Task: Add an event with the title Second Lunch and Learn: Effective Project Management Techniques, date '2024/04/17', time 9:40 AM to 11:40 AMand add a description: A board meeting is a formal gathering where the board of directors, executive team, and key stakeholders come together to discuss and make important decisions regarding the organization's strategic direction, governance, and overall performance. , put the event into Orange category . Add location for the event as: 654 Via Veneto, Rome, Italy, logged in from the account softage.9@softage.netand send the event invitation to softage.6@softage.net with CC to  softage.7@softage.net. Set a reminder for the event 2 hour before
Action: Mouse moved to (86, 153)
Screenshot: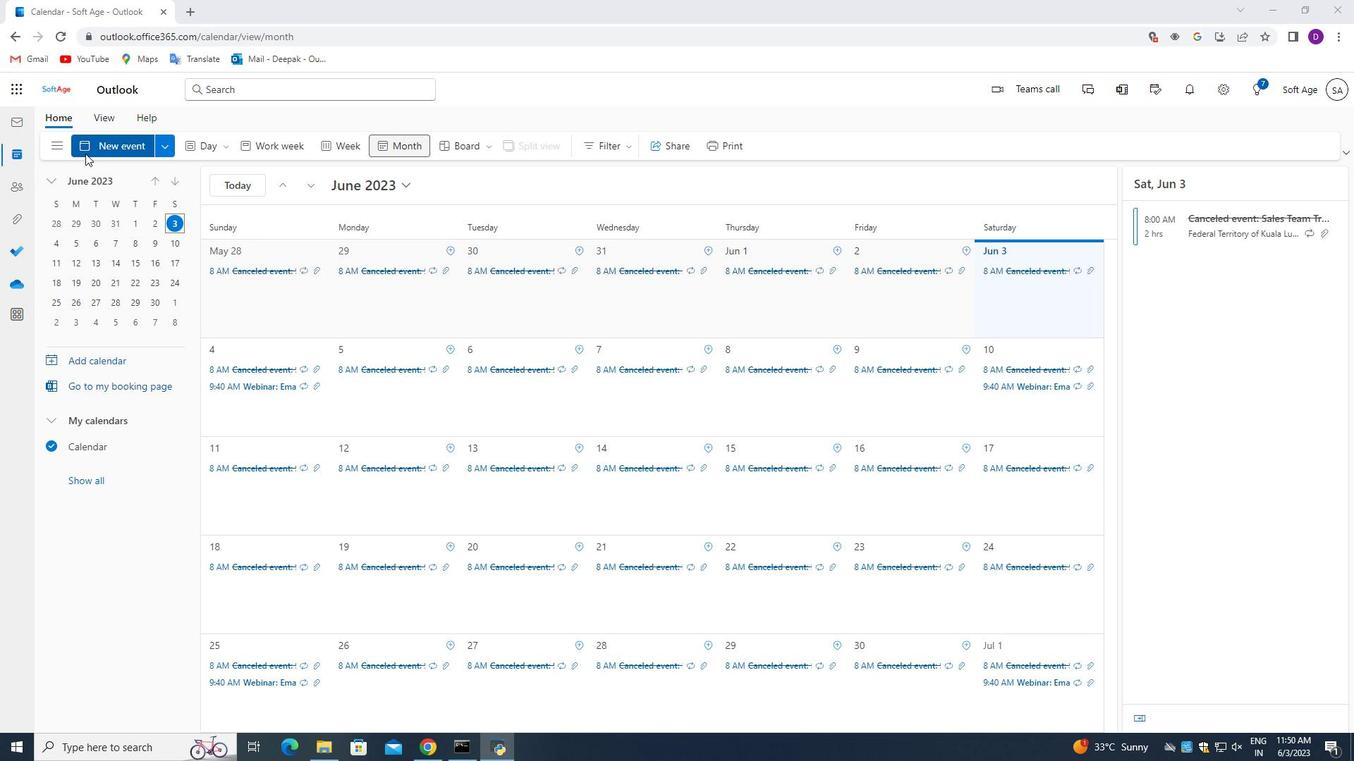 
Action: Mouse pressed left at (86, 153)
Screenshot: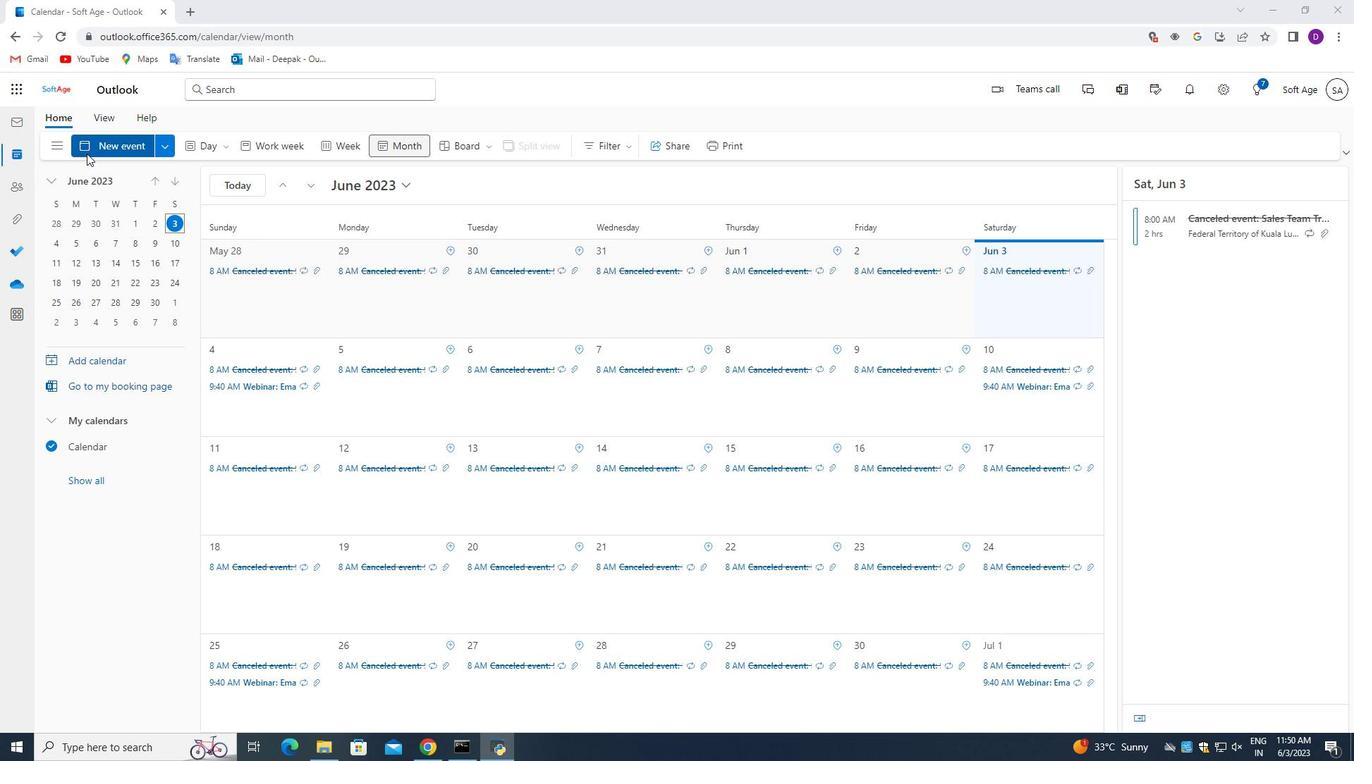
Action: Mouse moved to (401, 228)
Screenshot: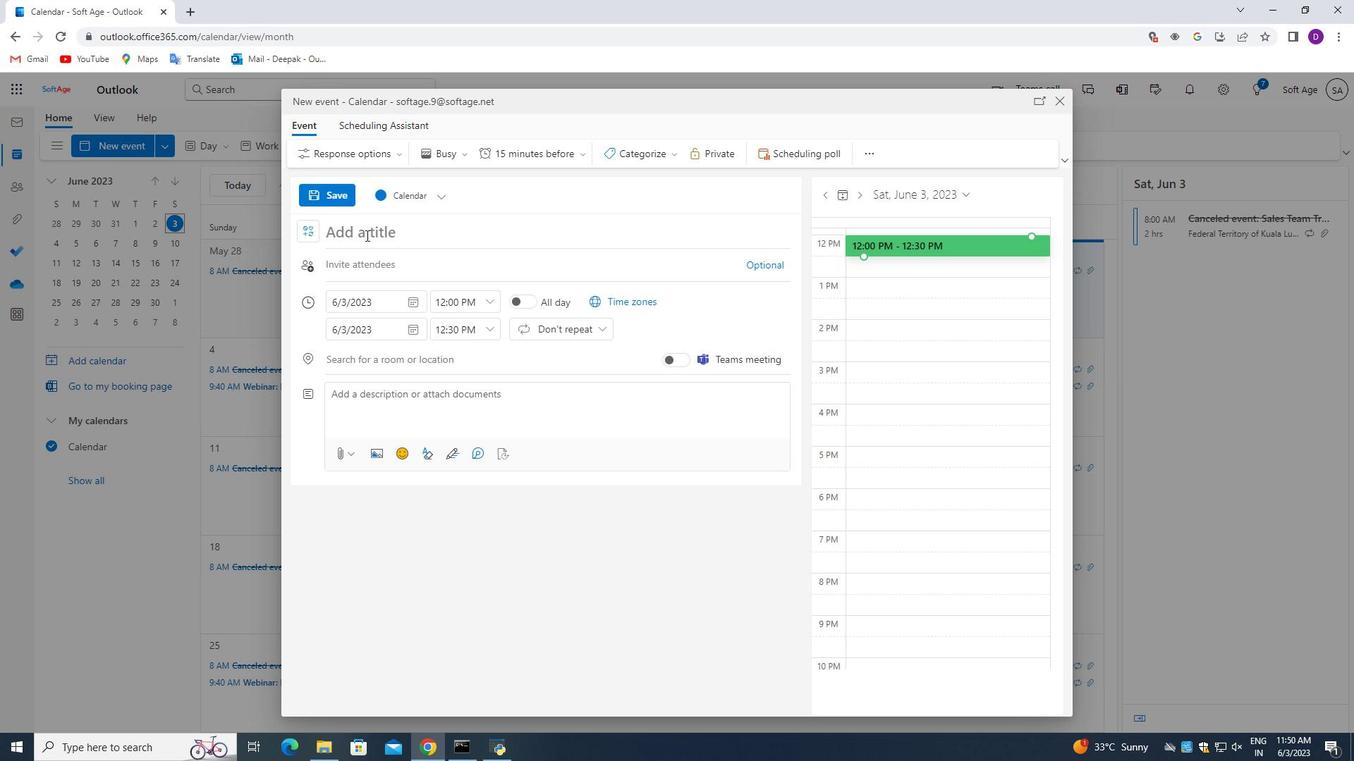 
Action: Mouse pressed left at (401, 228)
Screenshot: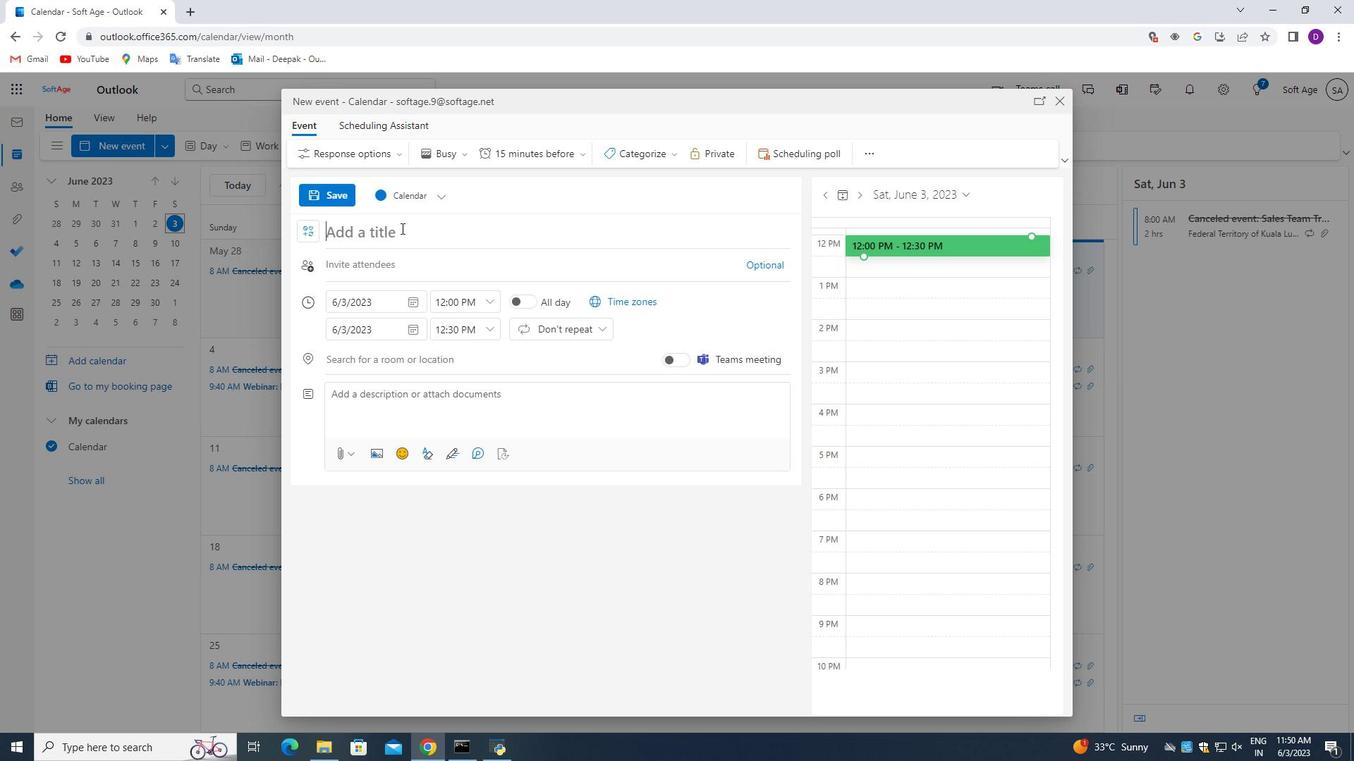 
Action: Mouse moved to (420, 565)
Screenshot: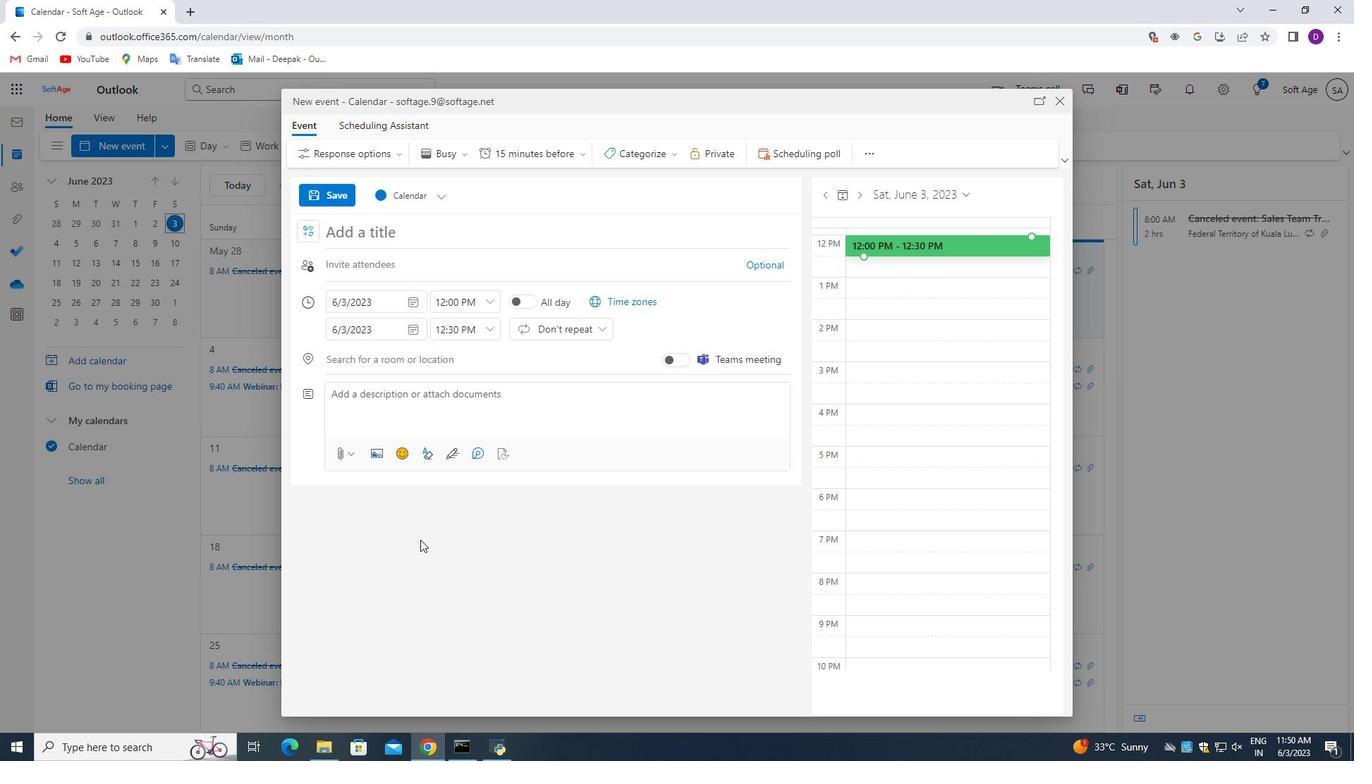 
Action: Key pressed <Key.shift_r>Second<Key.space><Key.shift>Lunch<Key.space>and<Key.space><Key.shift>Learn<Key.shift_r>:<Key.space><Key.shift_r>Effective<Key.space><Key.shift>Project<Key.space><Key.shift>Management<Key.space><Key.shift_r>Techniques
Screenshot: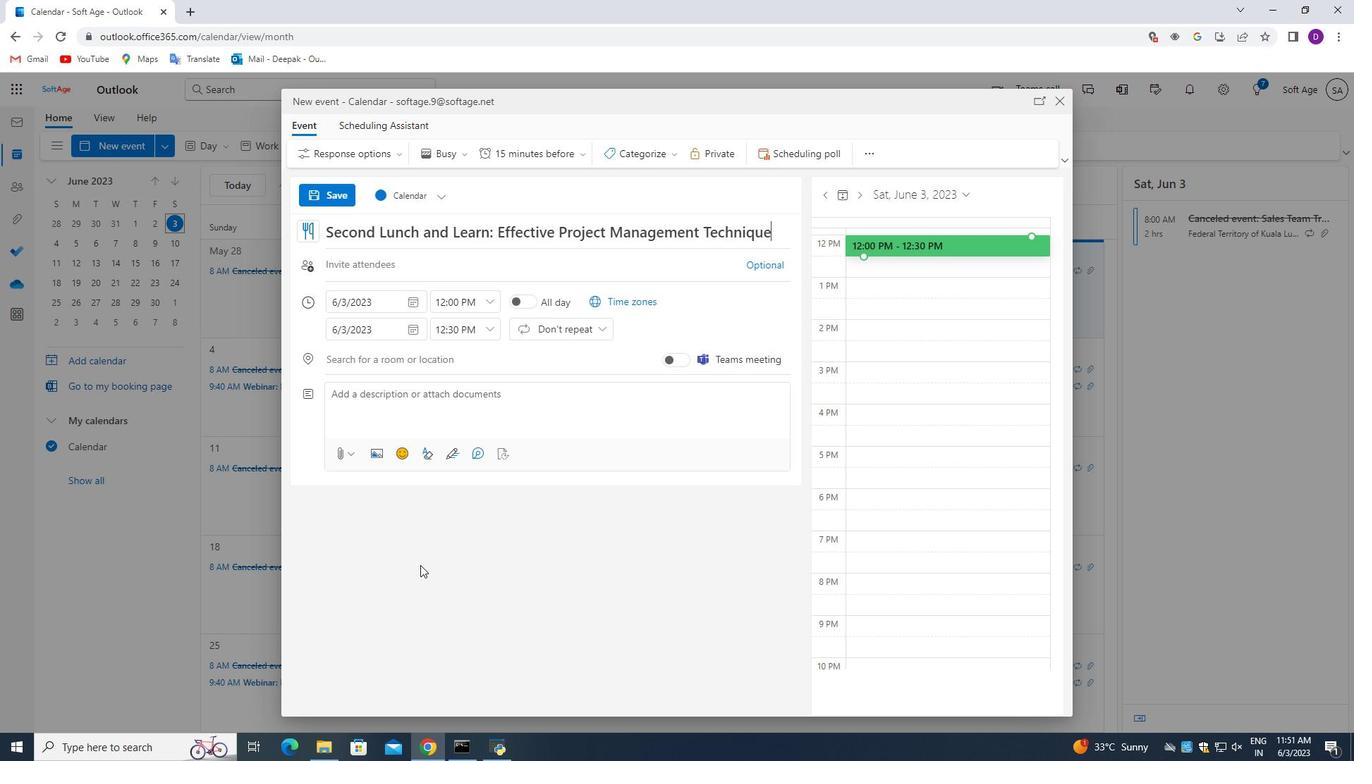 
Action: Mouse moved to (412, 306)
Screenshot: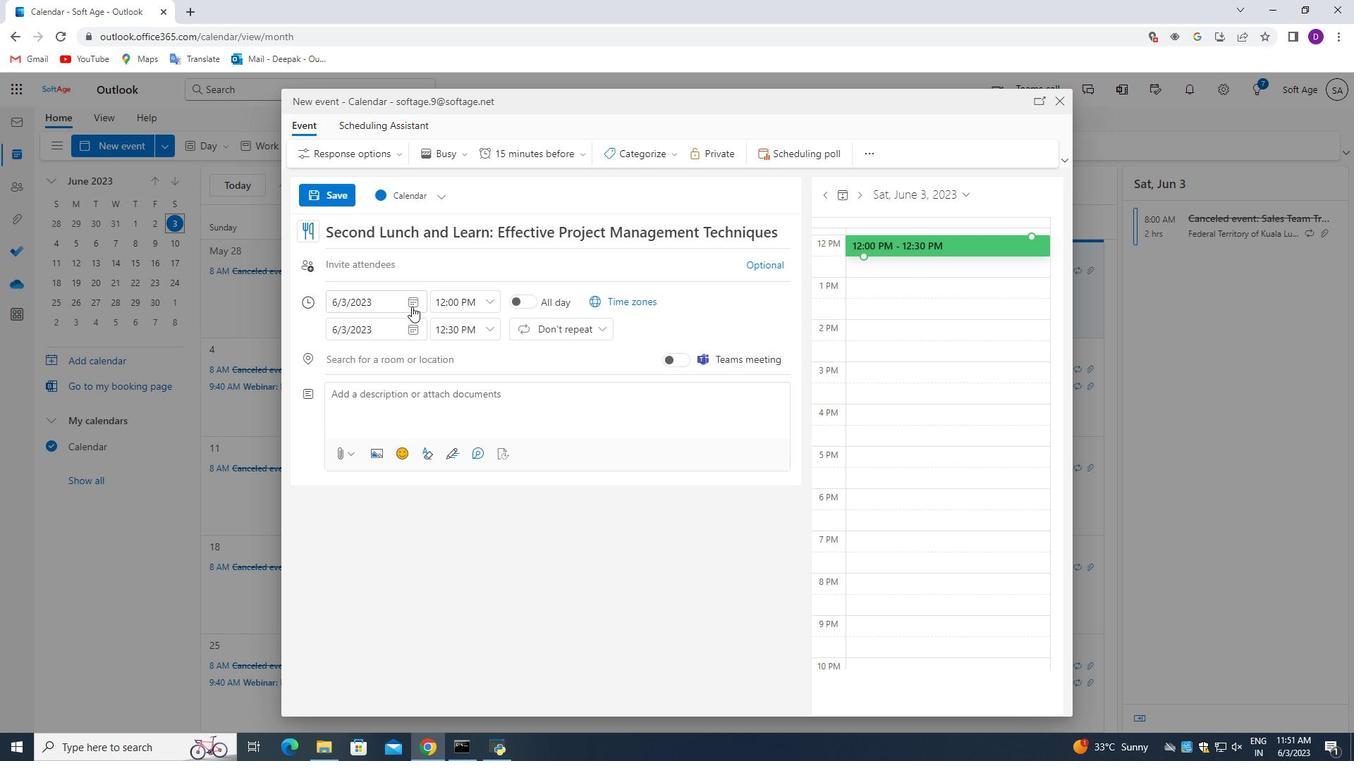 
Action: Mouse pressed left at (412, 306)
Screenshot: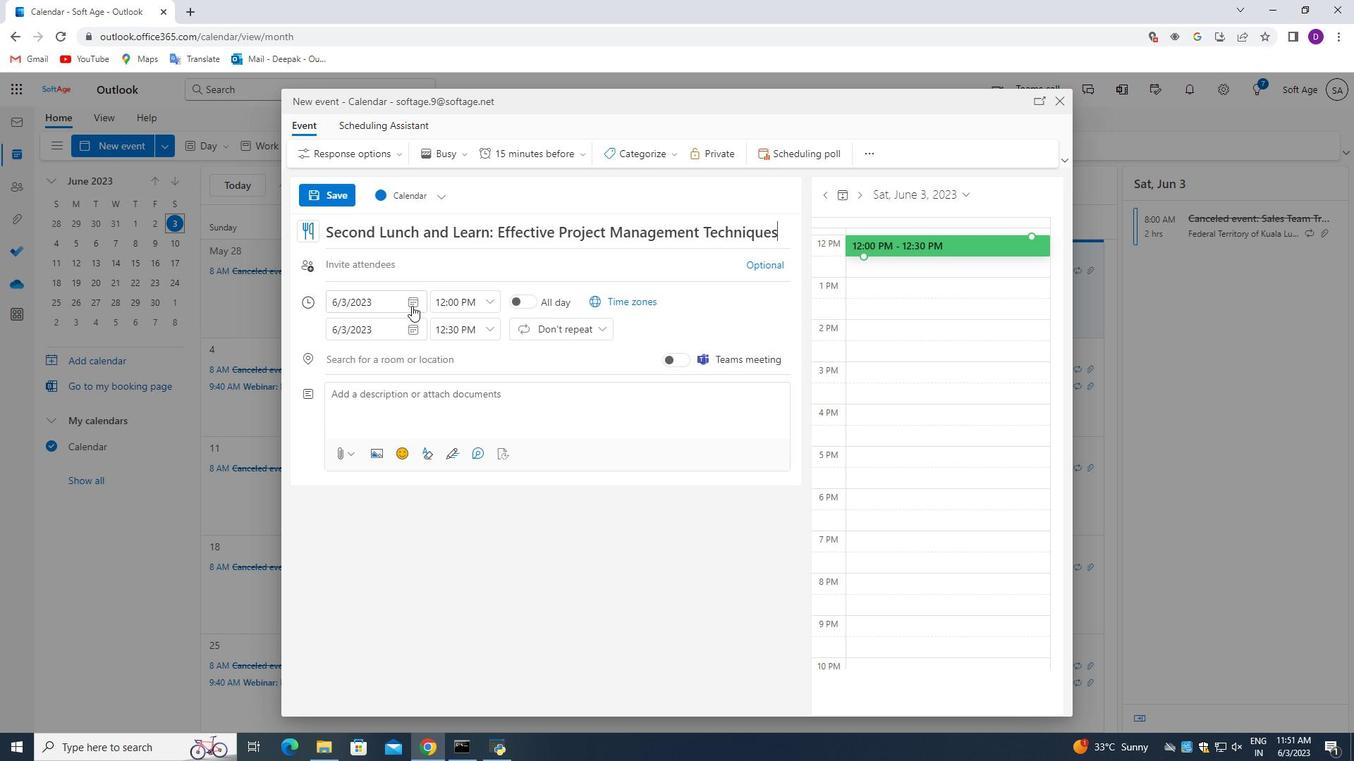 
Action: Mouse moved to (364, 335)
Screenshot: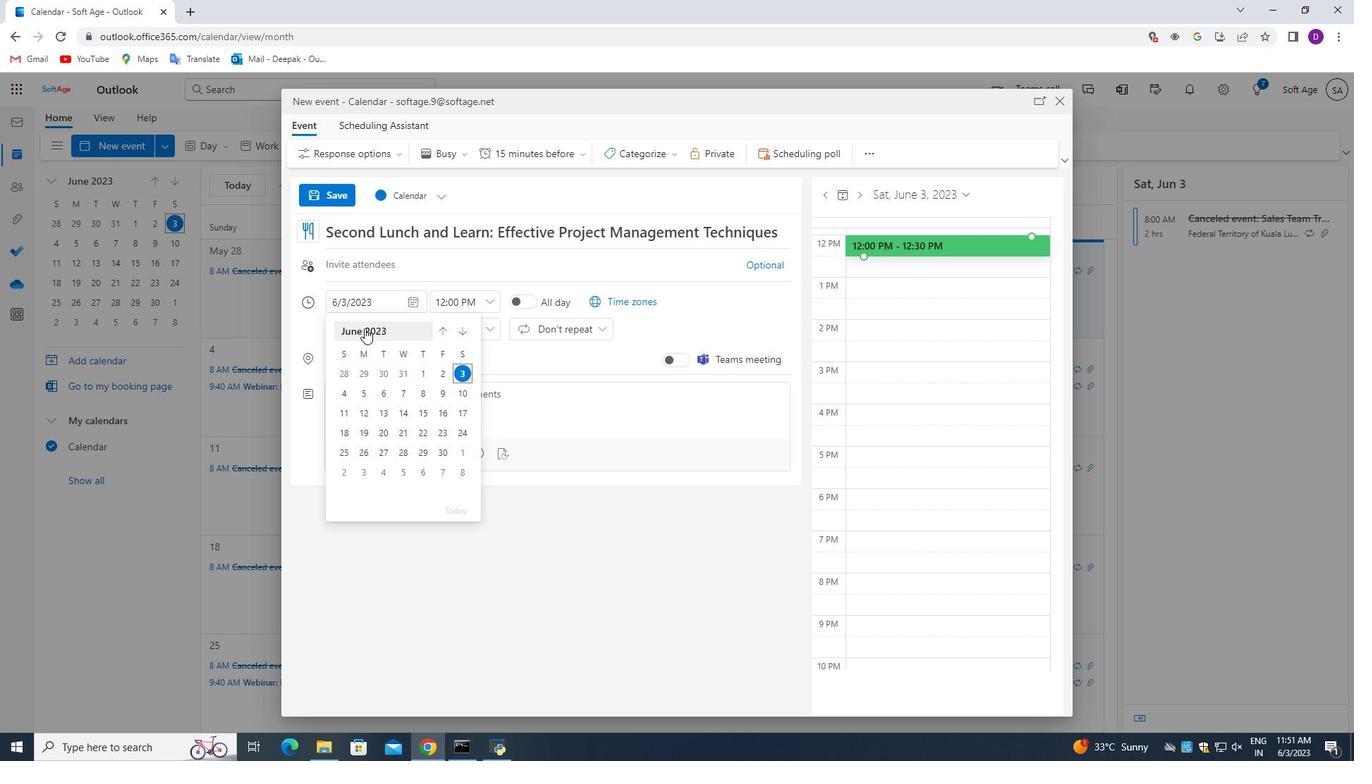 
Action: Mouse pressed left at (364, 335)
Screenshot: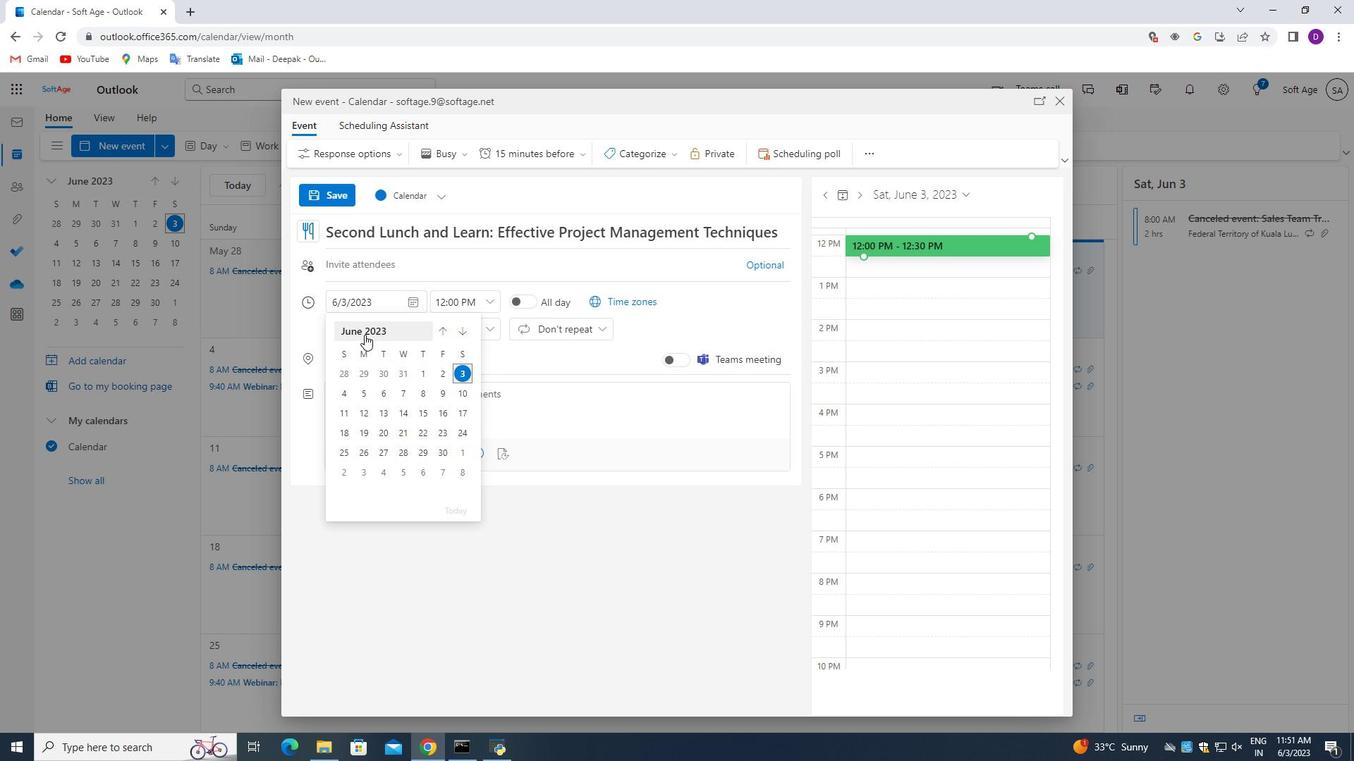 
Action: Mouse moved to (459, 336)
Screenshot: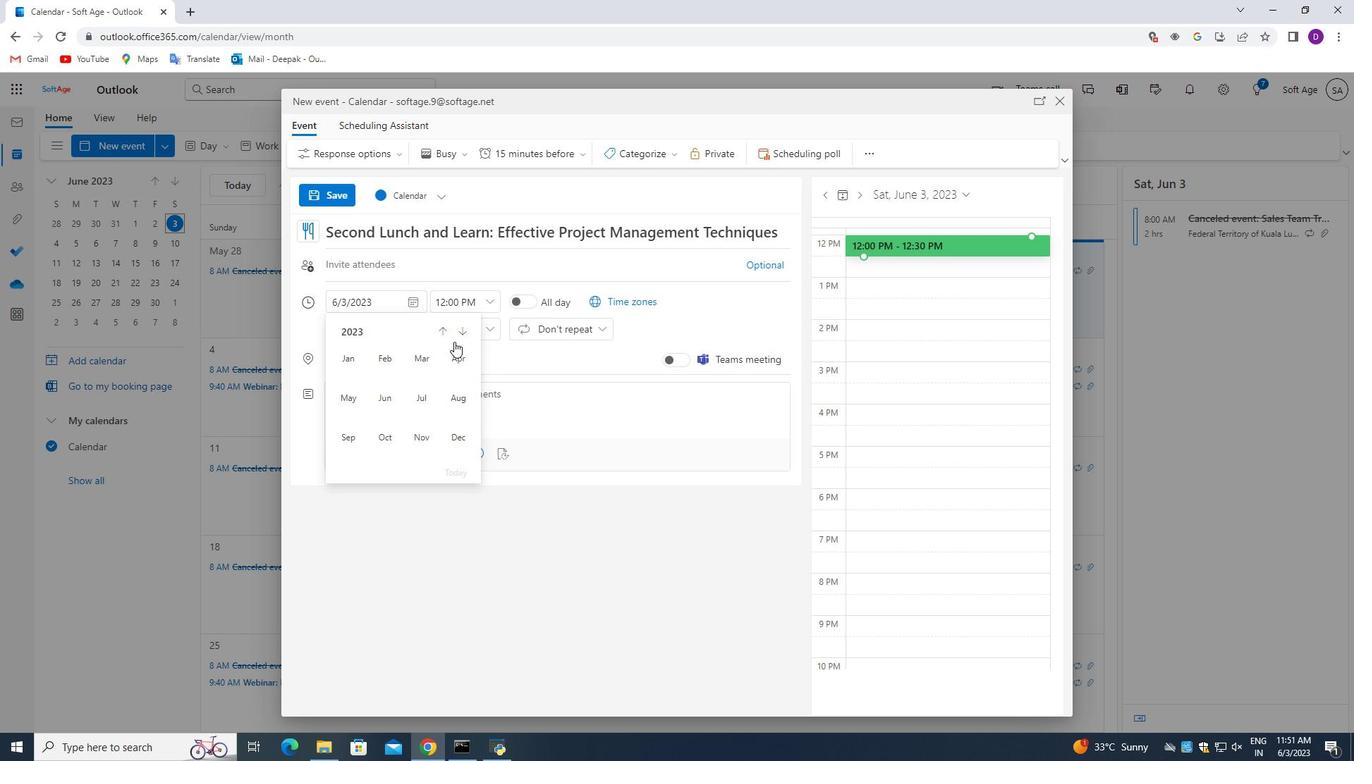 
Action: Mouse pressed left at (459, 336)
Screenshot: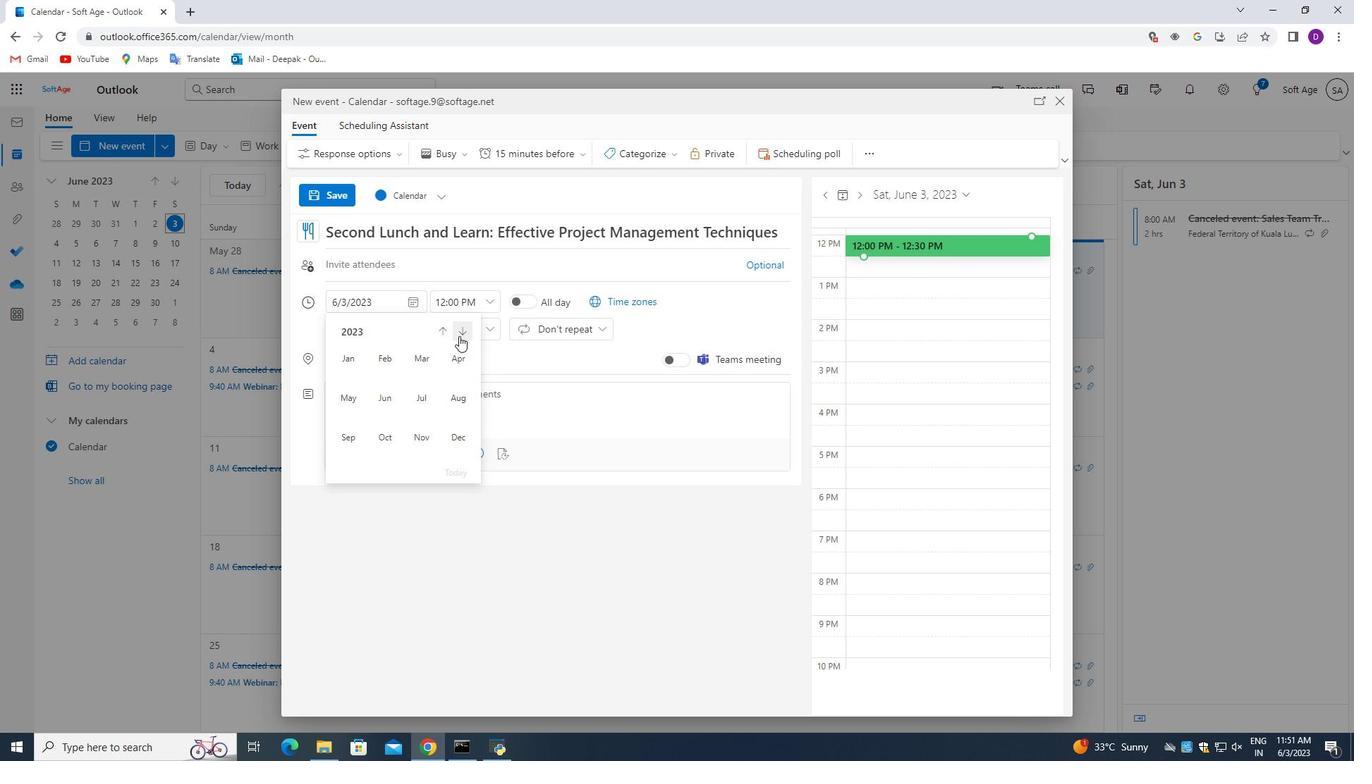 
Action: Mouse moved to (459, 363)
Screenshot: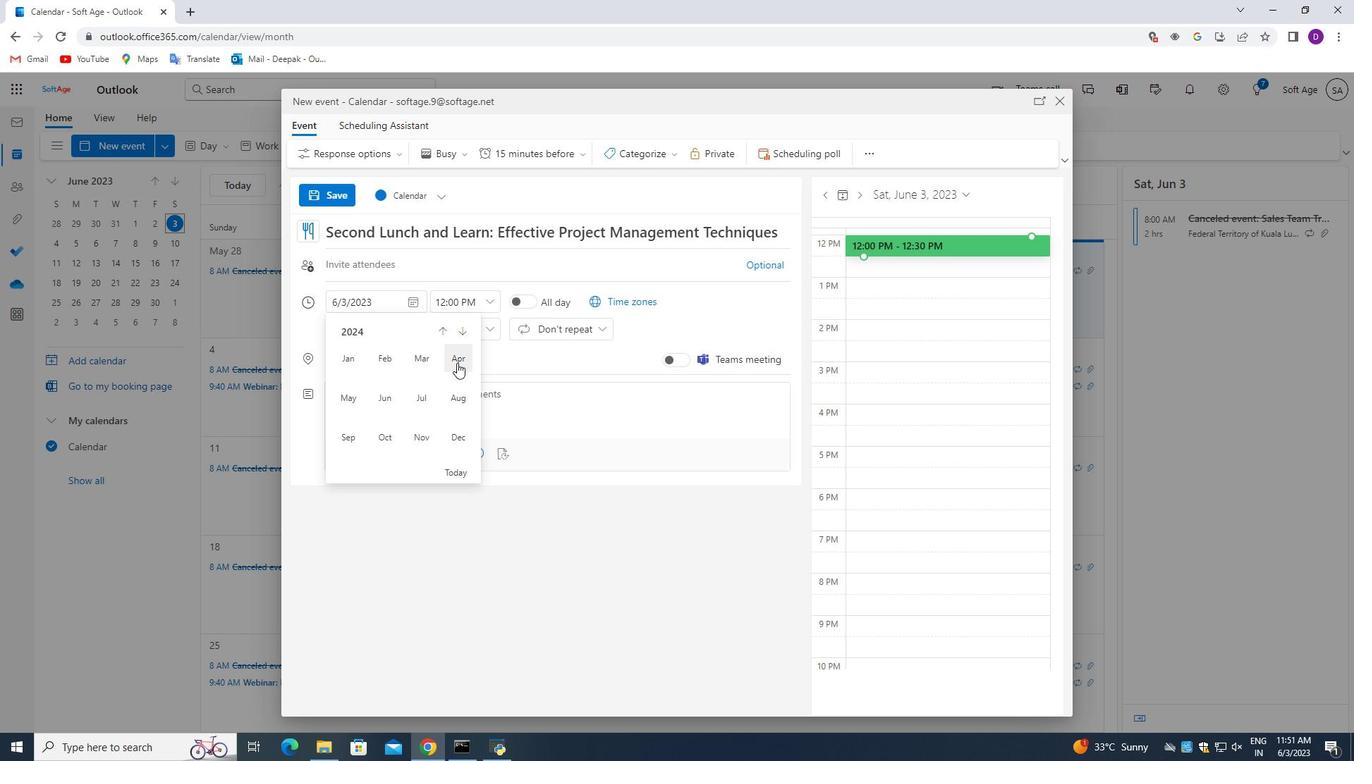 
Action: Mouse pressed left at (459, 363)
Screenshot: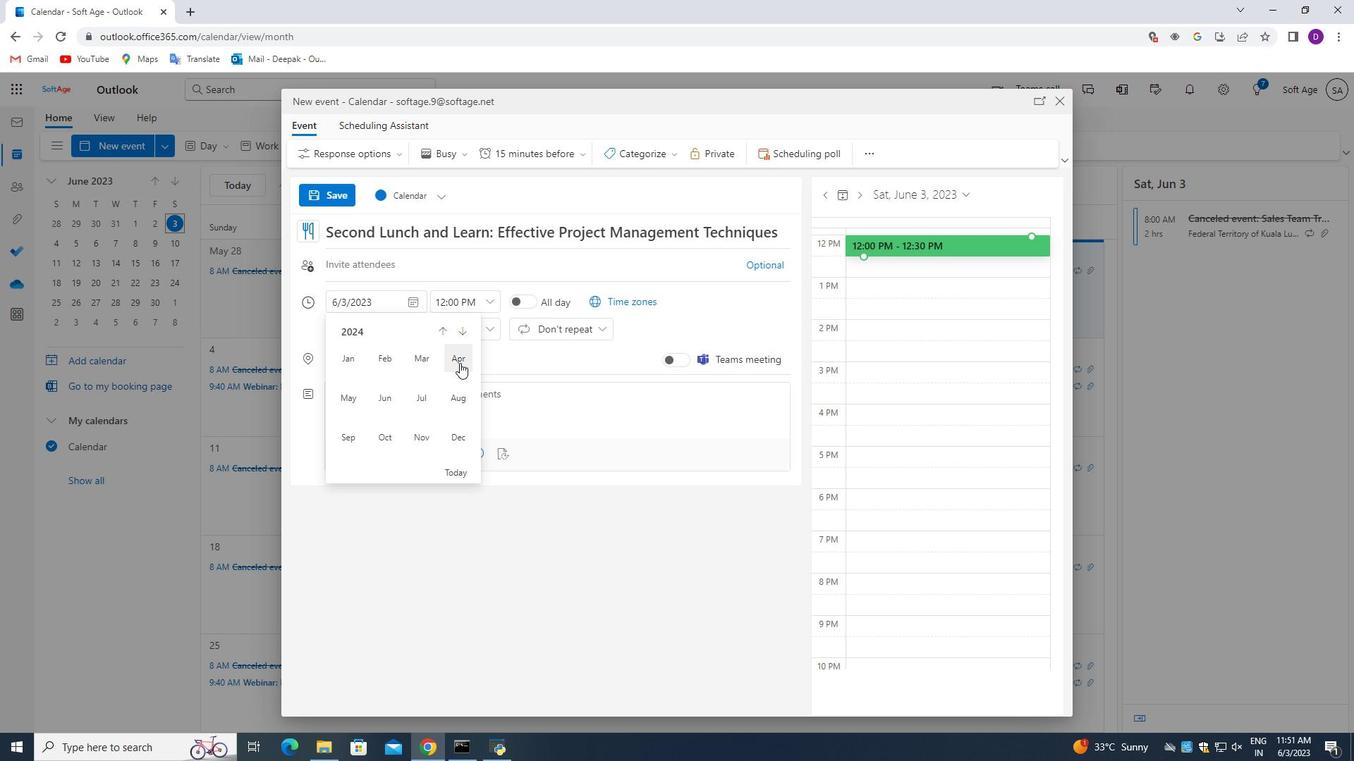 
Action: Mouse moved to (404, 417)
Screenshot: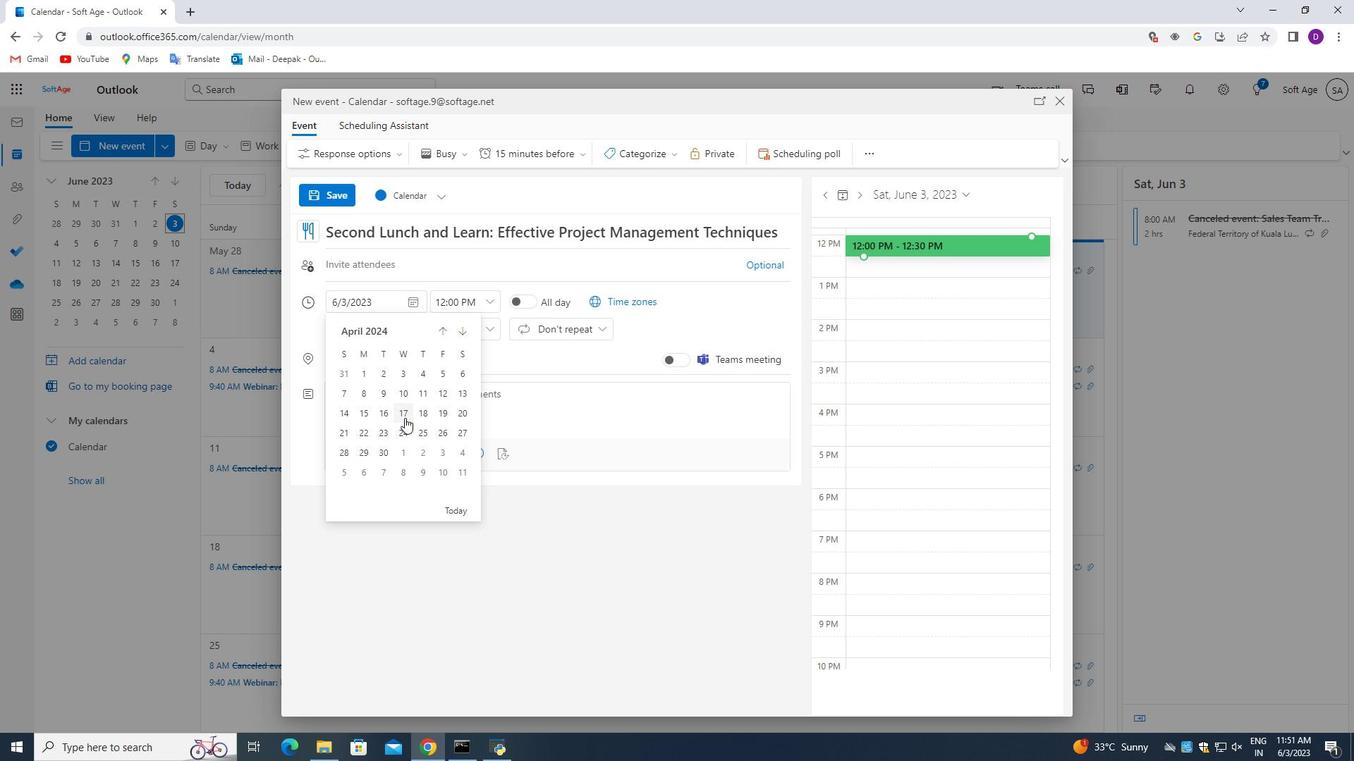 
Action: Mouse pressed left at (404, 417)
Screenshot: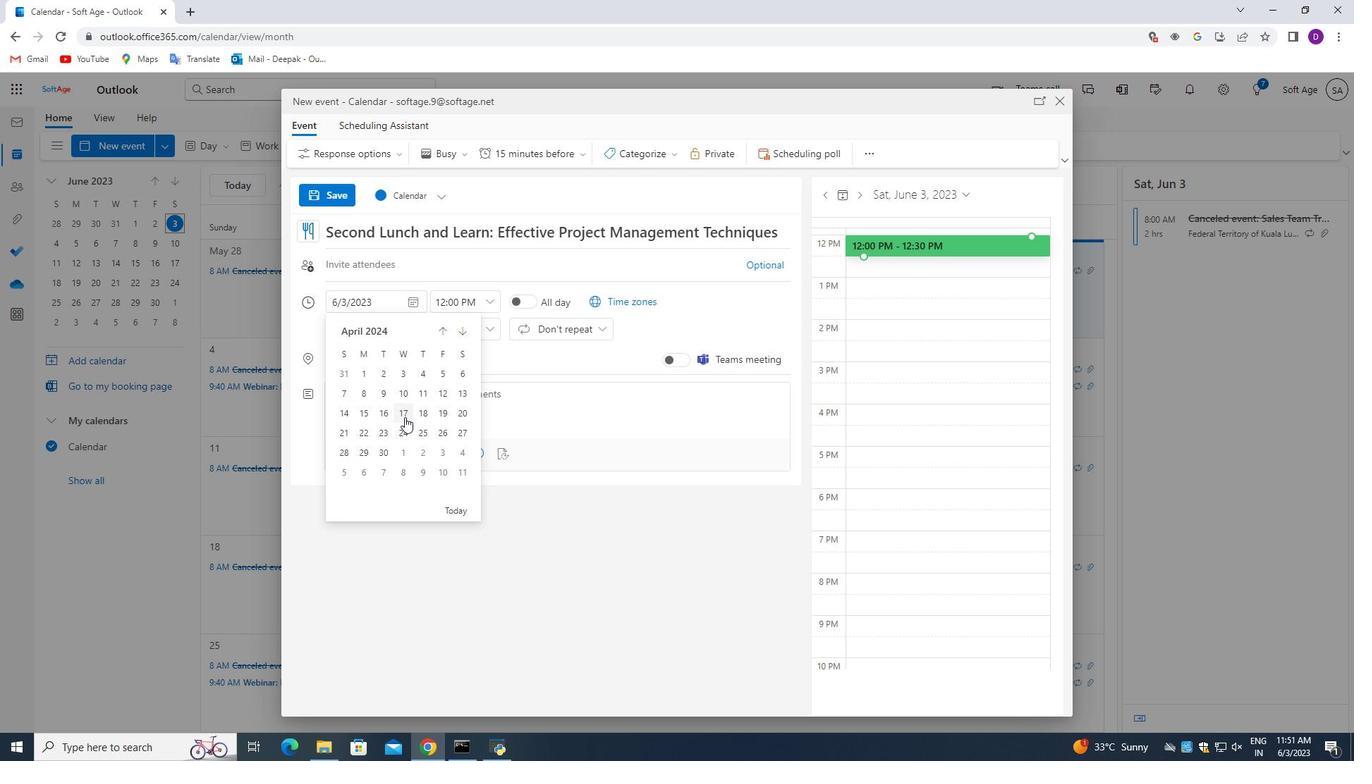
Action: Mouse moved to (471, 301)
Screenshot: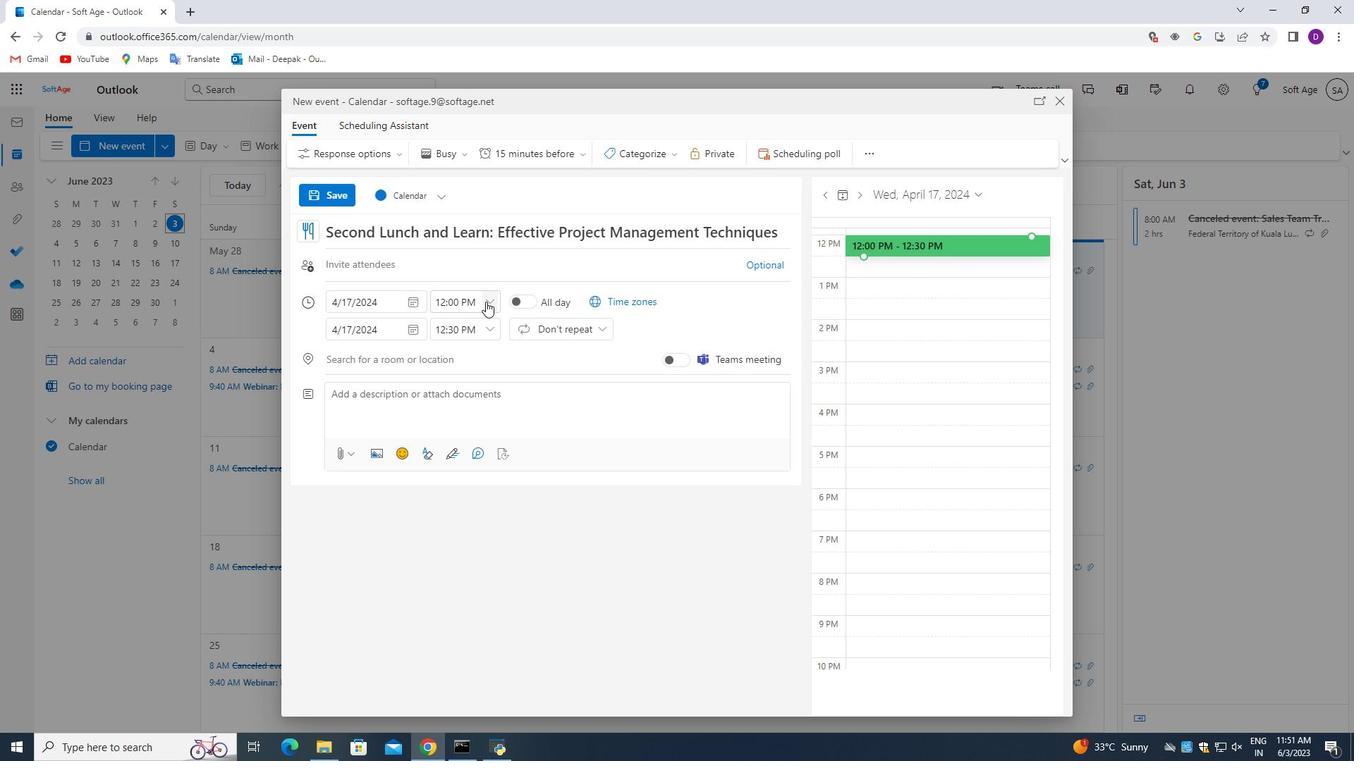 
Action: Mouse pressed left at (471, 301)
Screenshot: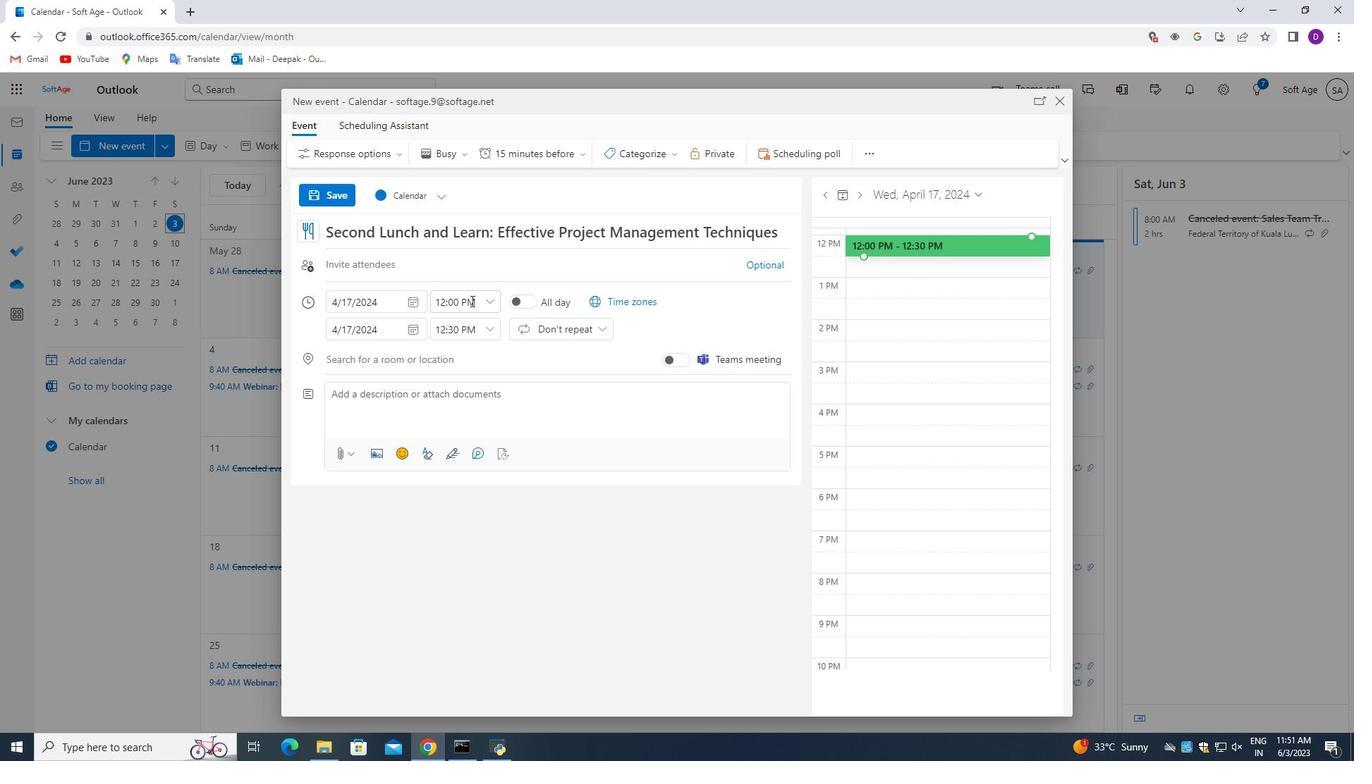 
Action: Mouse moved to (443, 303)
Screenshot: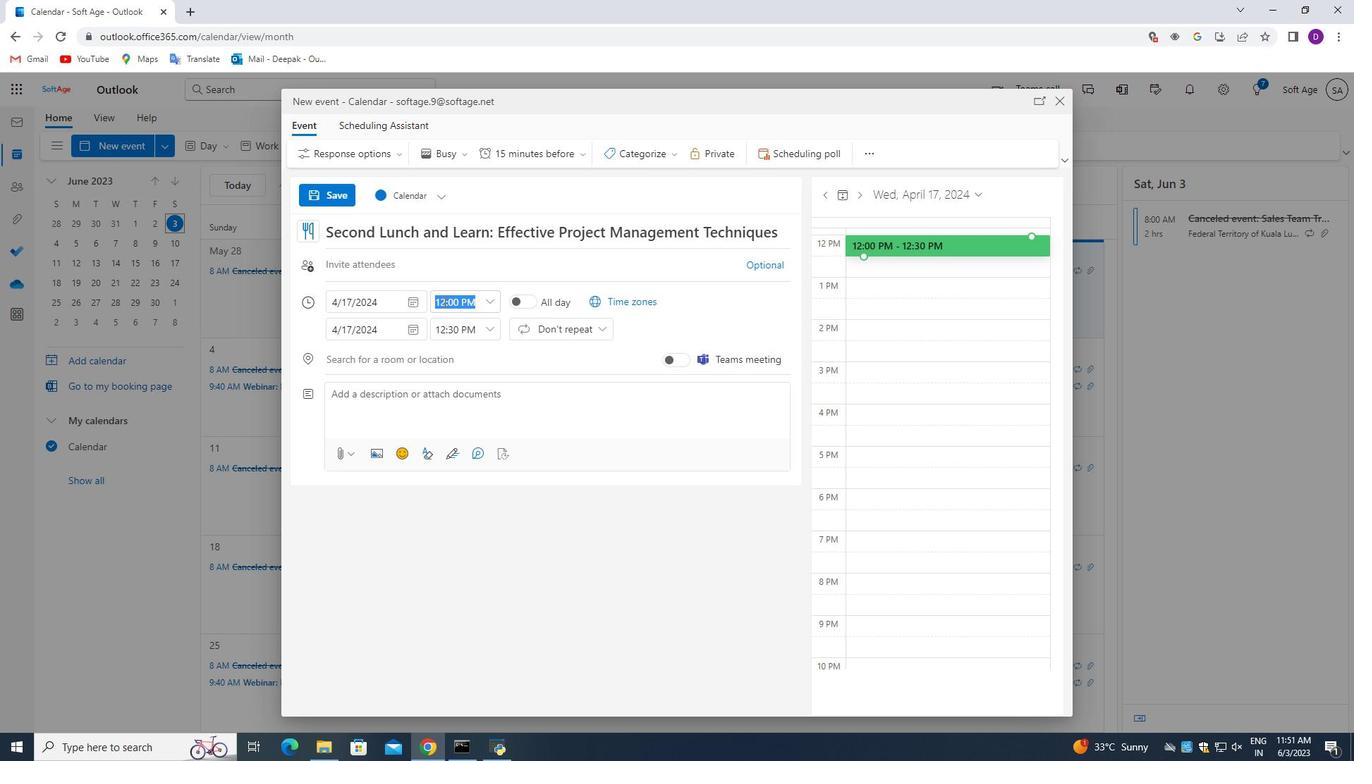 
Action: Mouse pressed left at (443, 303)
Screenshot: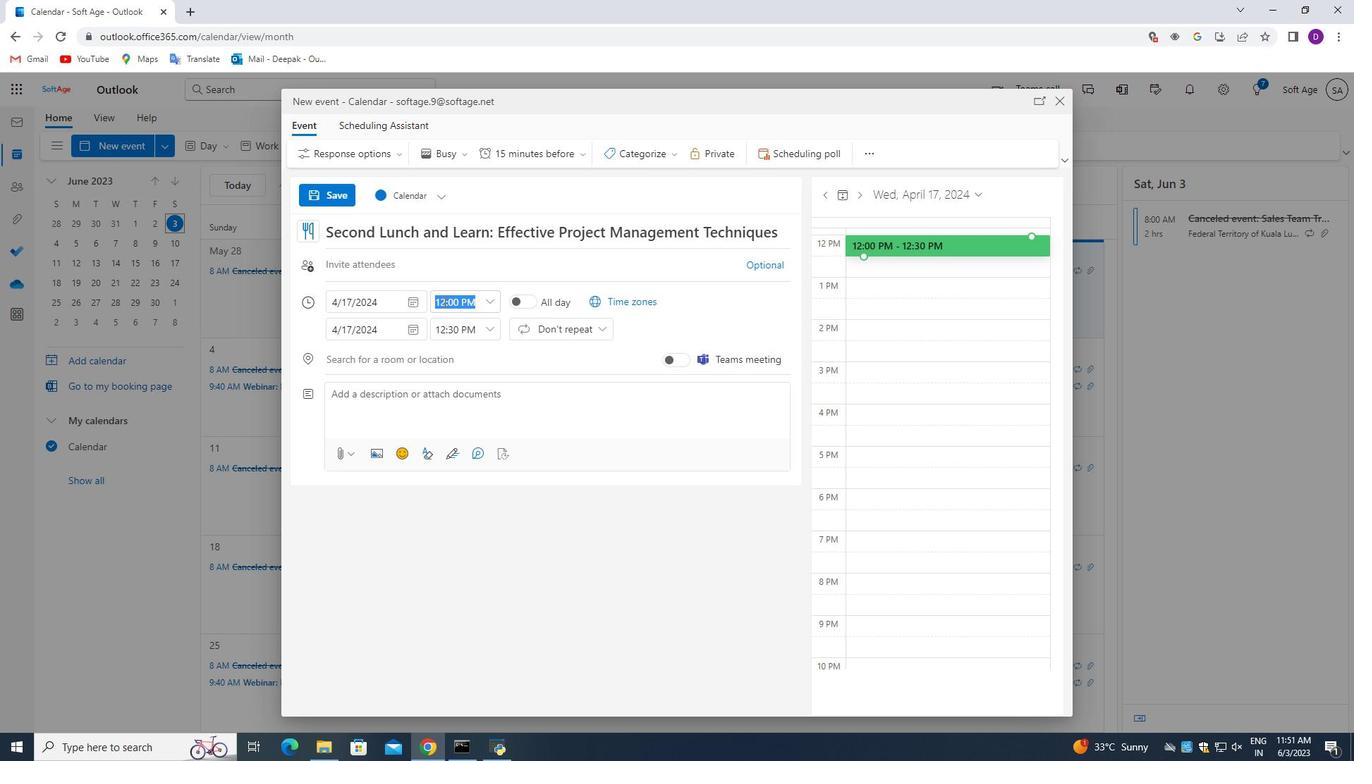 
Action: Mouse moved to (444, 304)
Screenshot: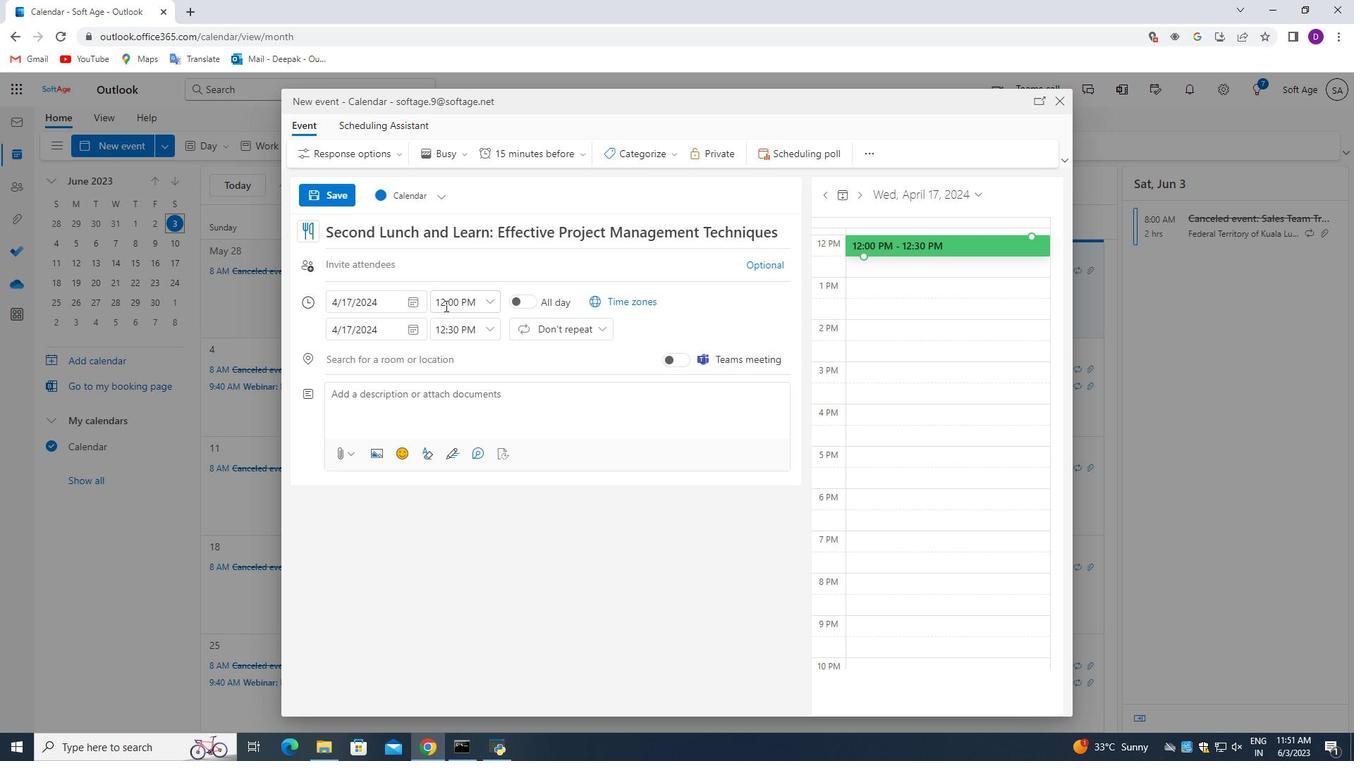 
Action: Mouse pressed left at (444, 304)
Screenshot: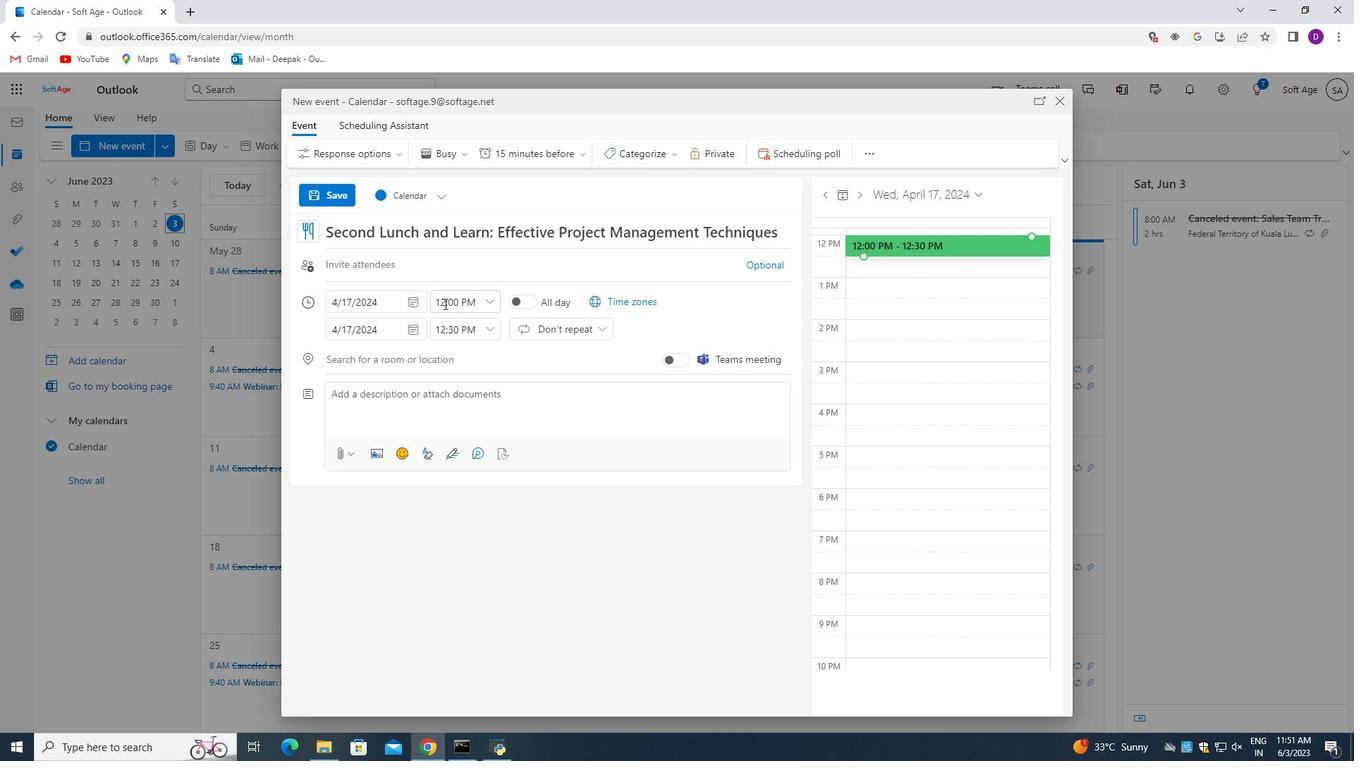 
Action: Mouse moved to (447, 337)
Screenshot: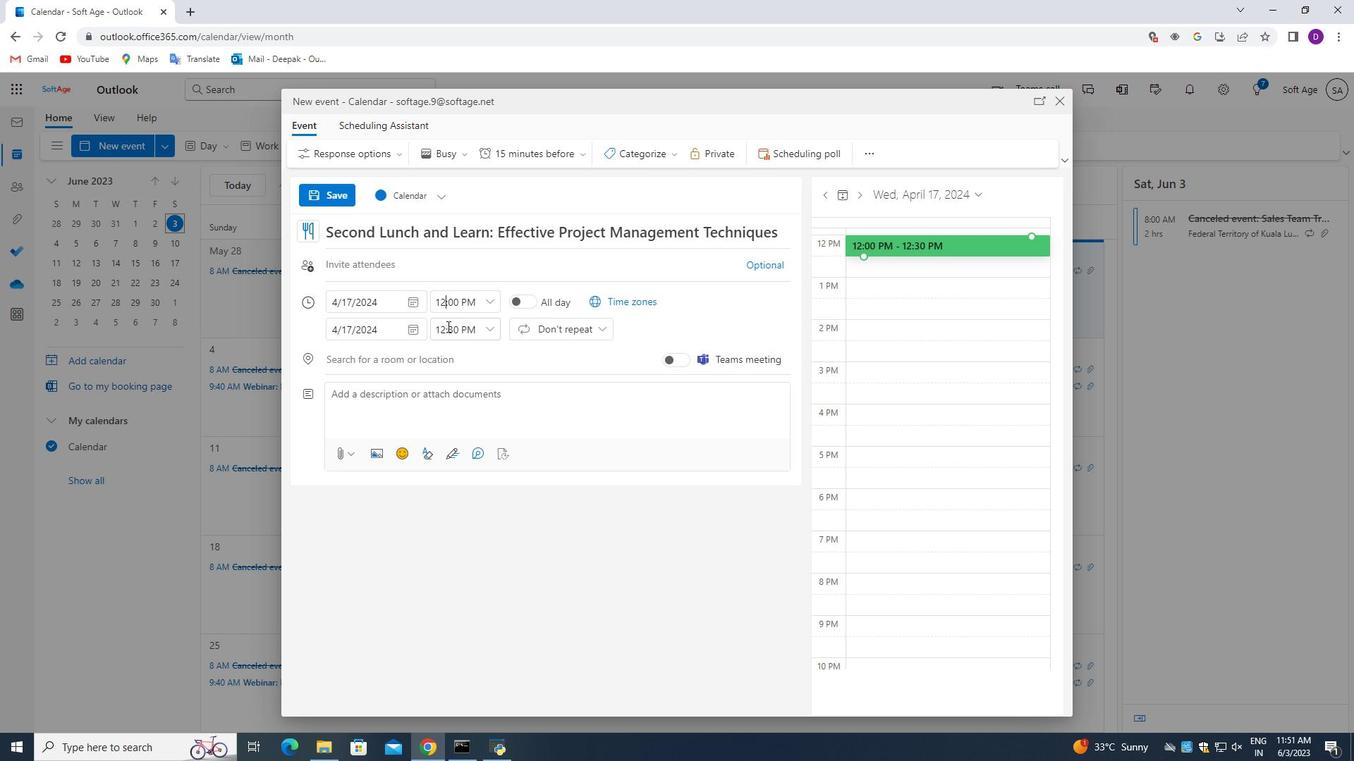 
Action: Key pressed <Key.backspace><Key.backspace>9
Screenshot: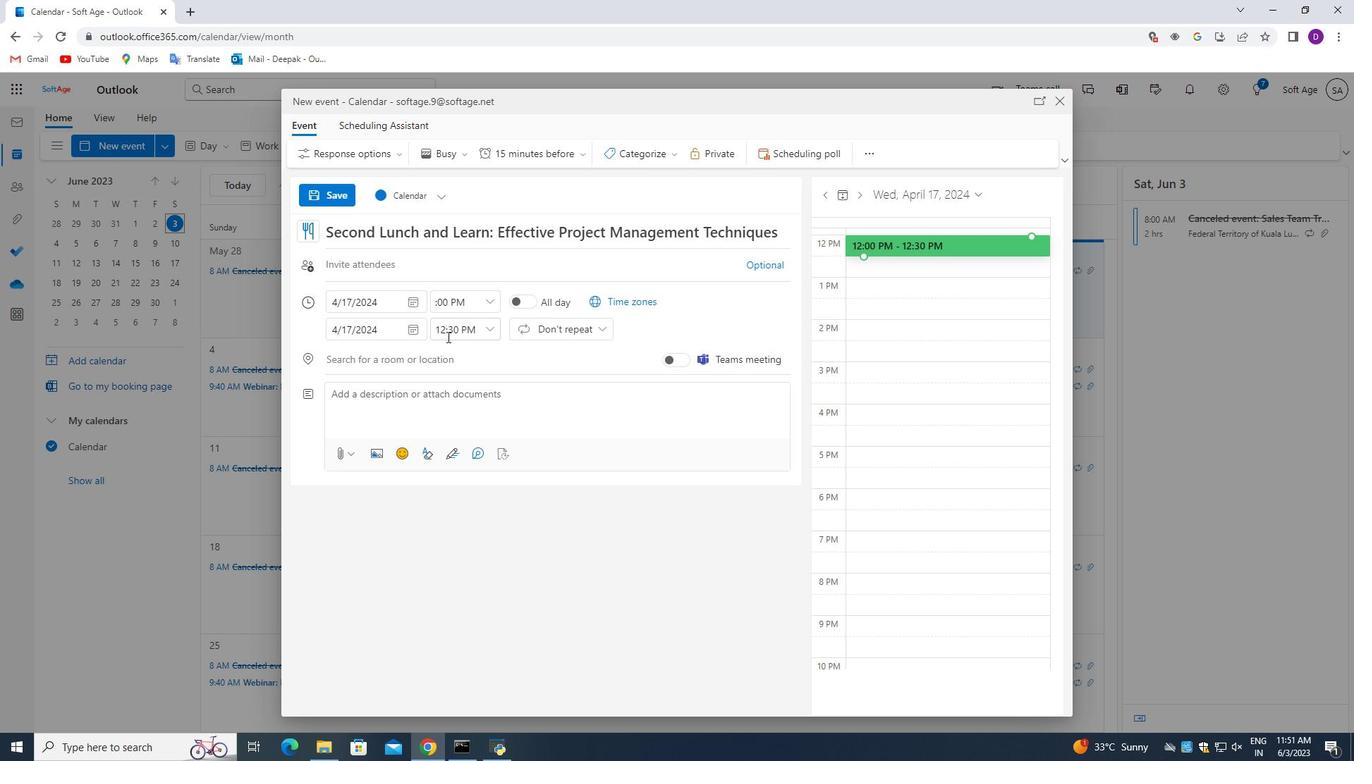 
Action: Mouse moved to (447, 307)
Screenshot: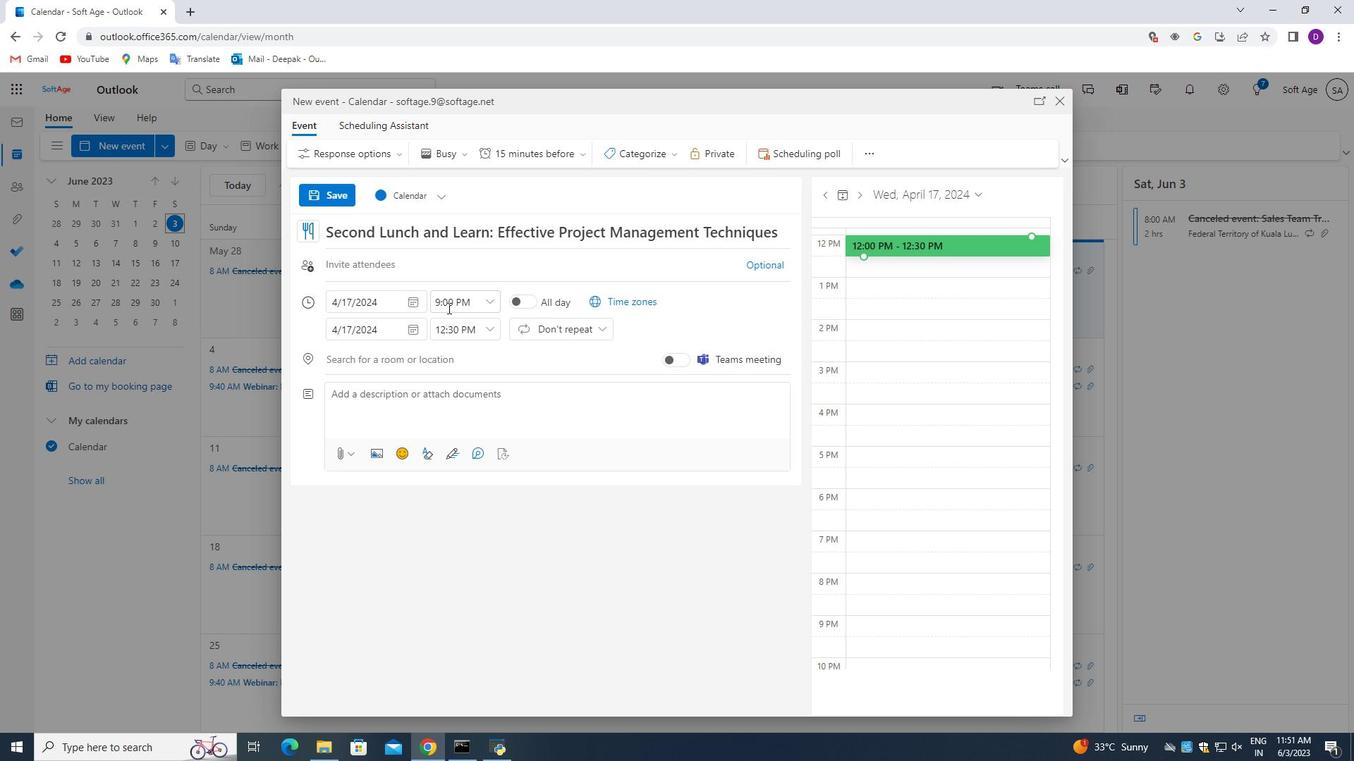 
Action: Mouse pressed left at (447, 307)
Screenshot: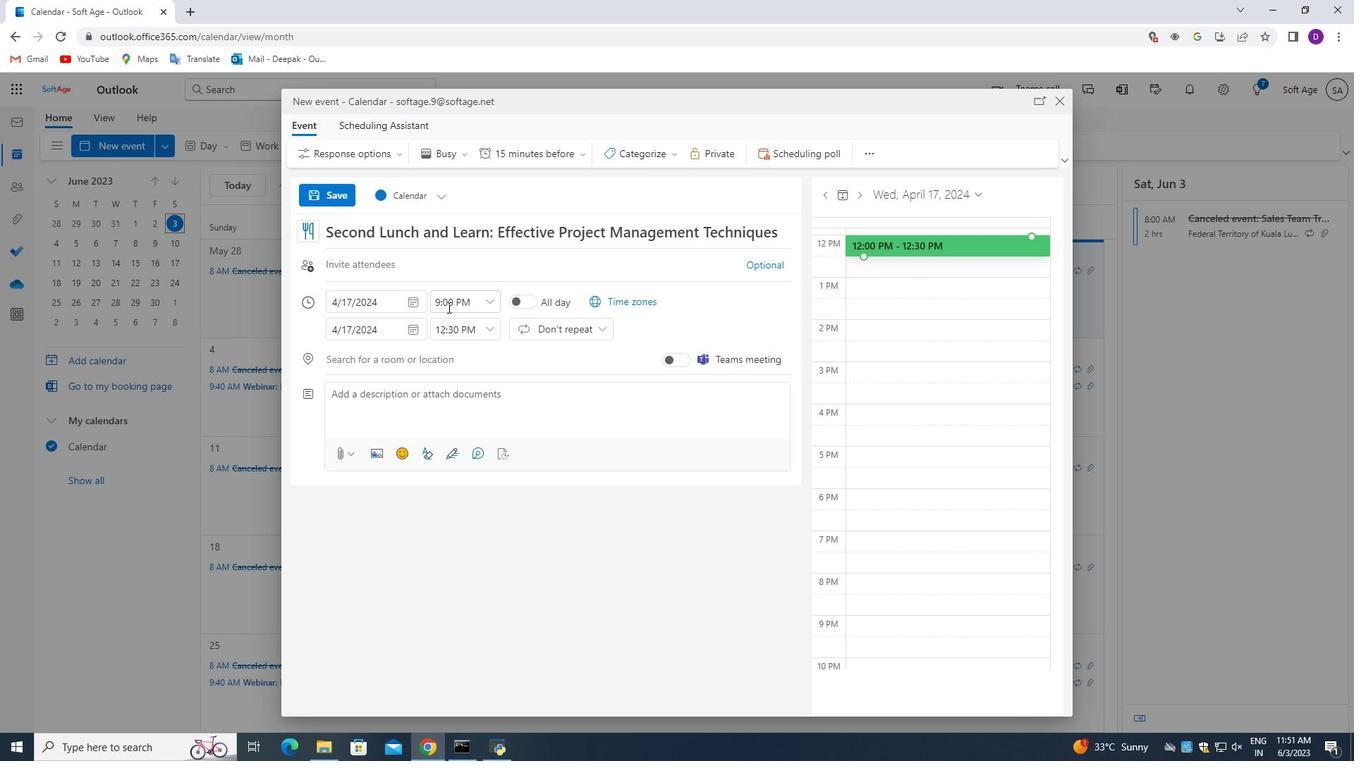 
Action: Mouse moved to (447, 322)
Screenshot: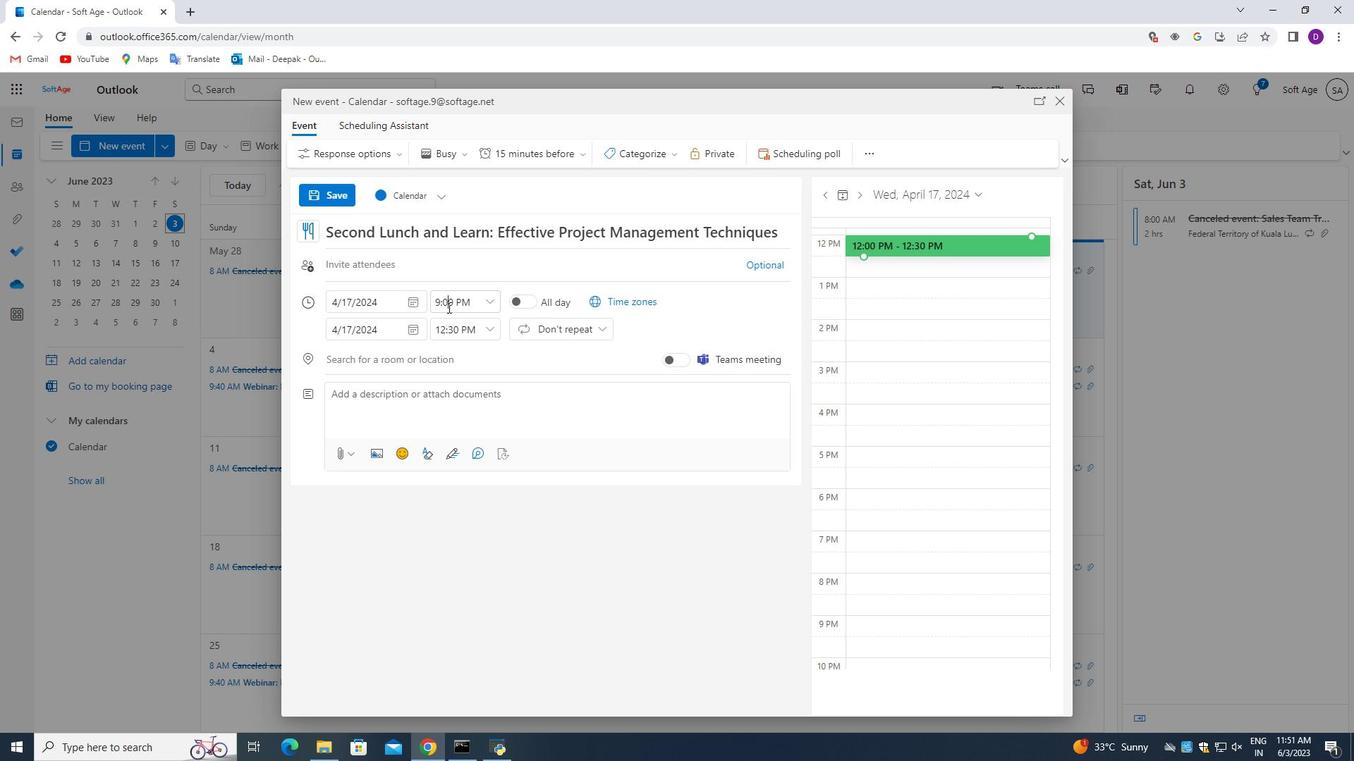 
Action: Key pressed <Key.backspace>4
Screenshot: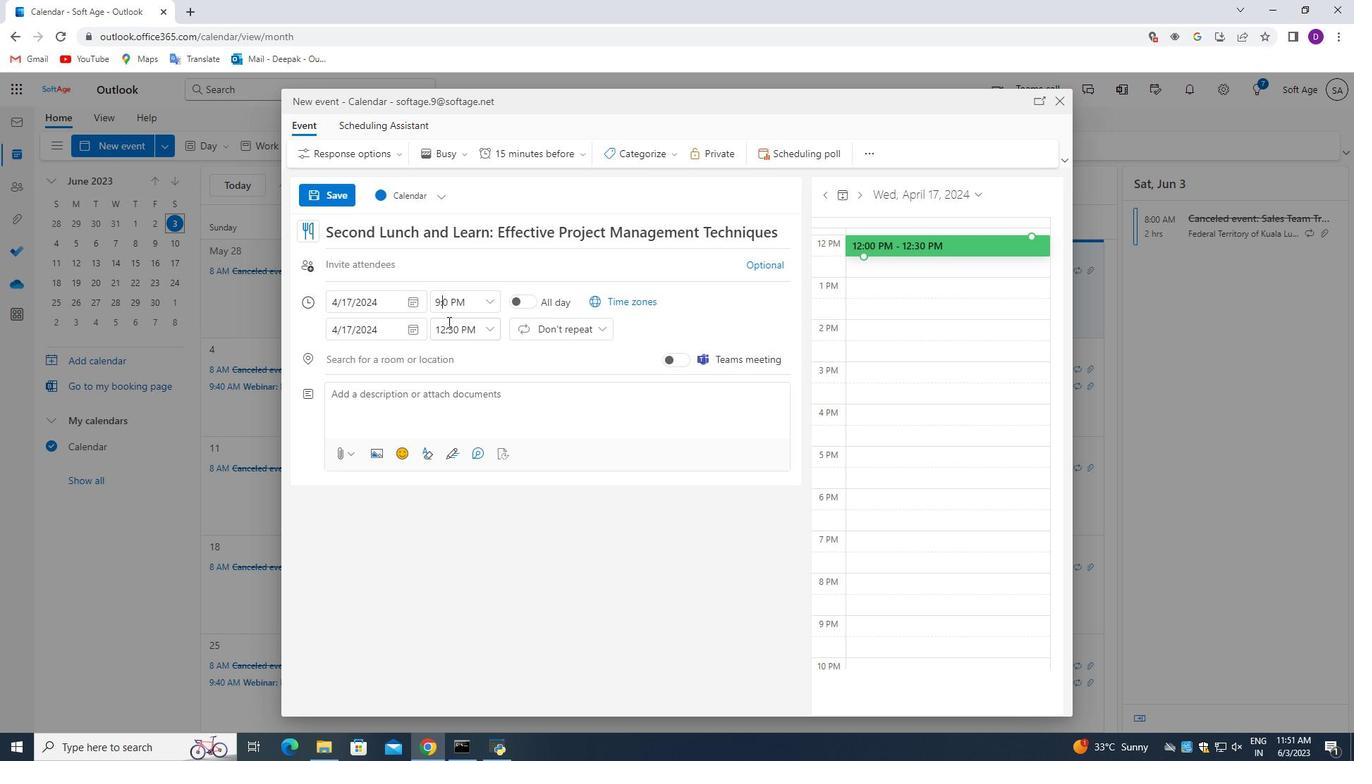 
Action: Mouse moved to (457, 304)
Screenshot: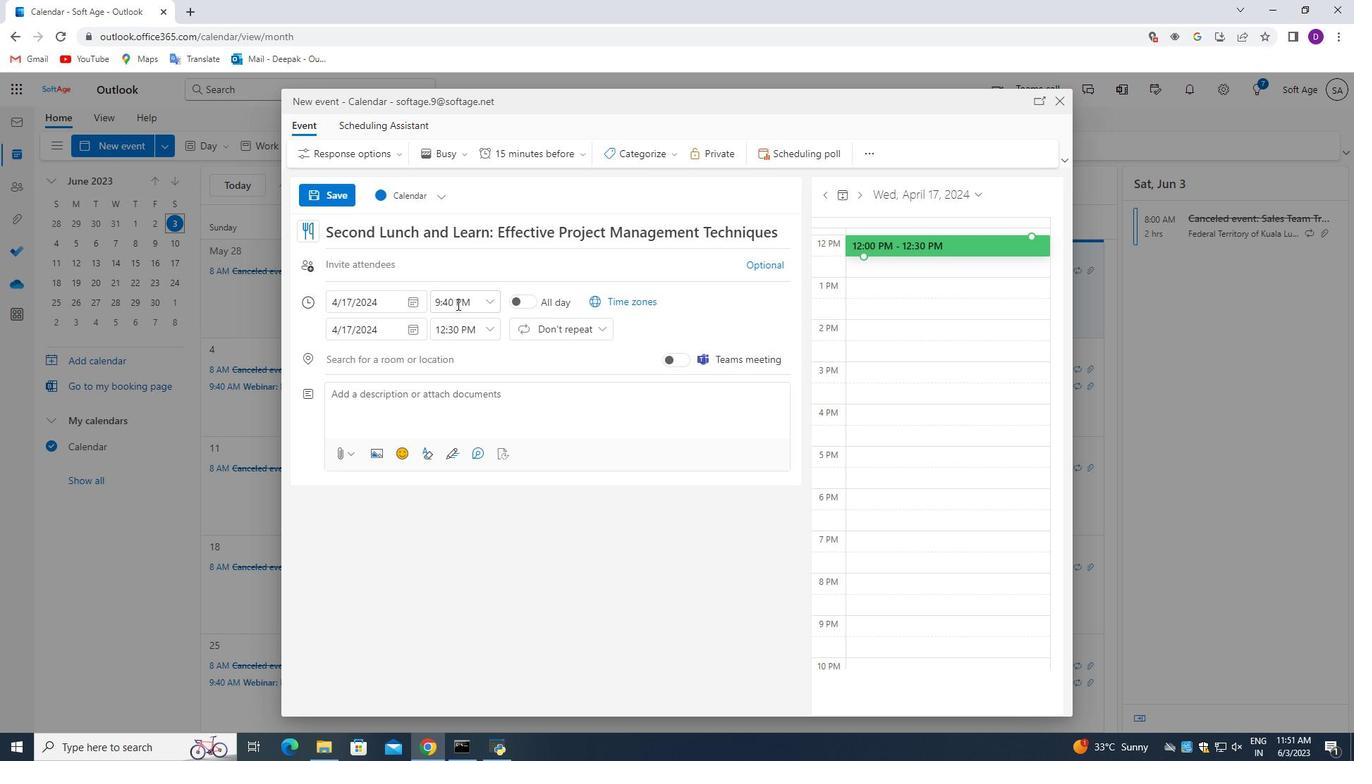 
Action: Mouse pressed left at (457, 304)
Screenshot: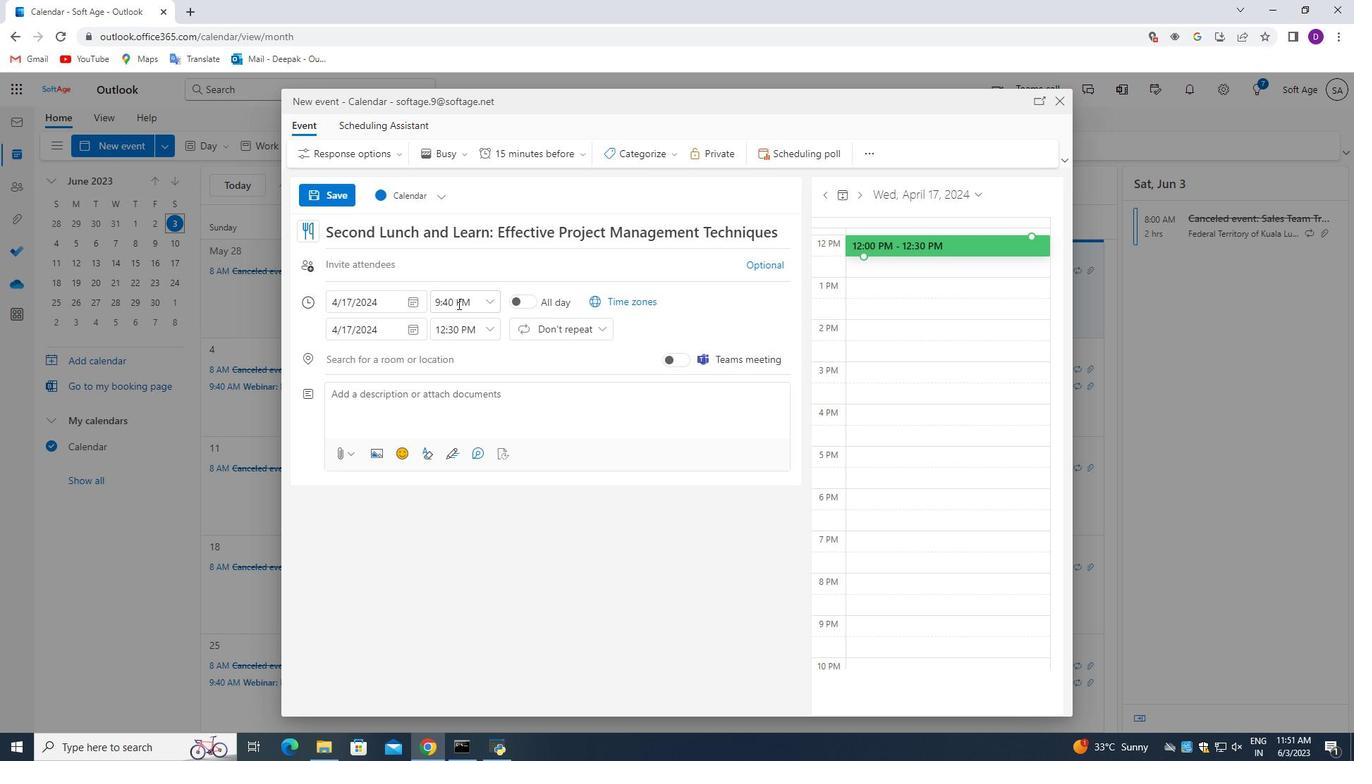 
Action: Mouse moved to (461, 302)
Screenshot: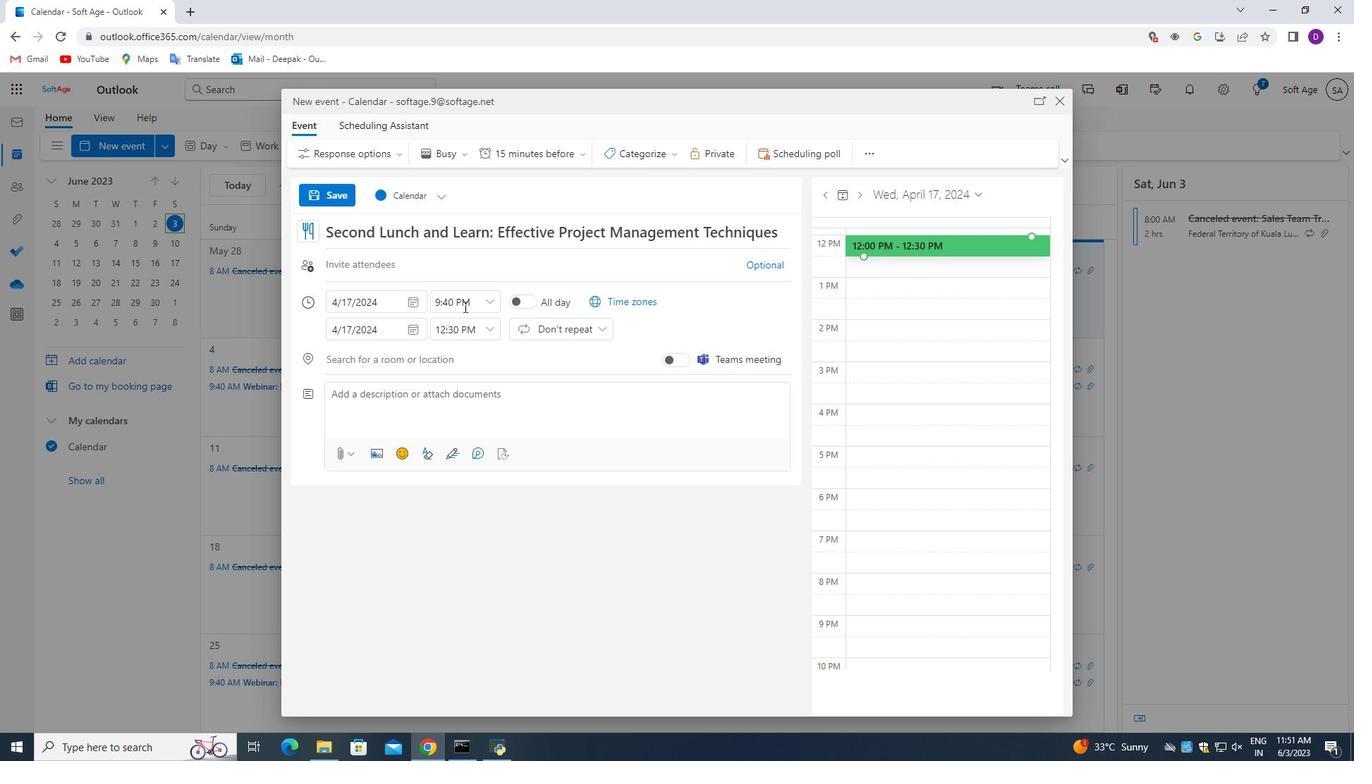 
Action: Mouse pressed left at (461, 302)
Screenshot: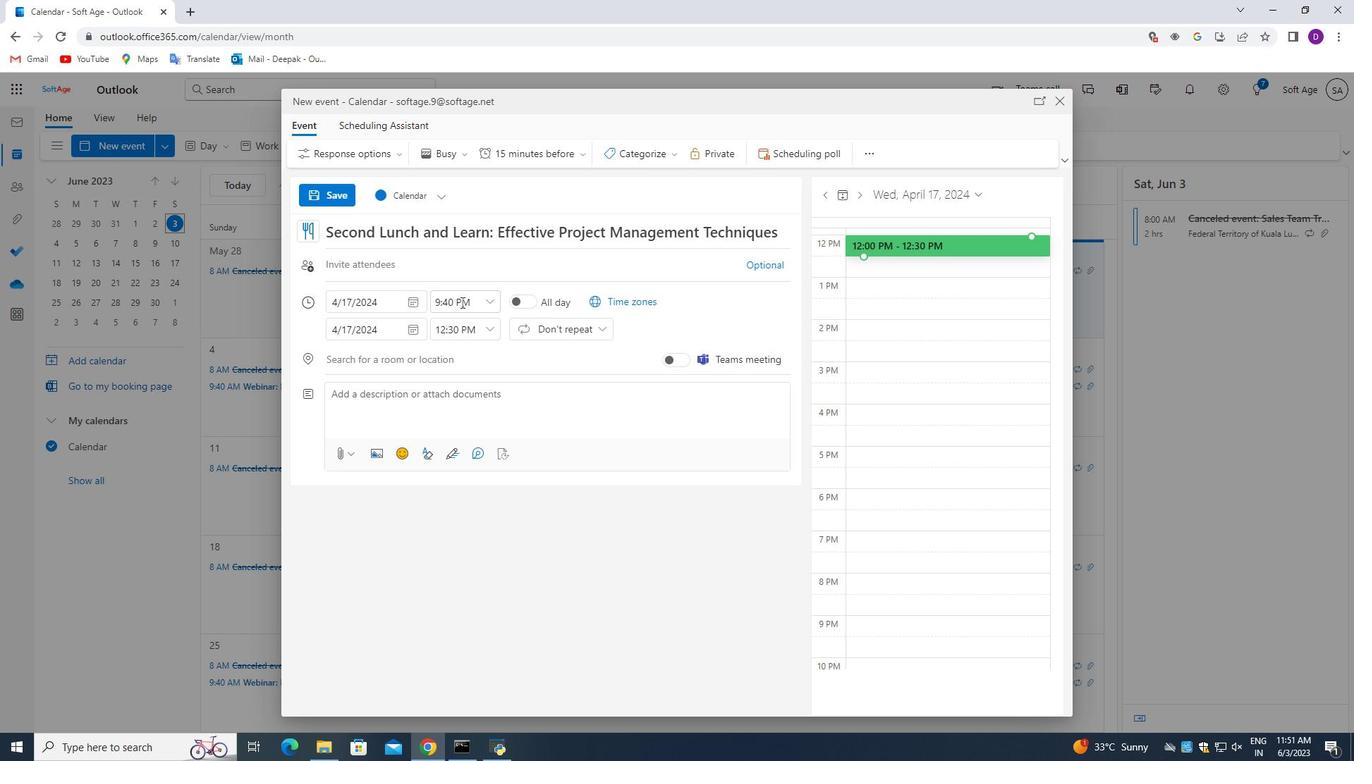 
Action: Mouse moved to (465, 337)
Screenshot: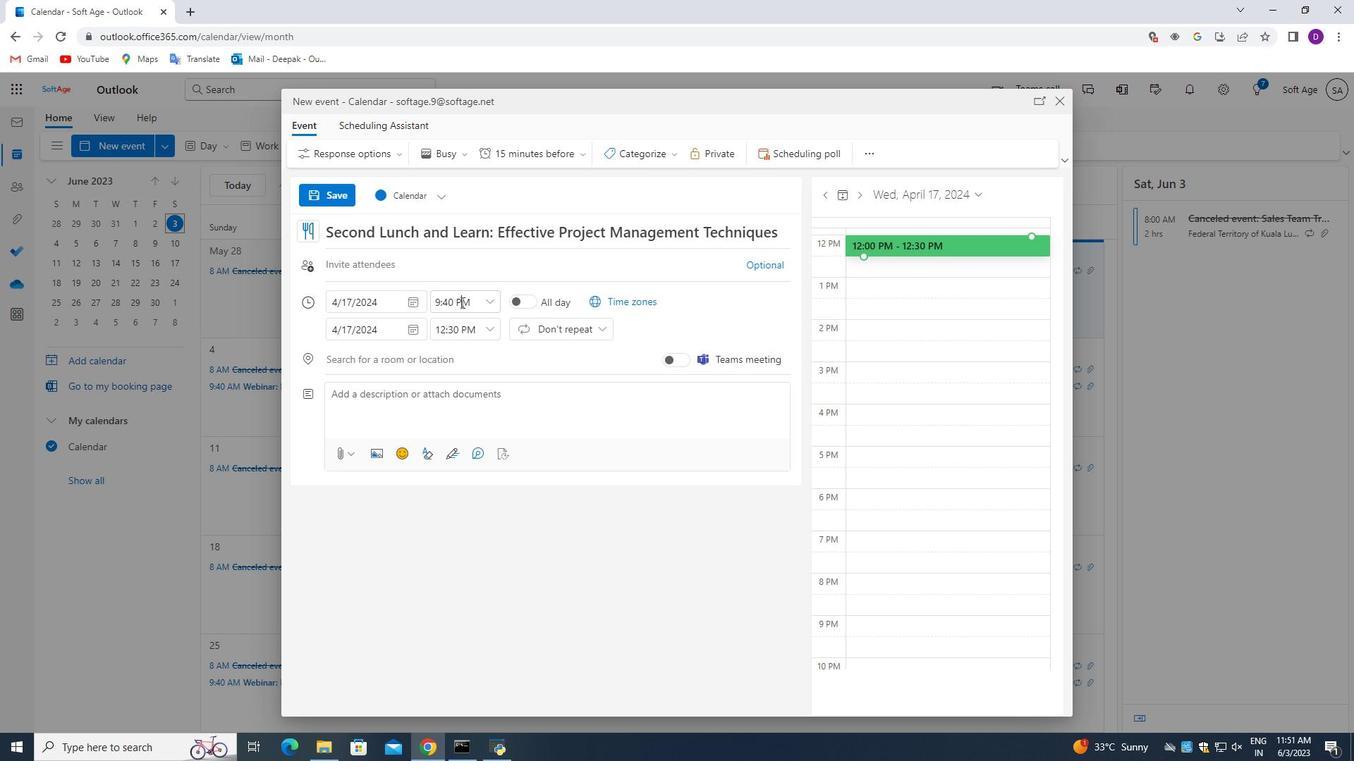 
Action: Key pressed <Key.backspace><Key.shift>A
Screenshot: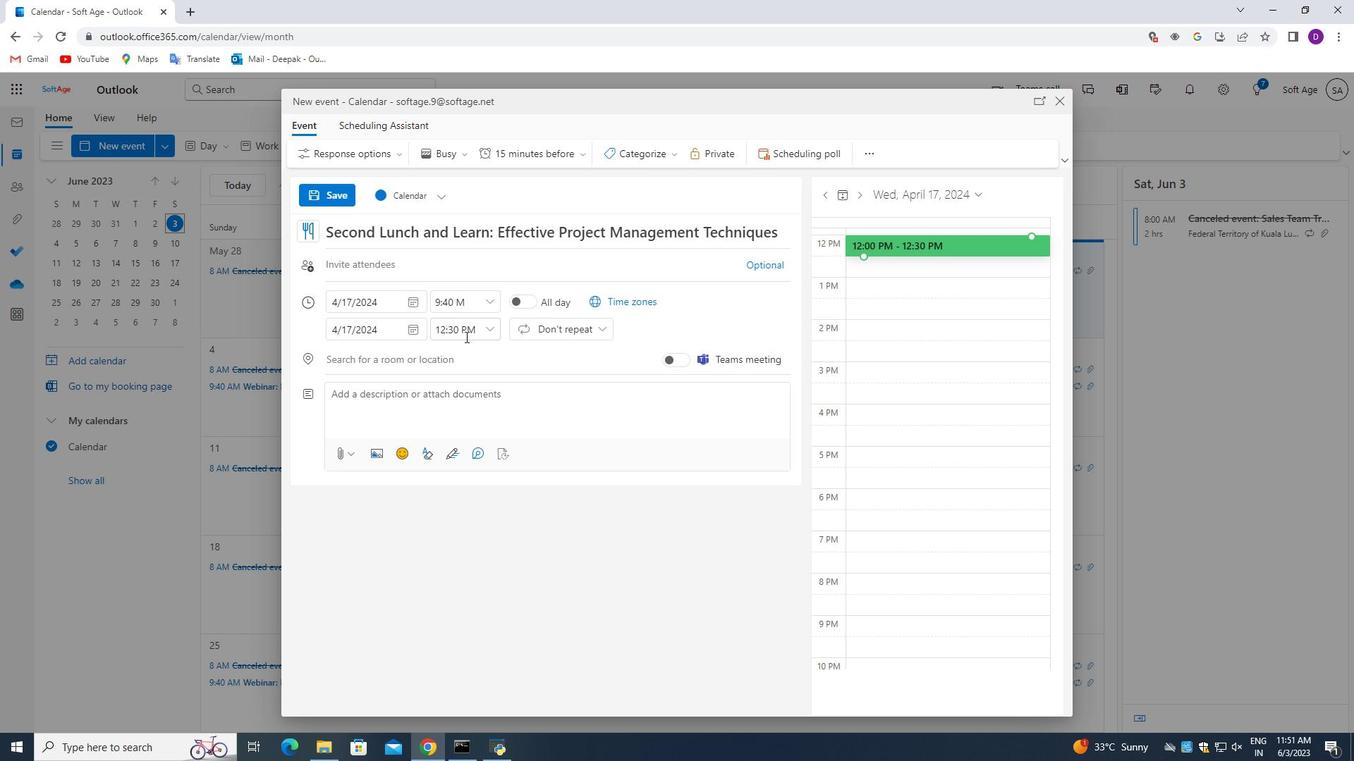 
Action: Mouse moved to (446, 330)
Screenshot: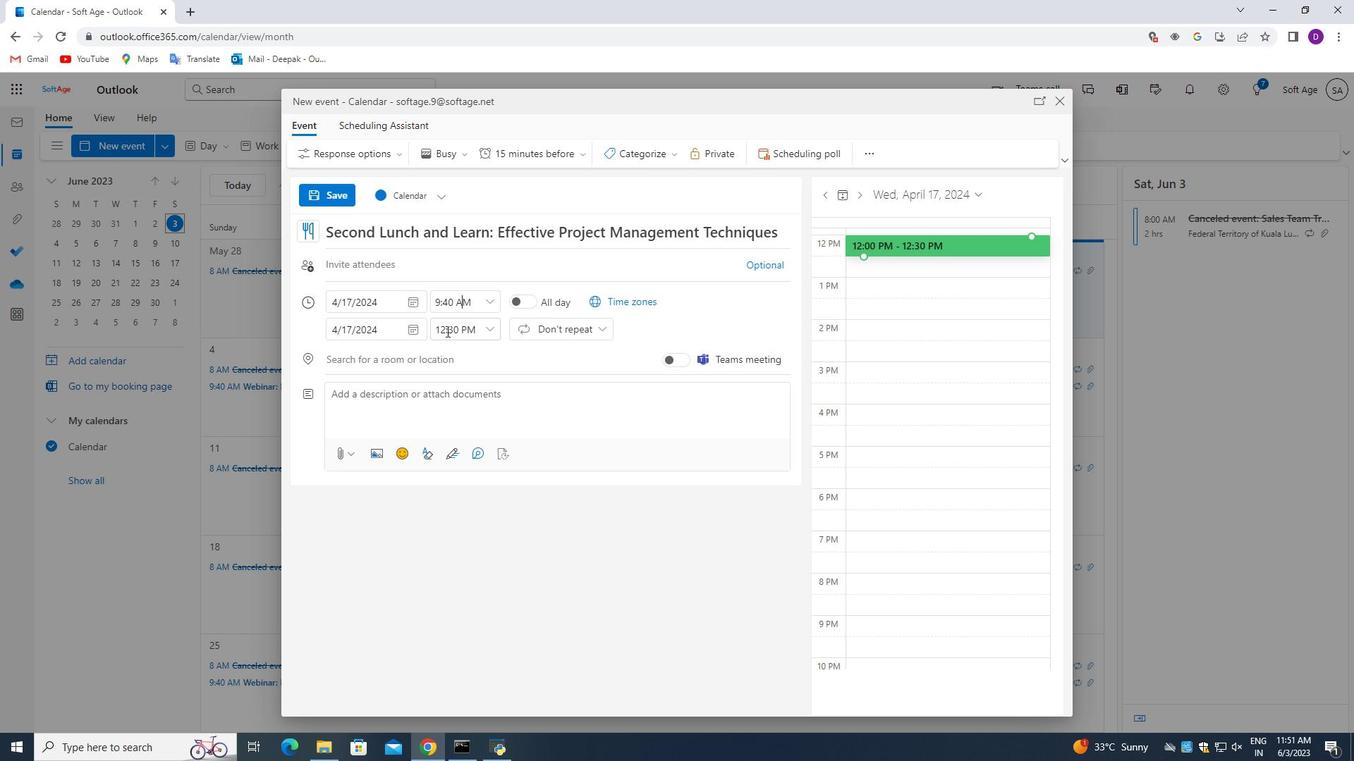 
Action: Mouse pressed left at (446, 330)
Screenshot: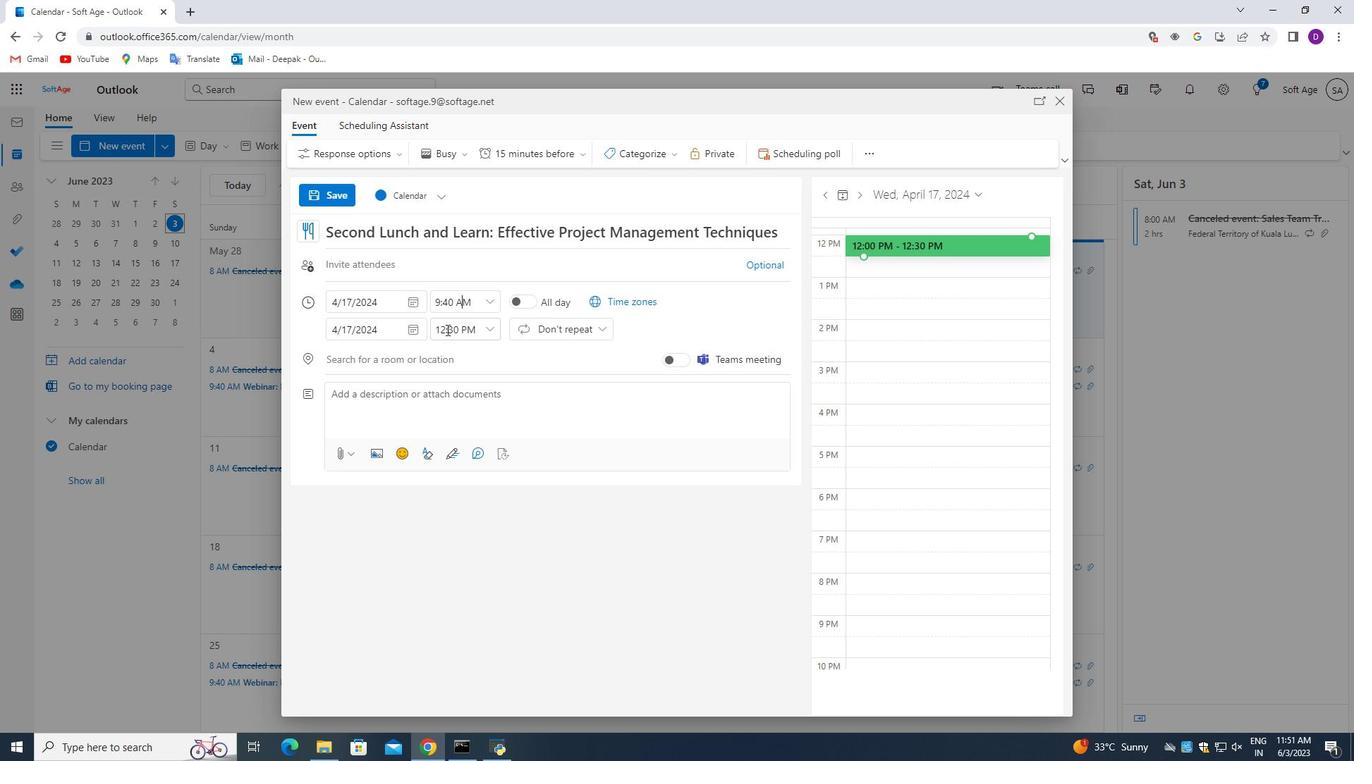 
Action: Mouse moved to (443, 328)
Screenshot: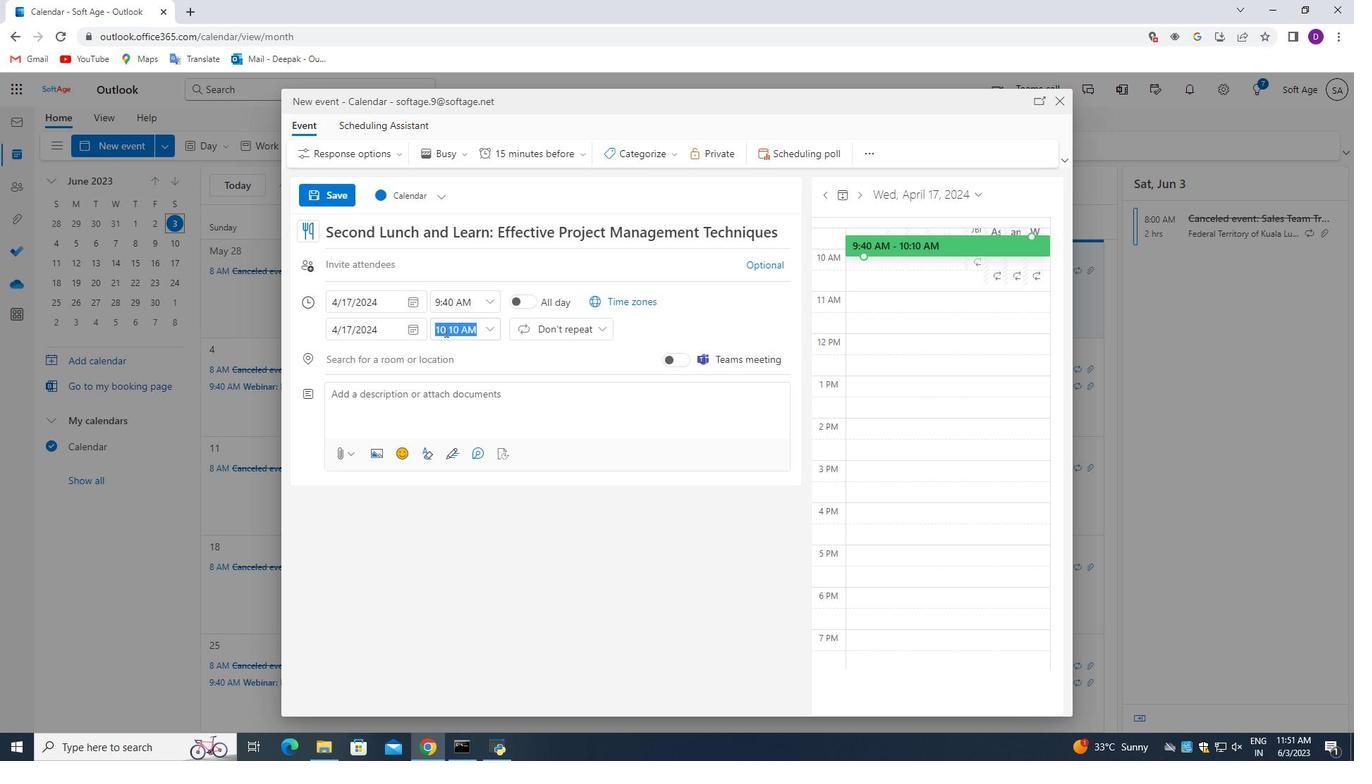 
Action: Mouse pressed left at (443, 328)
Screenshot: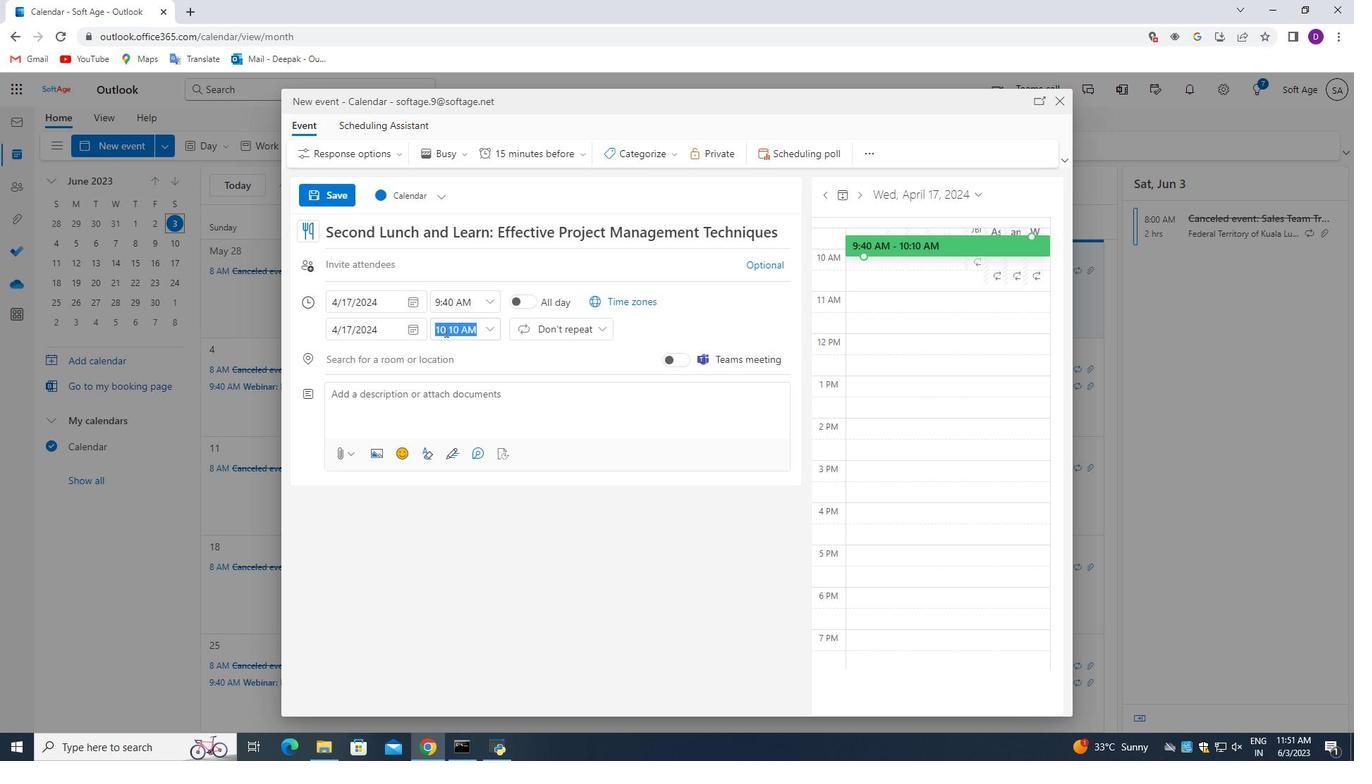 
Action: Mouse moved to (456, 337)
Screenshot: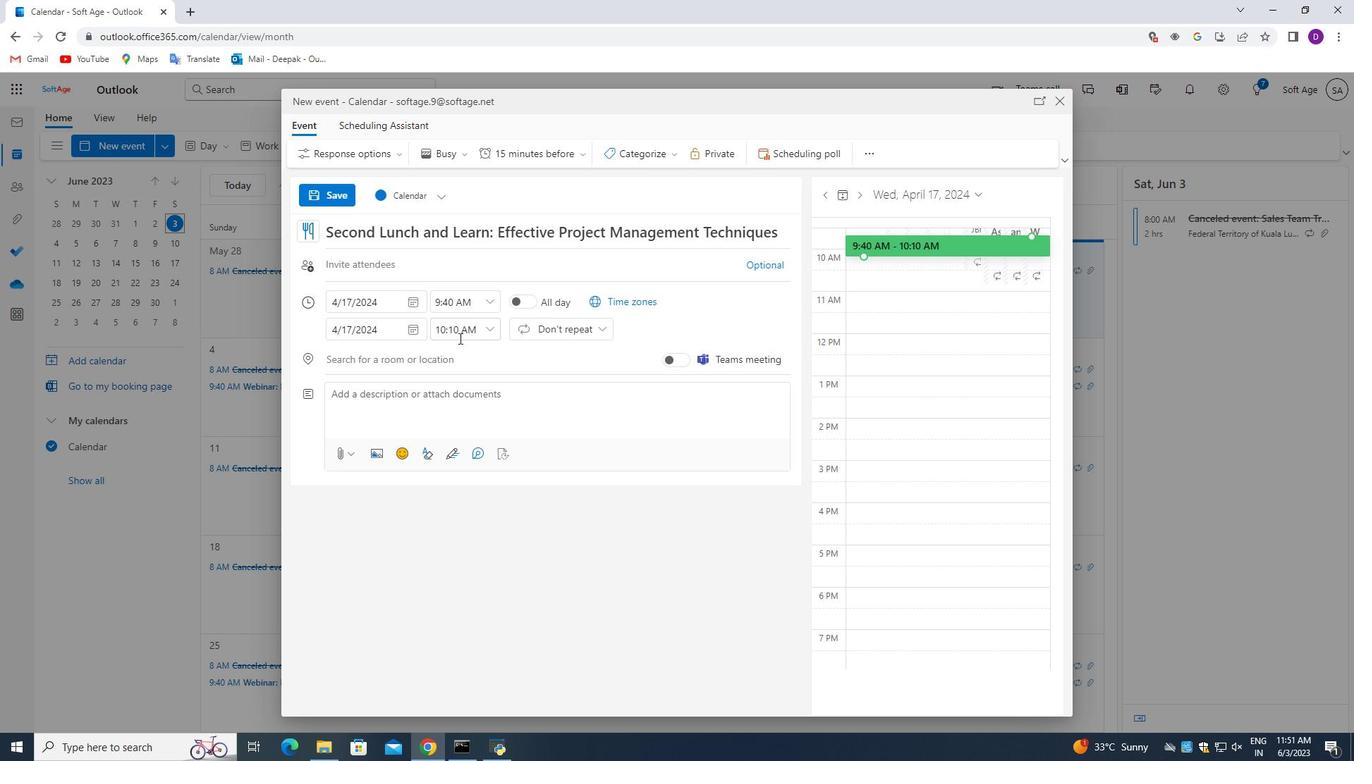 
Action: Key pressed <Key.backspace>1
Screenshot: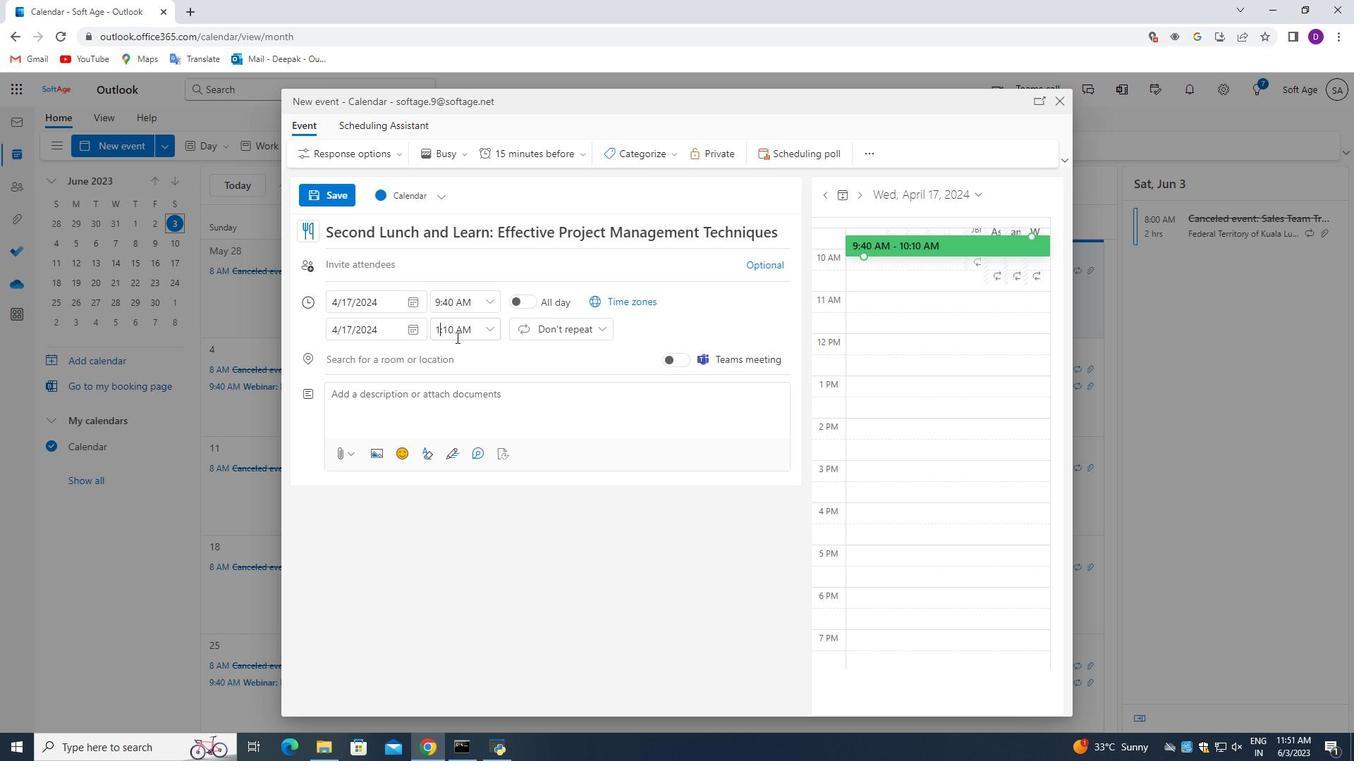 
Action: Mouse moved to (453, 331)
Screenshot: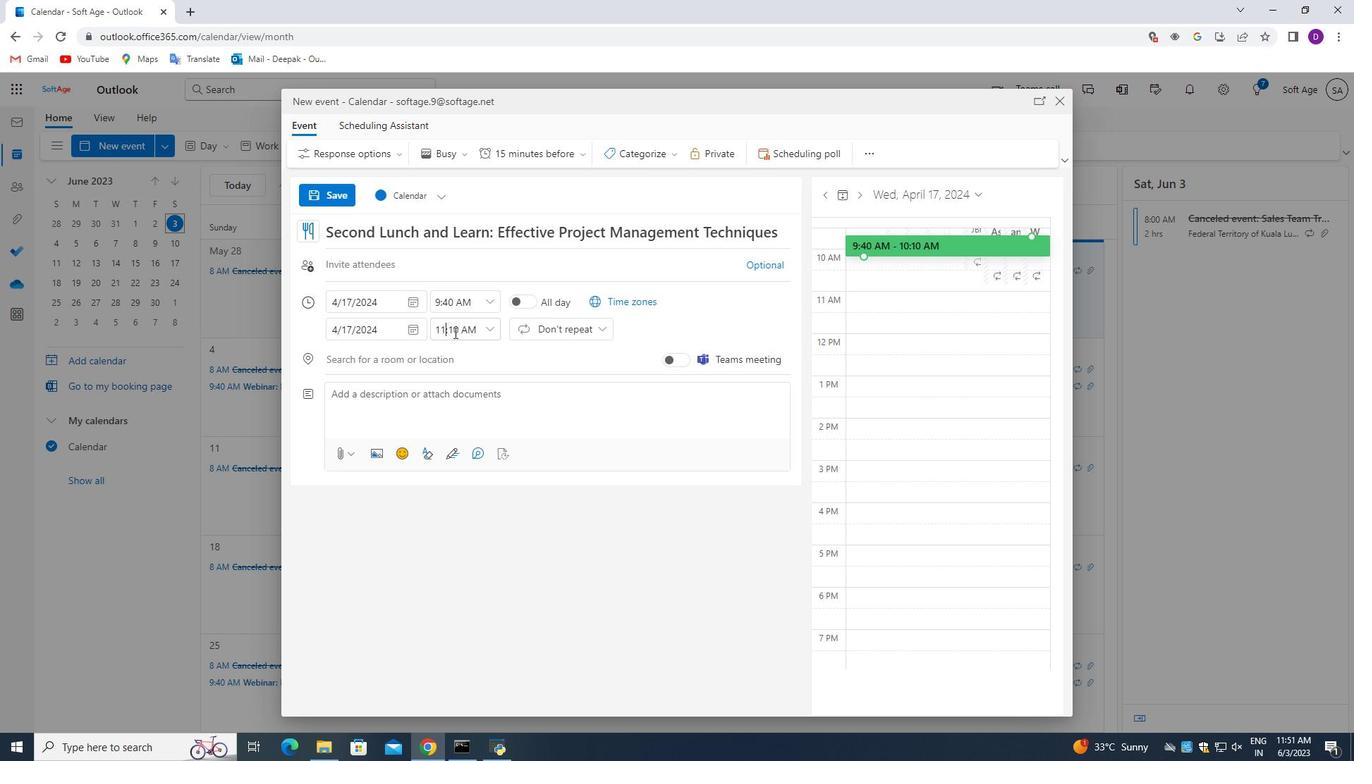 
Action: Mouse pressed left at (453, 331)
Screenshot: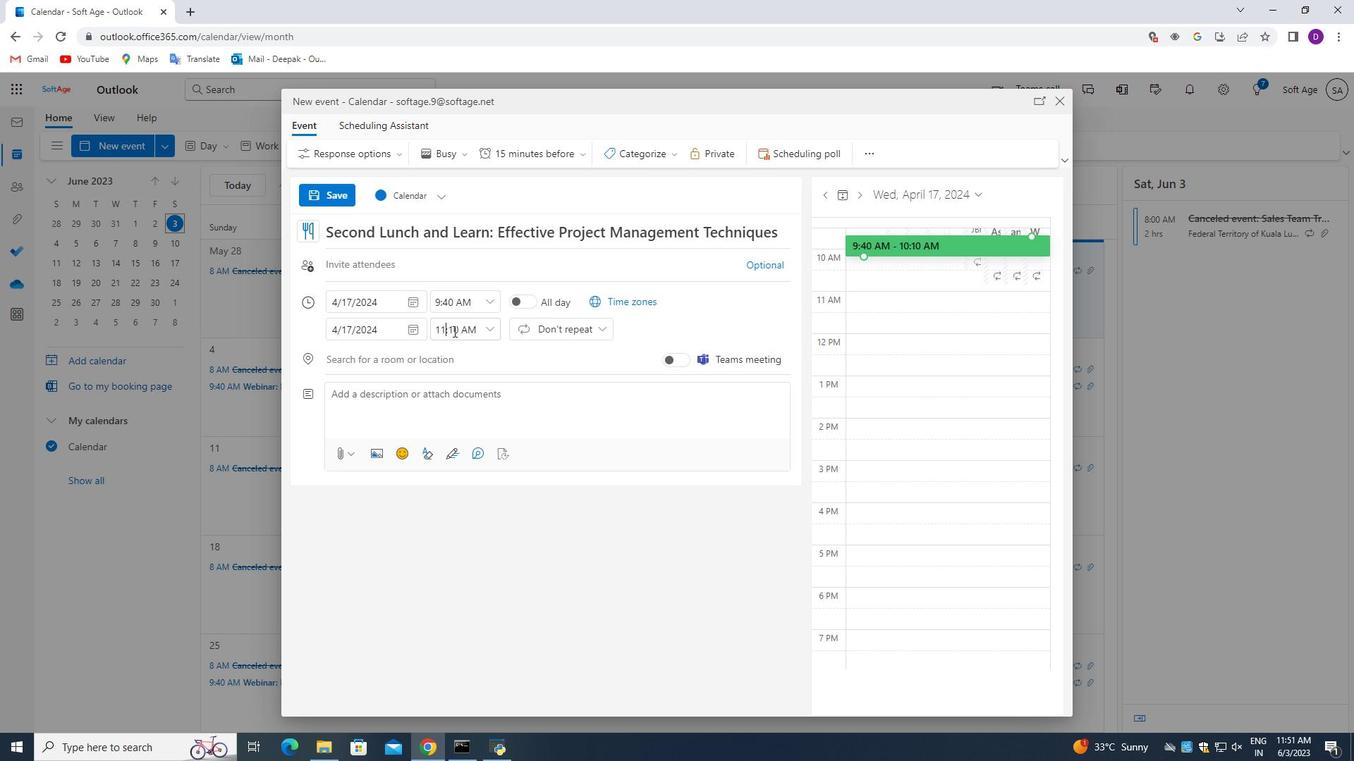 
Action: Mouse moved to (462, 372)
Screenshot: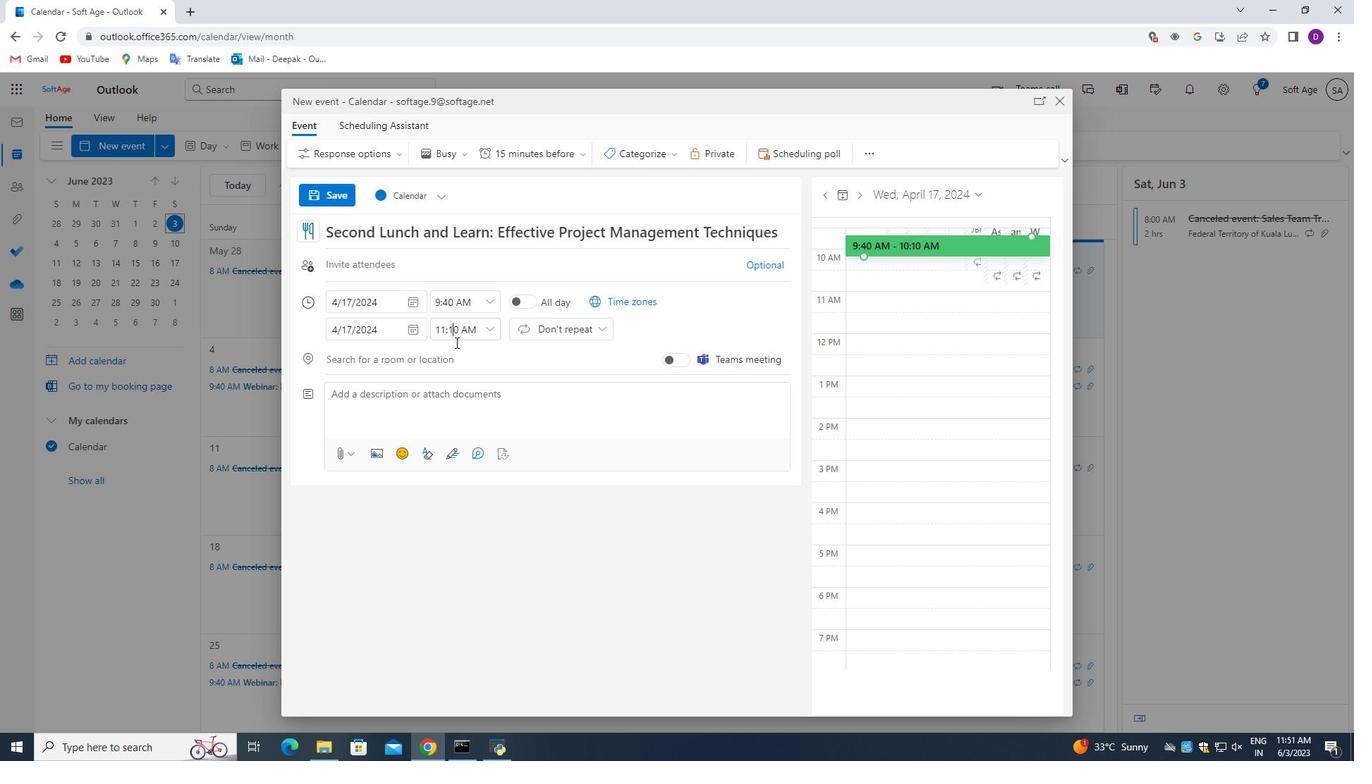 
Action: Key pressed <Key.backspace>4
Screenshot: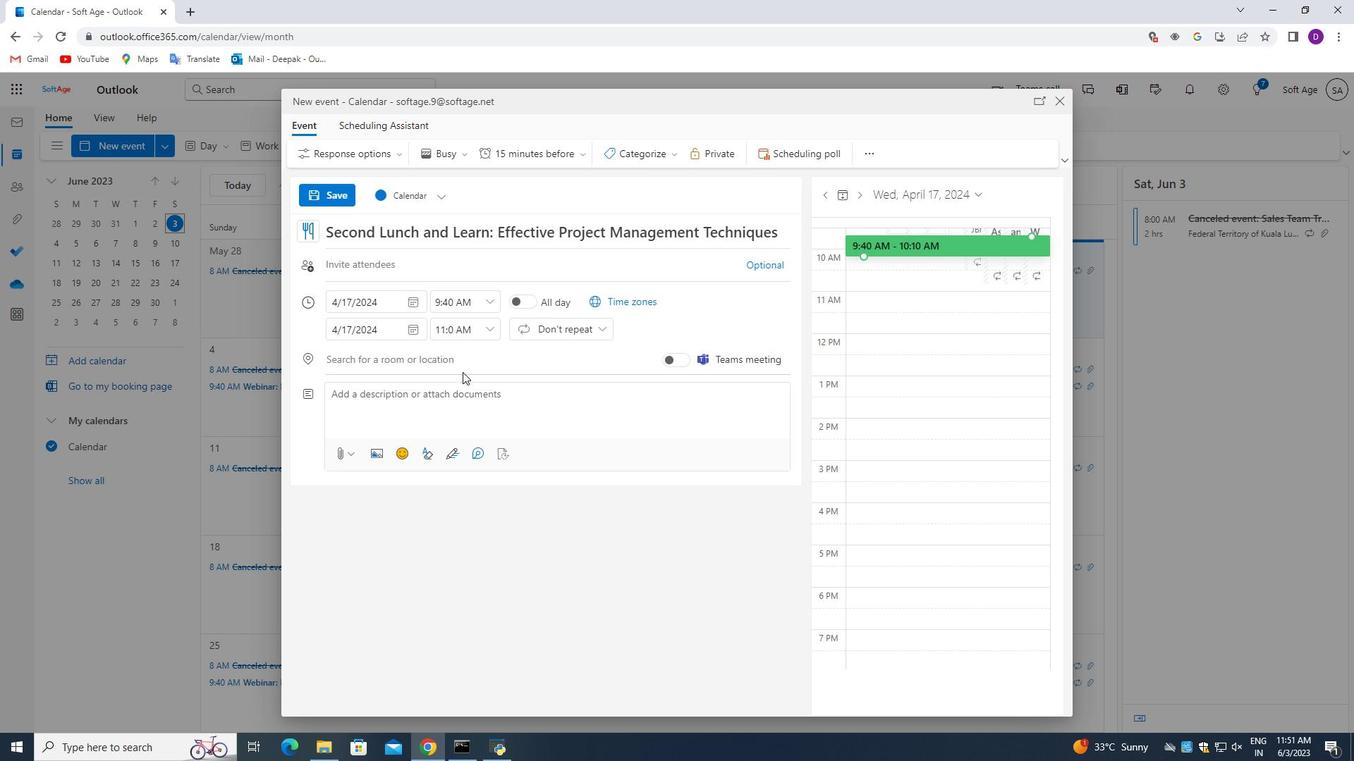 
Action: Mouse moved to (409, 402)
Screenshot: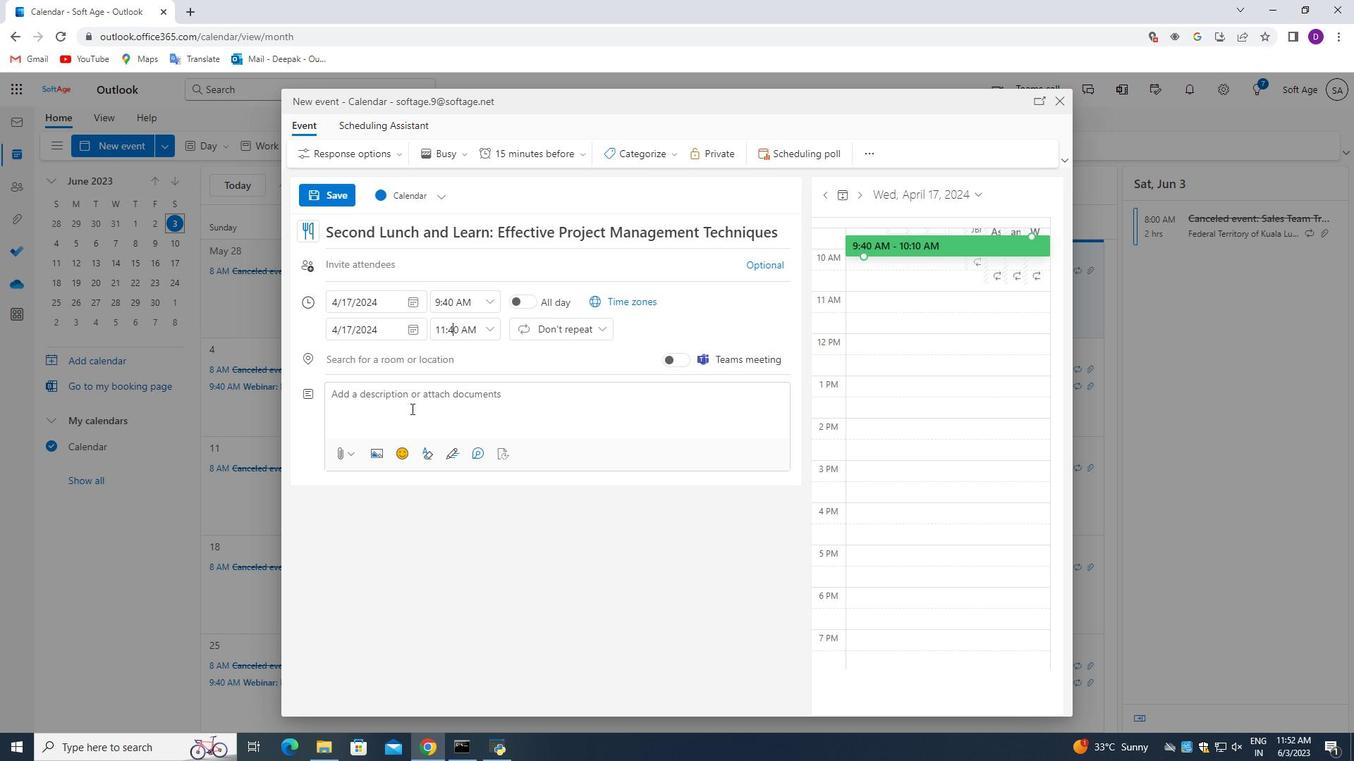 
Action: Mouse pressed left at (409, 402)
Screenshot: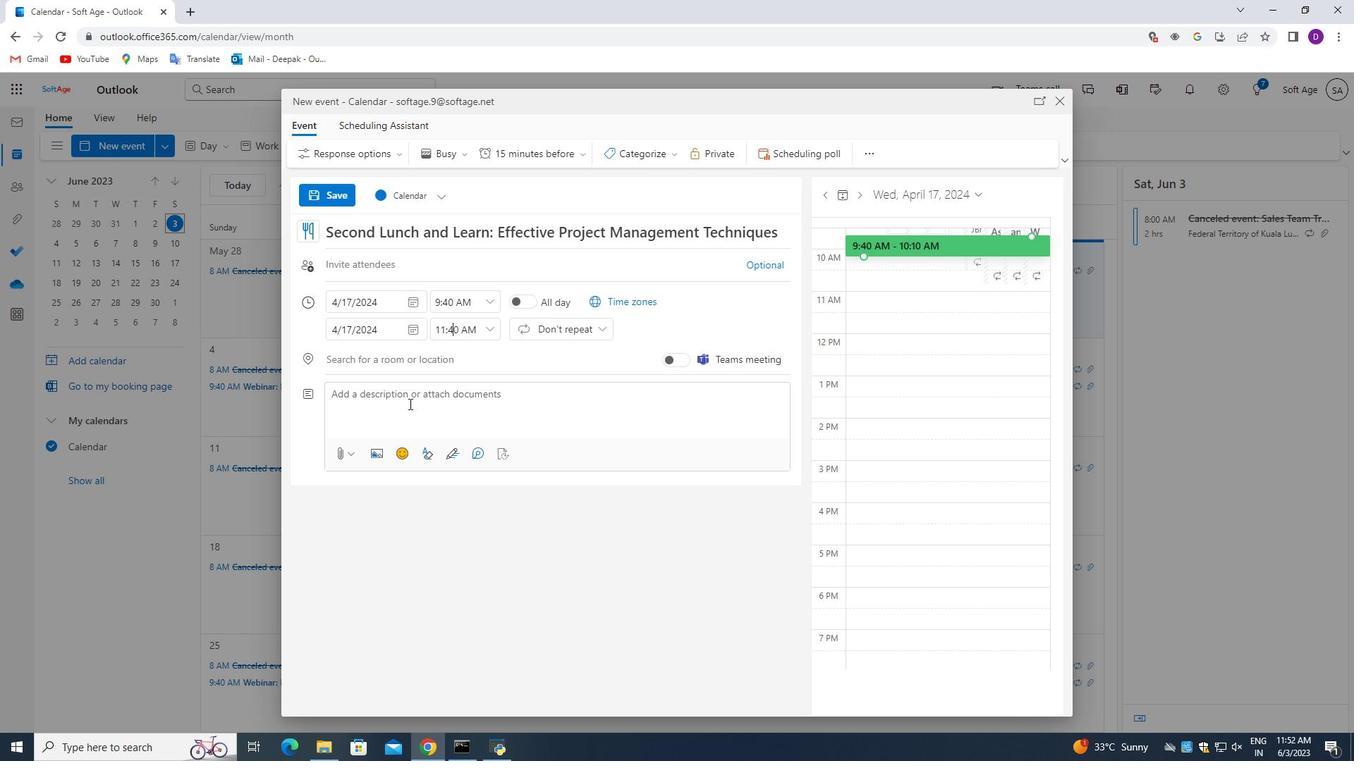 
Action: Mouse moved to (522, 704)
Screenshot: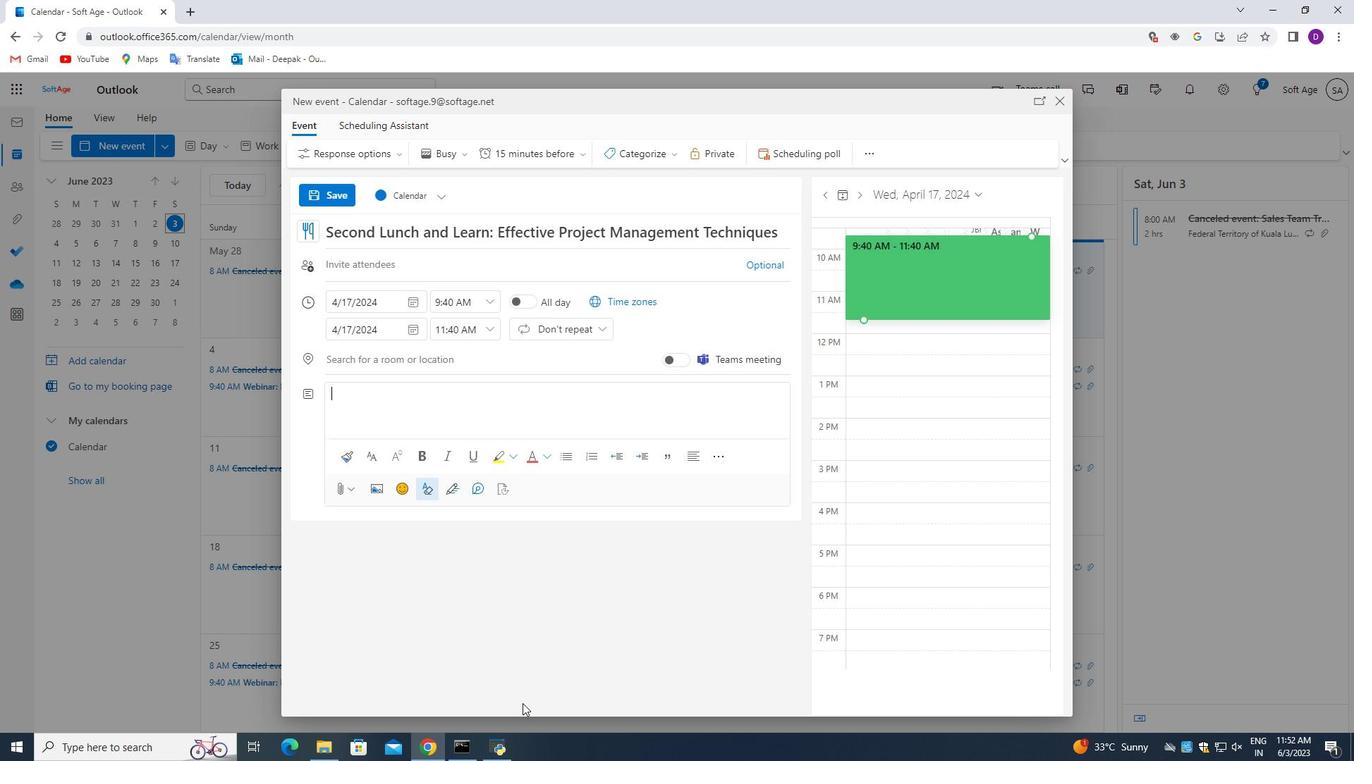 
Action: Key pressed <Key.shift_r>A
Screenshot: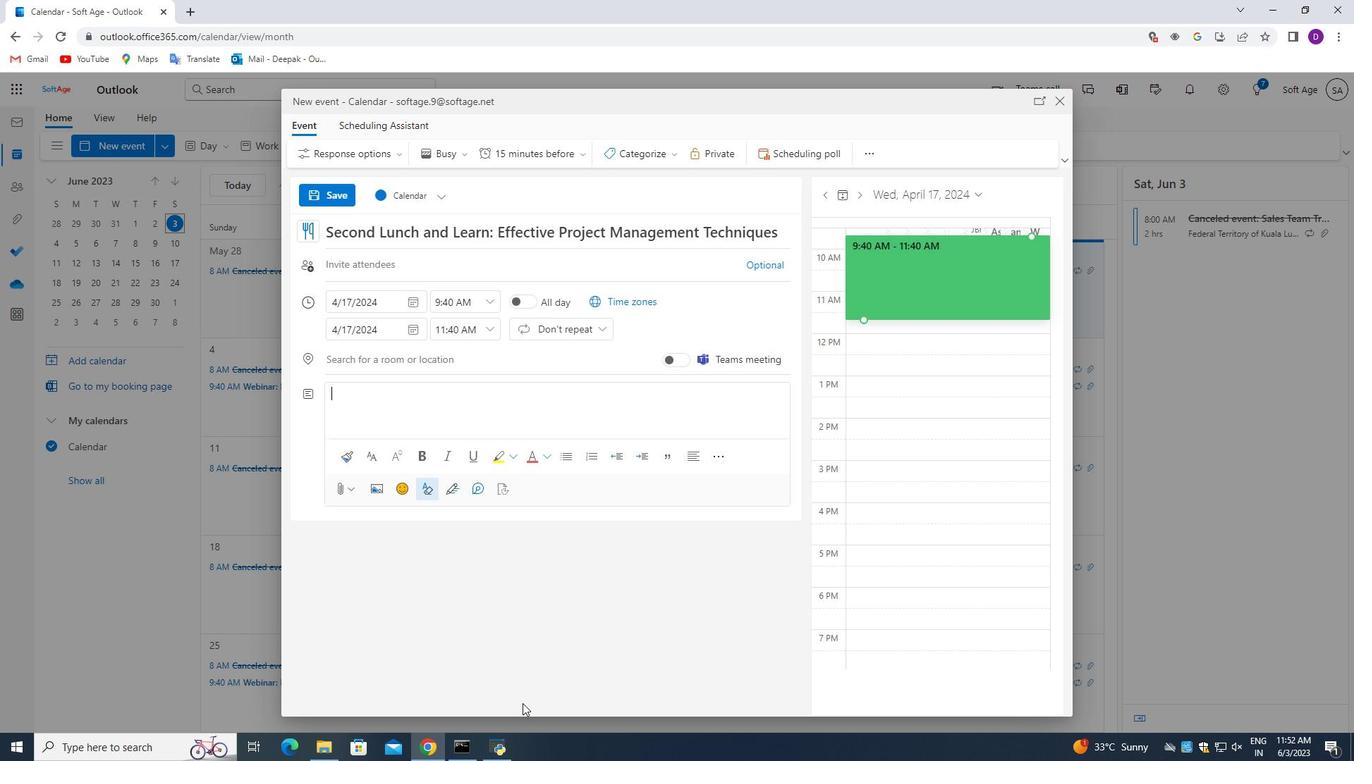 
Action: Mouse moved to (522, 704)
Screenshot: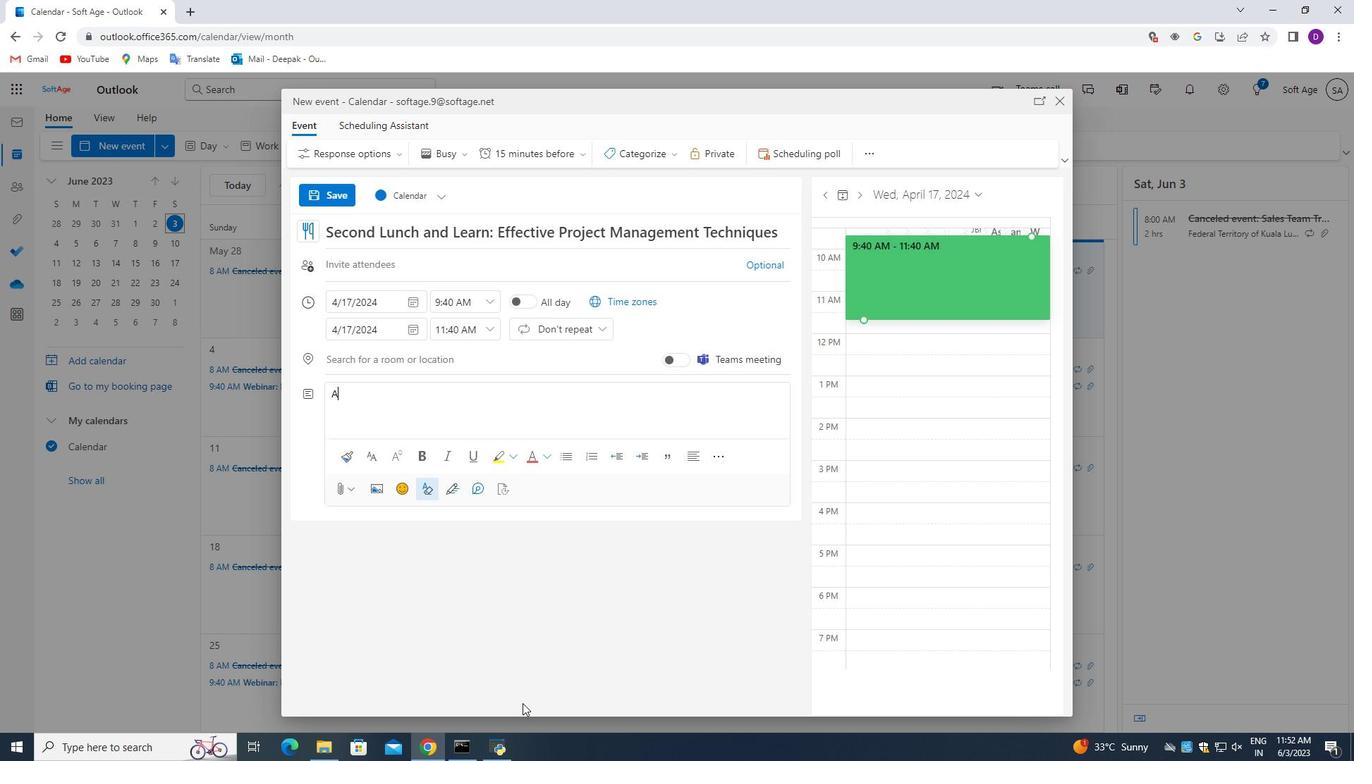 
Action: Key pressed <Key.space>board<Key.space>meei<Key.backspace>ting<Key.space>is<Key.space>a<Key.space>formal<Key.space>a<Key.backspace>gathering<Key.space>whete<Key.backspace><Key.backspace>re<Key.space>the<Key.space>board<Key.space>of<Key.space>directord<Key.backspace>s,<Key.space>executive<Key.space>team,<Key.space>and<Key.space>key<Key.space>stakeholders<Key.space>come<Key.space>together<Key.space>to<Key.space>discuss<Key.space>and<Key.space>make<Key.space>important<Key.space>decisions<Key.space>regarding<Key.space>the<Key.space>organization's<Key.space>strategic<Key.space>direction<Key.space><Key.backspace>,<Key.space>goven<Key.backspace>rnance,<Key.space>and<Key.space>overall<Key.space>performance.
Screenshot: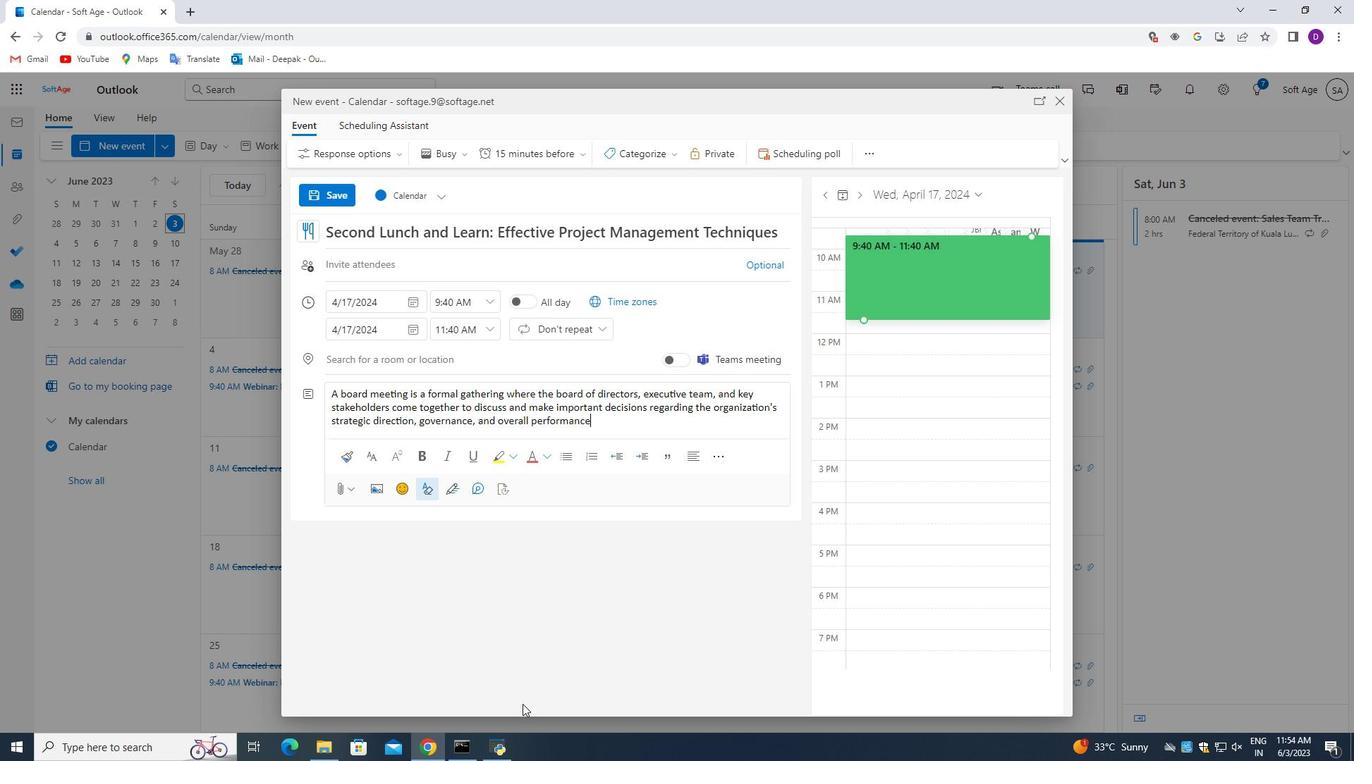 
Action: Mouse moved to (670, 160)
Screenshot: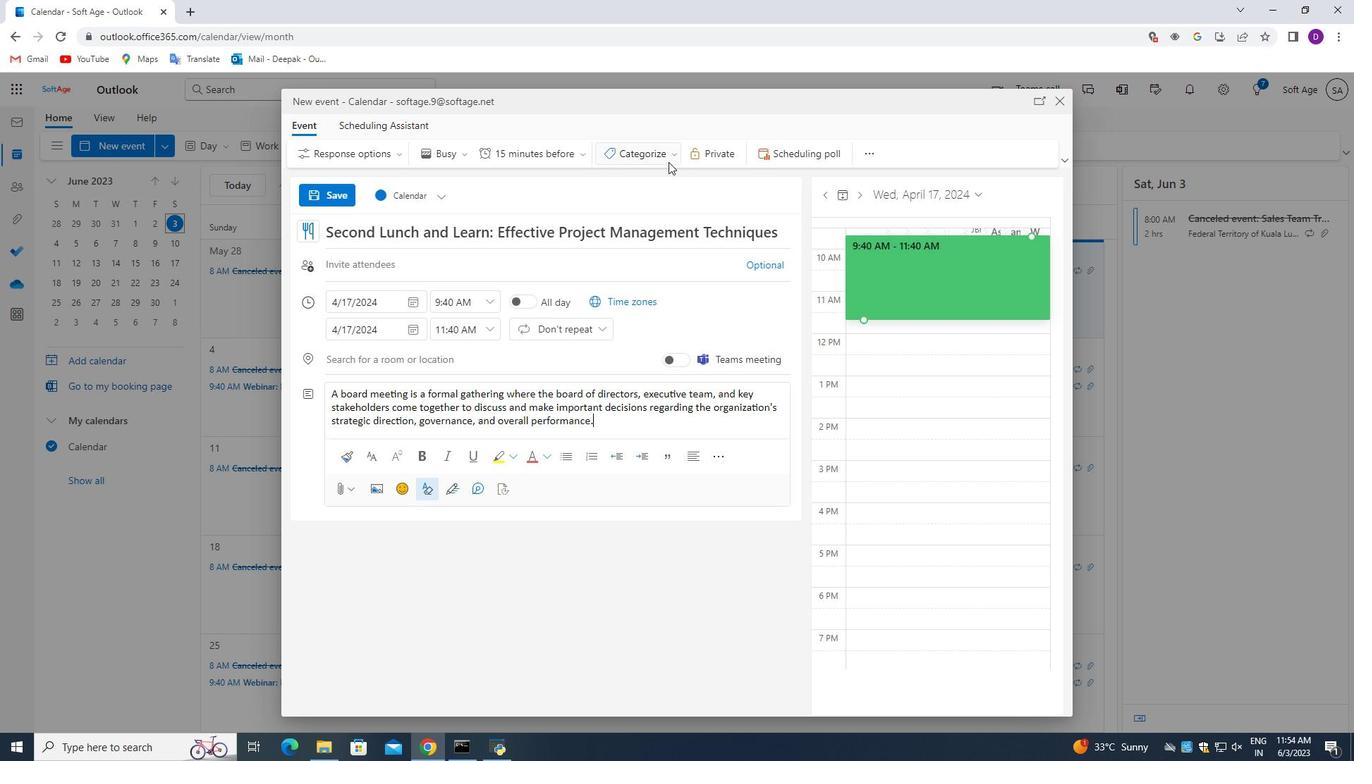 
Action: Mouse pressed left at (670, 160)
Screenshot: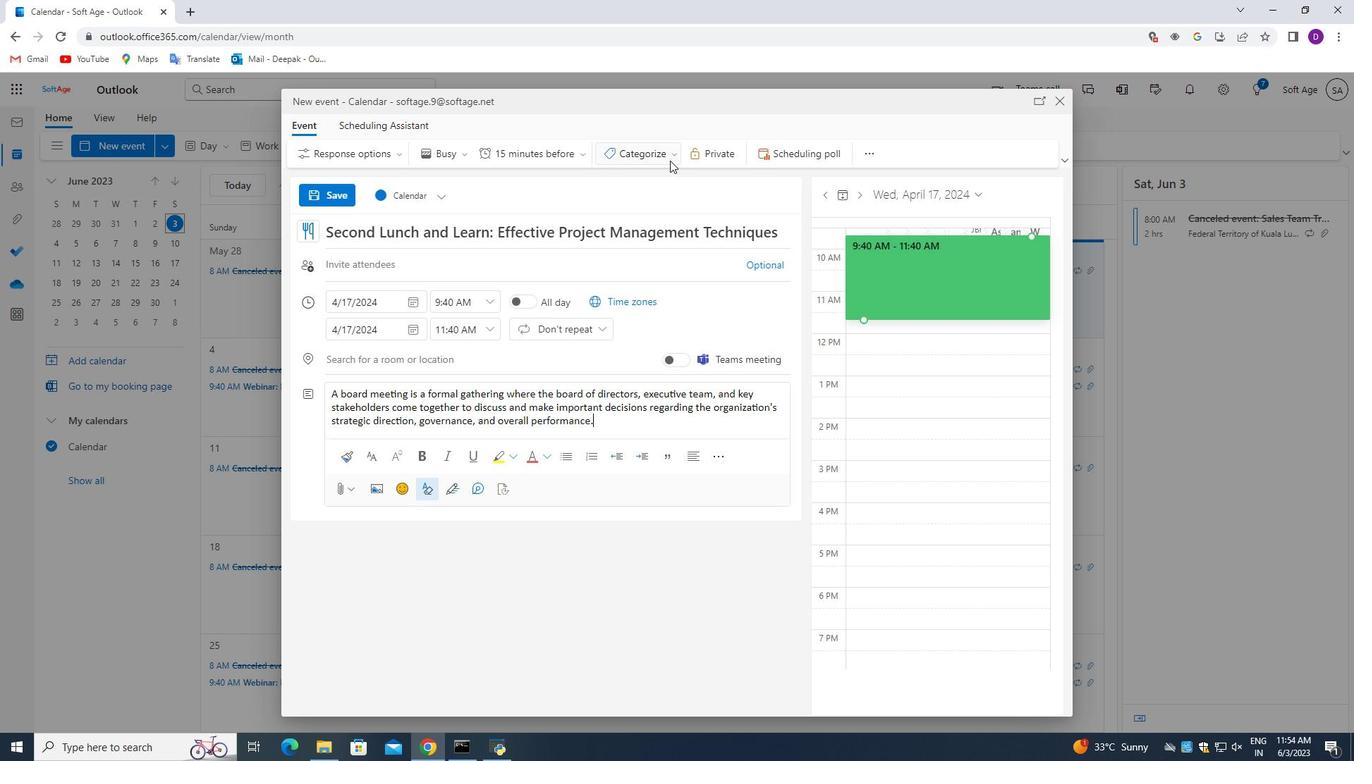 
Action: Mouse moved to (658, 228)
Screenshot: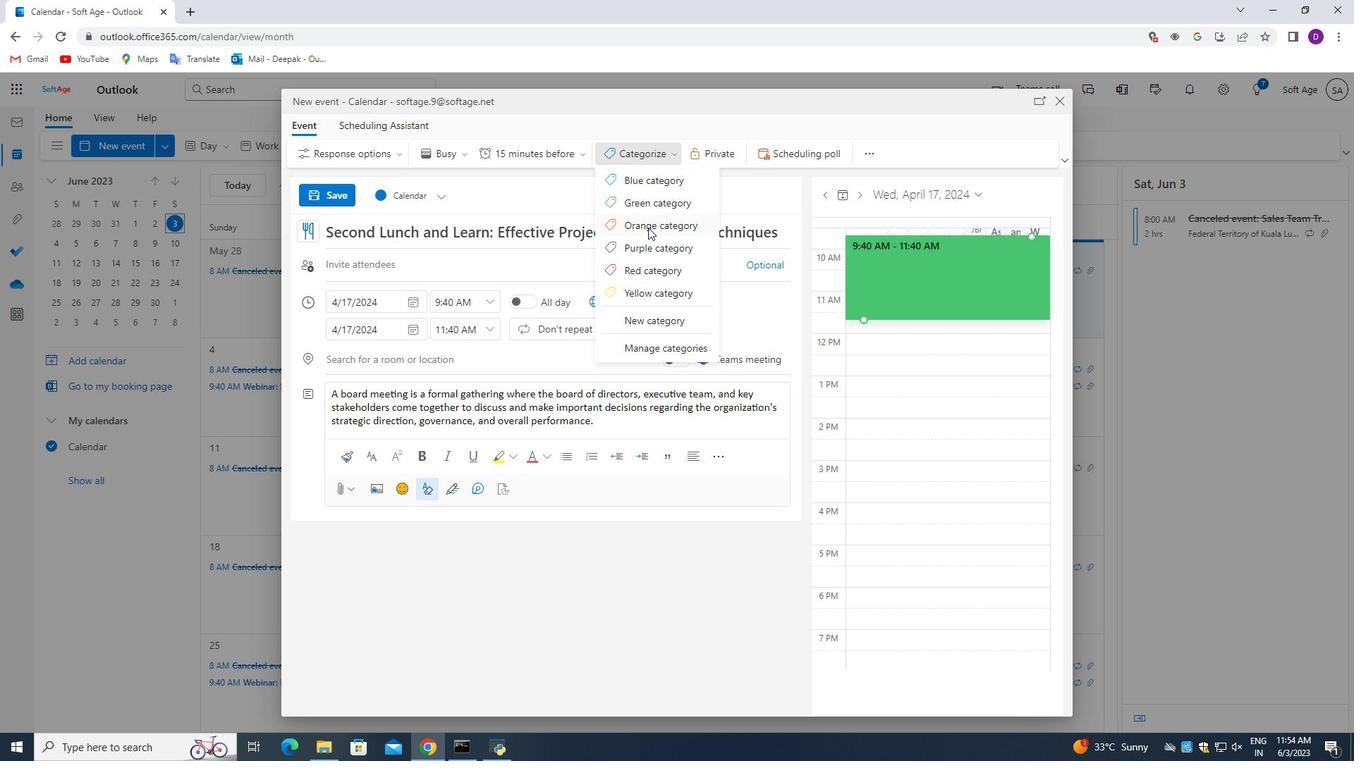 
Action: Mouse pressed left at (658, 228)
Screenshot: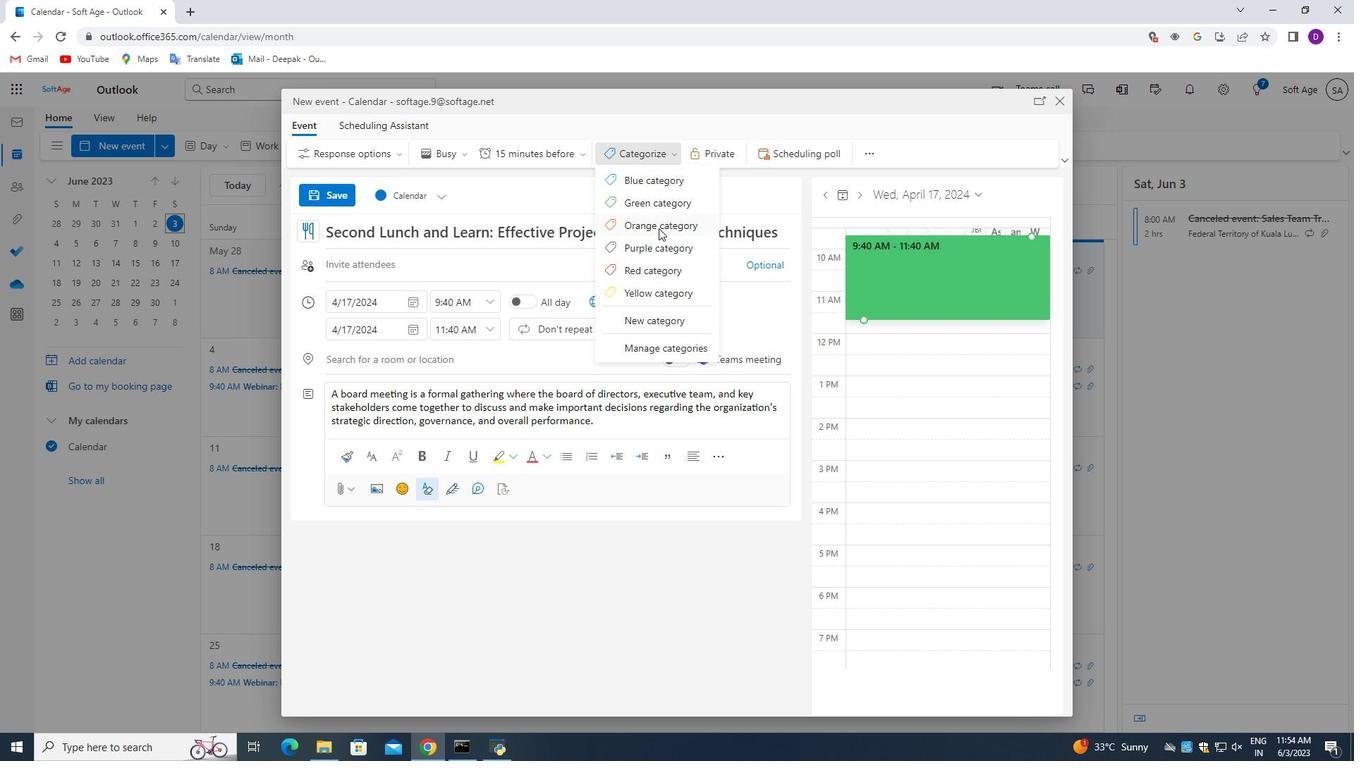 
Action: Mouse moved to (388, 359)
Screenshot: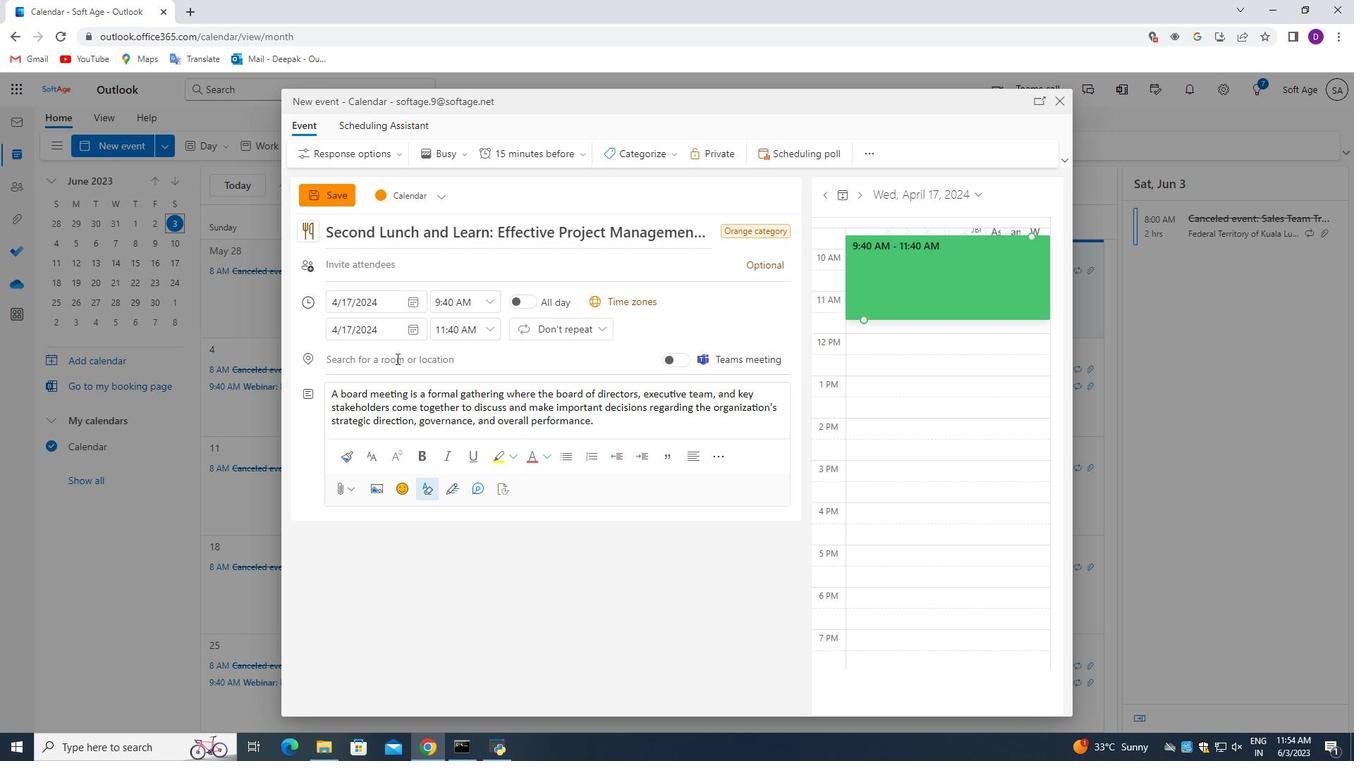 
Action: Mouse pressed left at (388, 359)
Screenshot: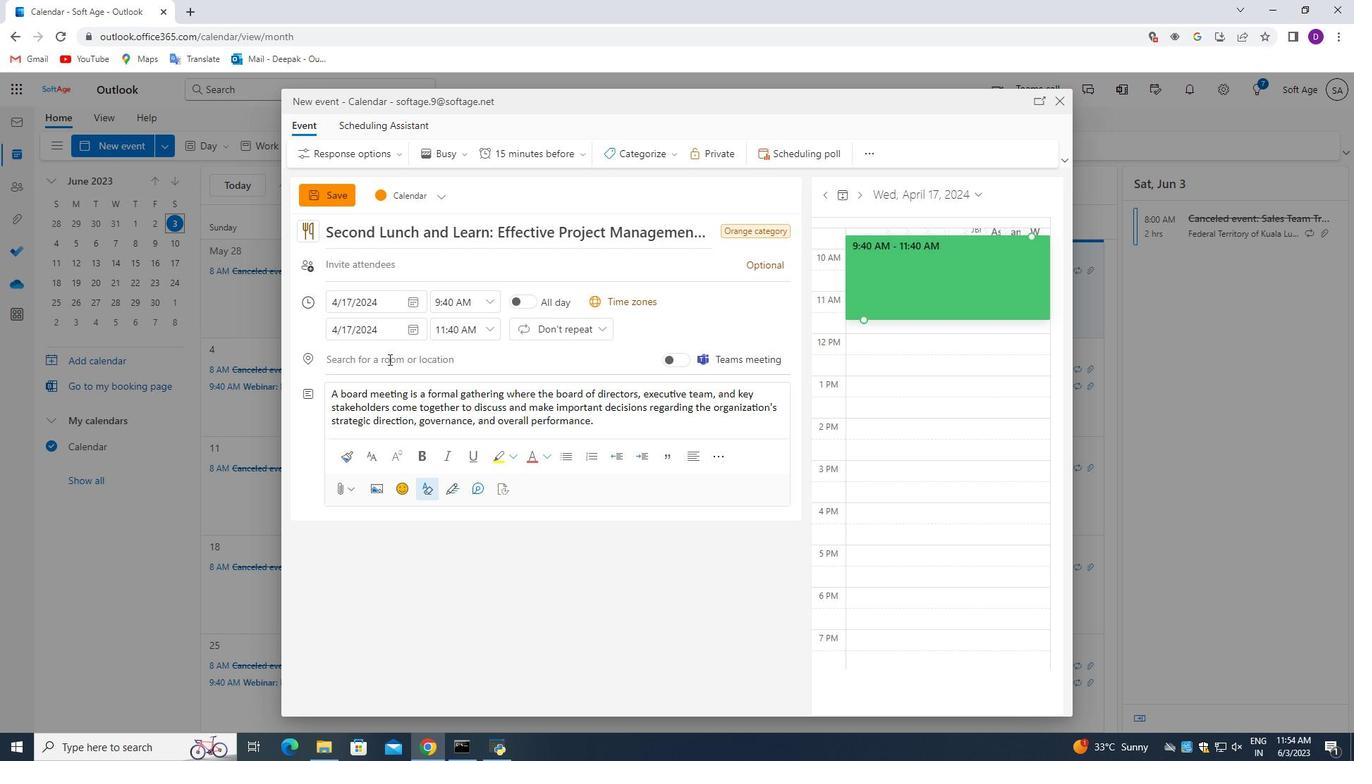 
Action: Mouse moved to (407, 543)
Screenshot: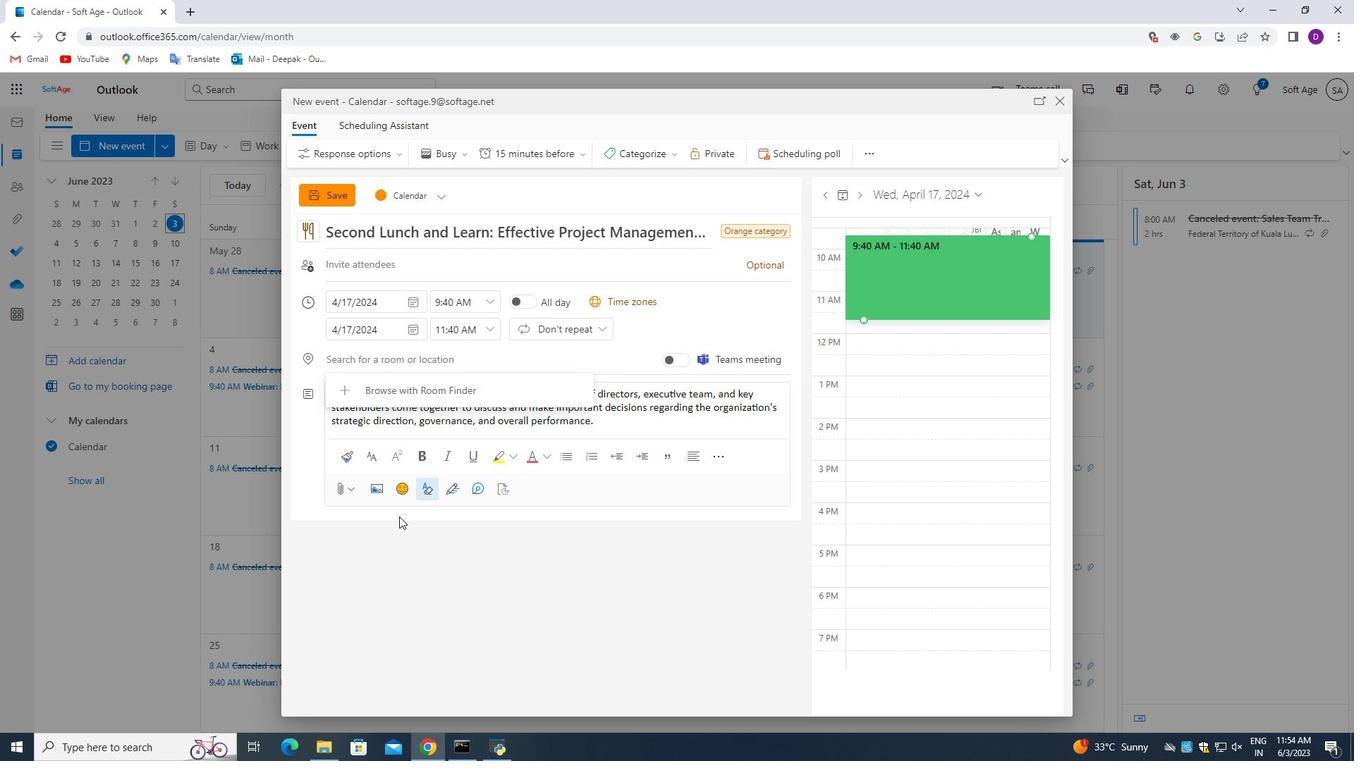 
Action: Key pressed 654<Key.space><Key.shift_r>Via<Key.space><Key.shift_r>Veneto,<Key.space><Key.shift_r>Rome,<Key.space><Key.shift>Italy
Screenshot: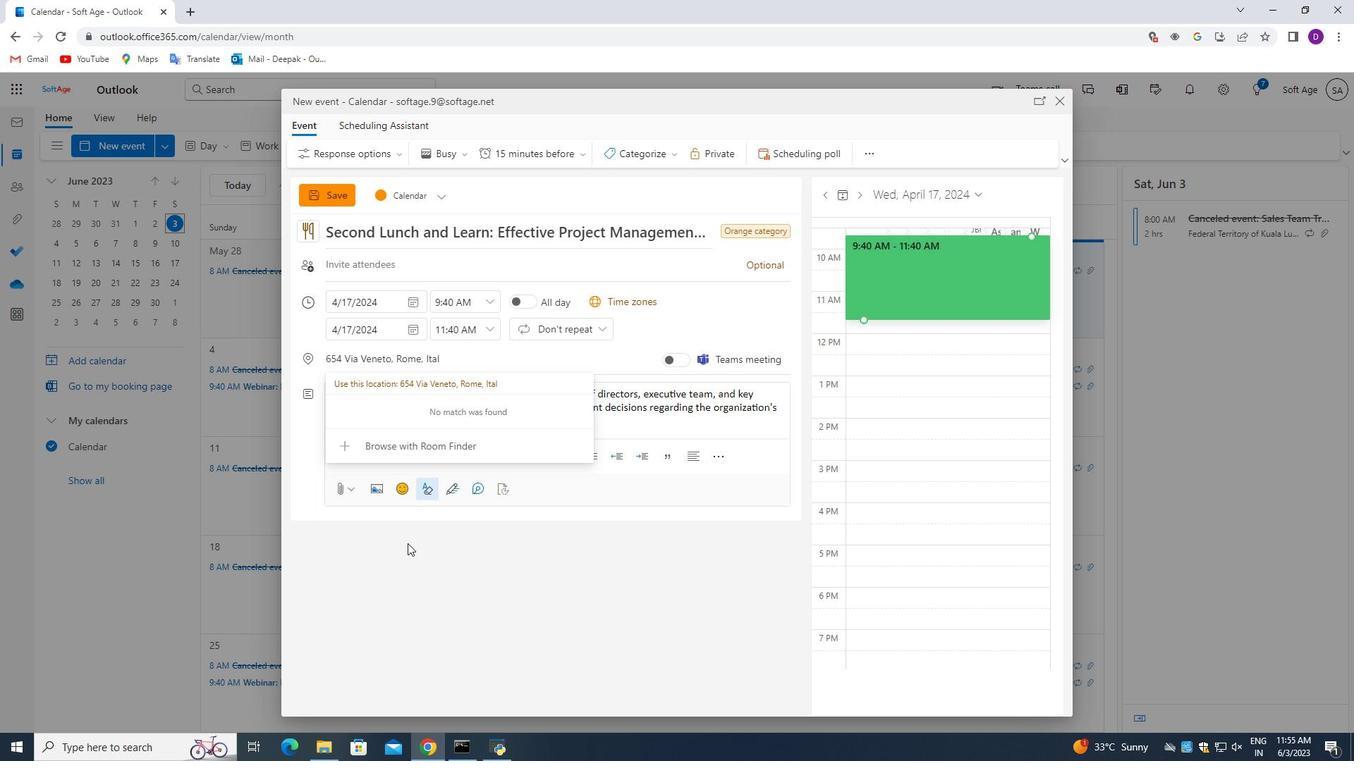 
Action: Mouse moved to (533, 559)
Screenshot: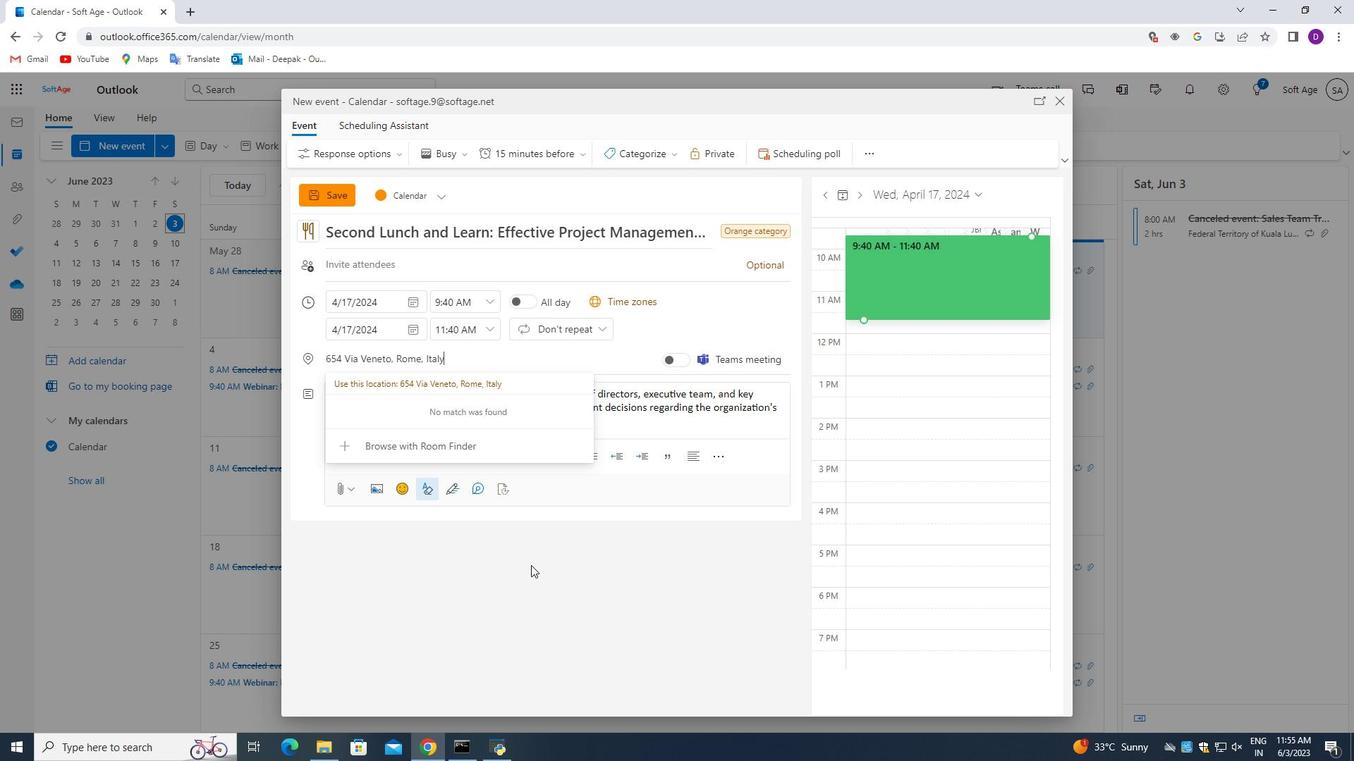 
Action: Mouse pressed left at (533, 559)
Screenshot: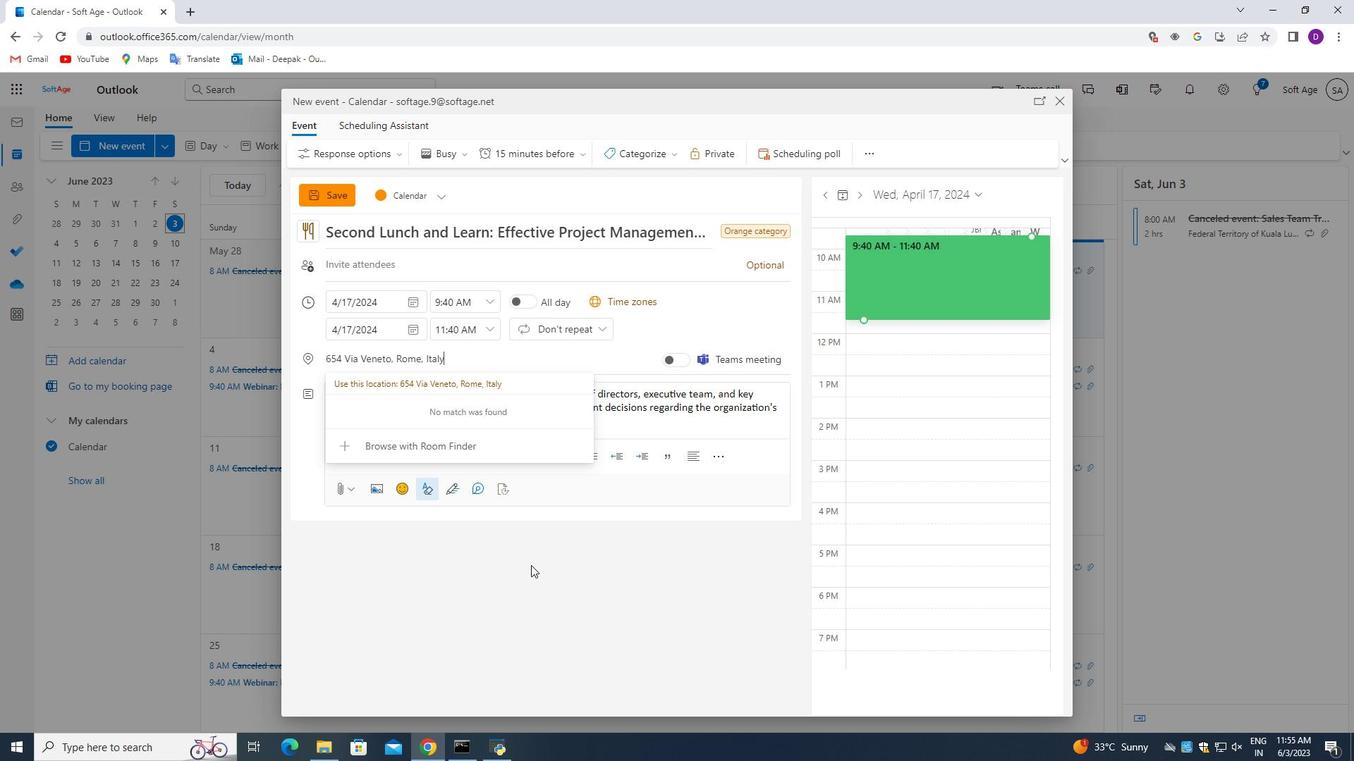 
Action: Mouse moved to (383, 267)
Screenshot: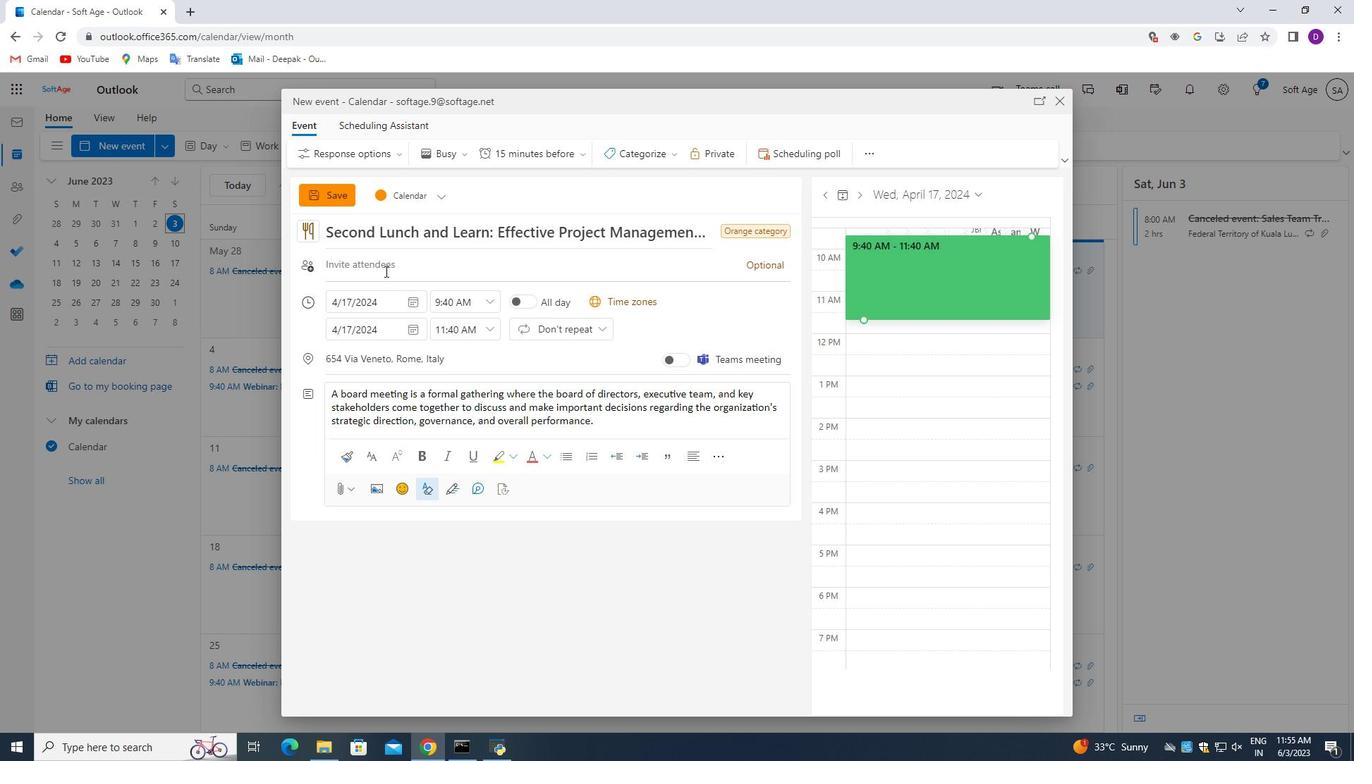 
Action: Mouse pressed left at (383, 267)
Screenshot: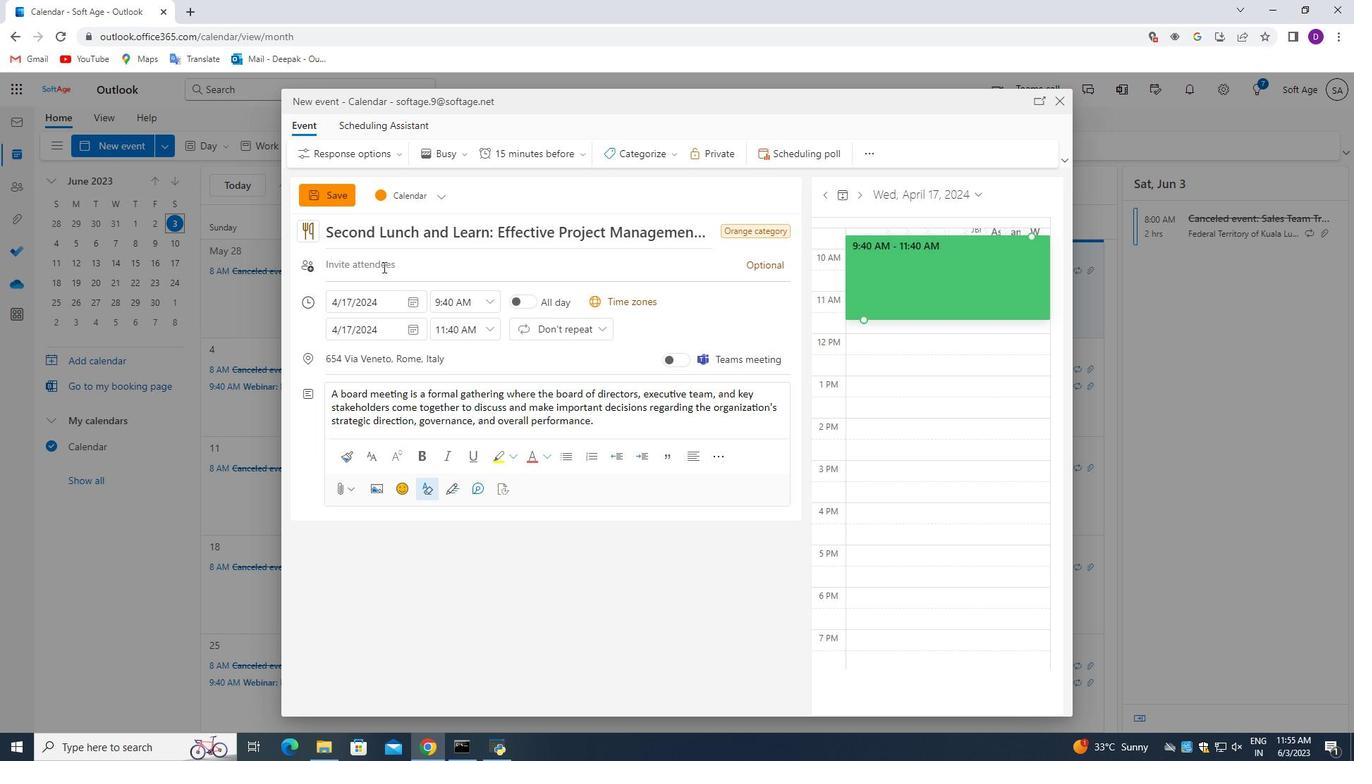 
Action: Mouse moved to (435, 560)
Screenshot: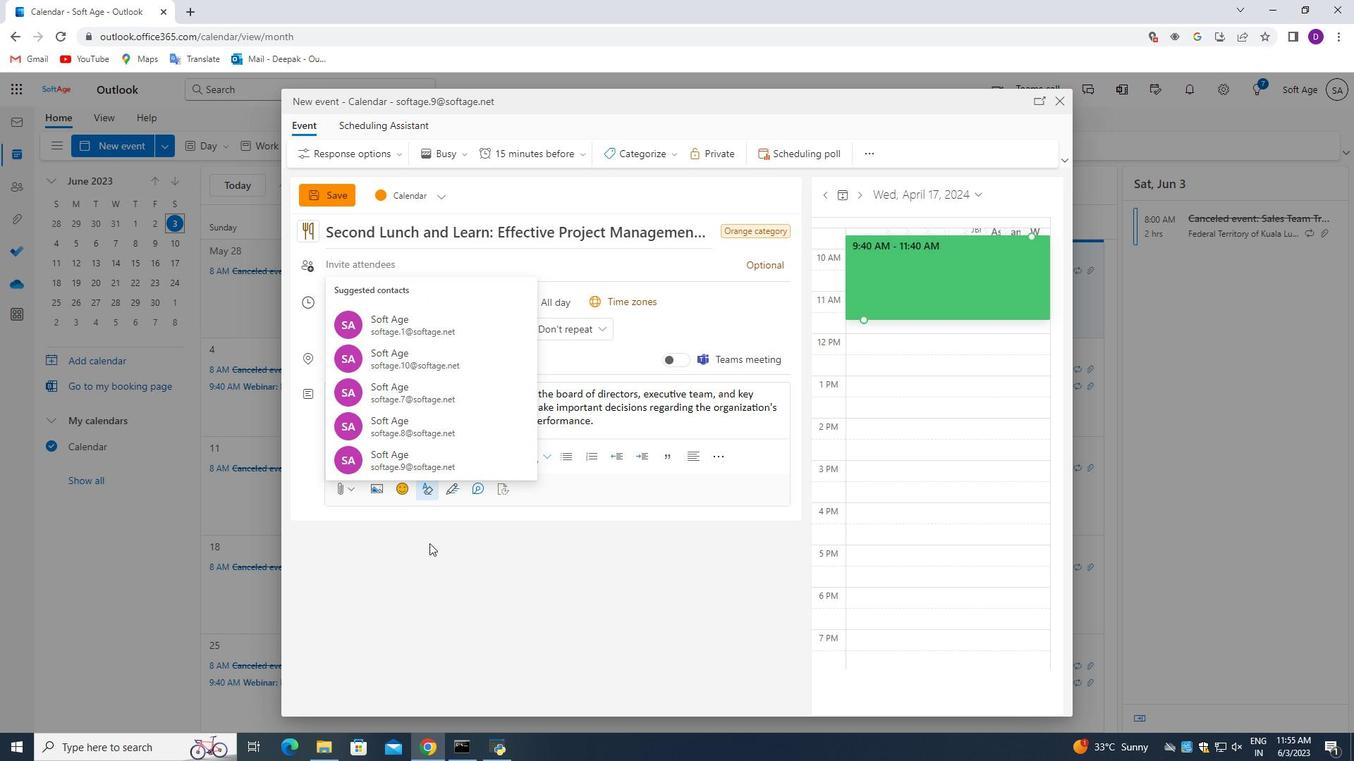 
Action: Key pressed softage.6<Key.shift>@softage.net<Key.enter>
Screenshot: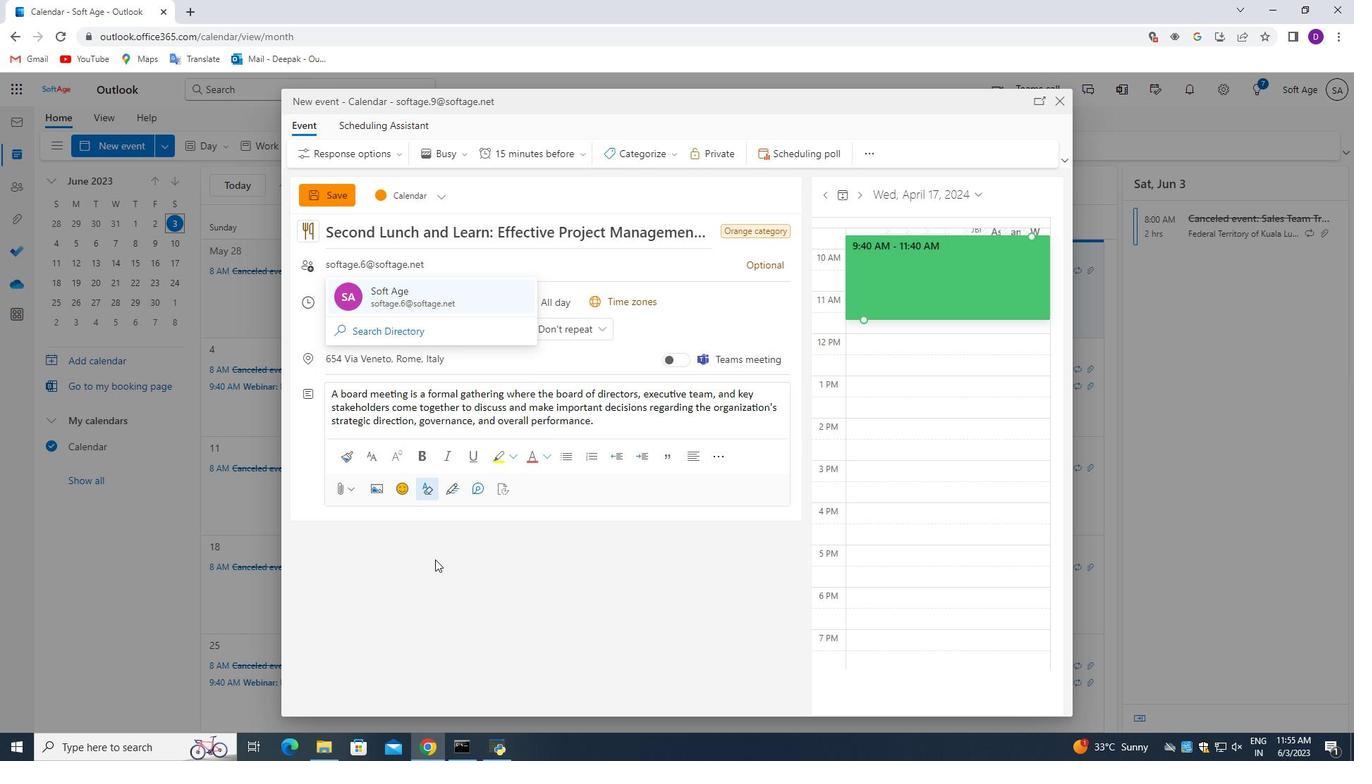 
Action: Mouse moved to (763, 265)
Screenshot: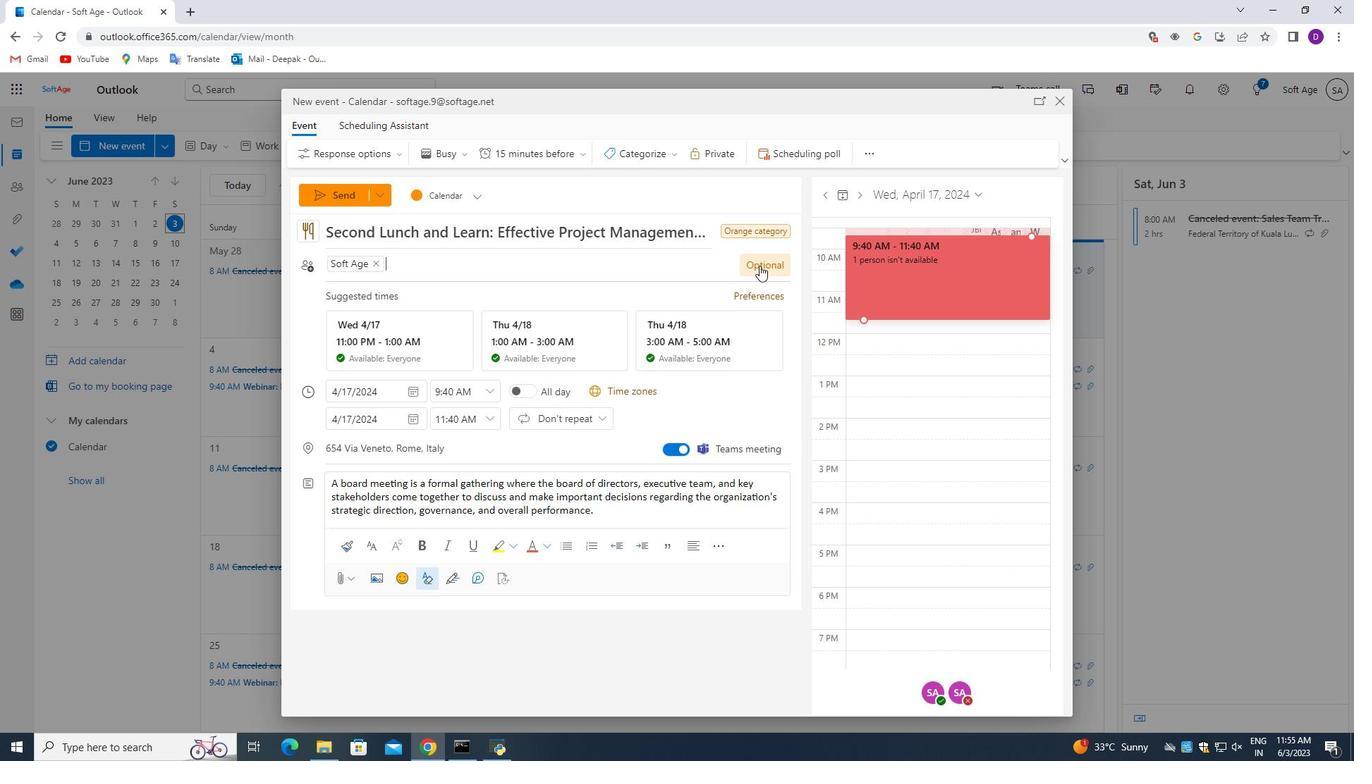 
Action: Mouse pressed left at (763, 265)
Screenshot: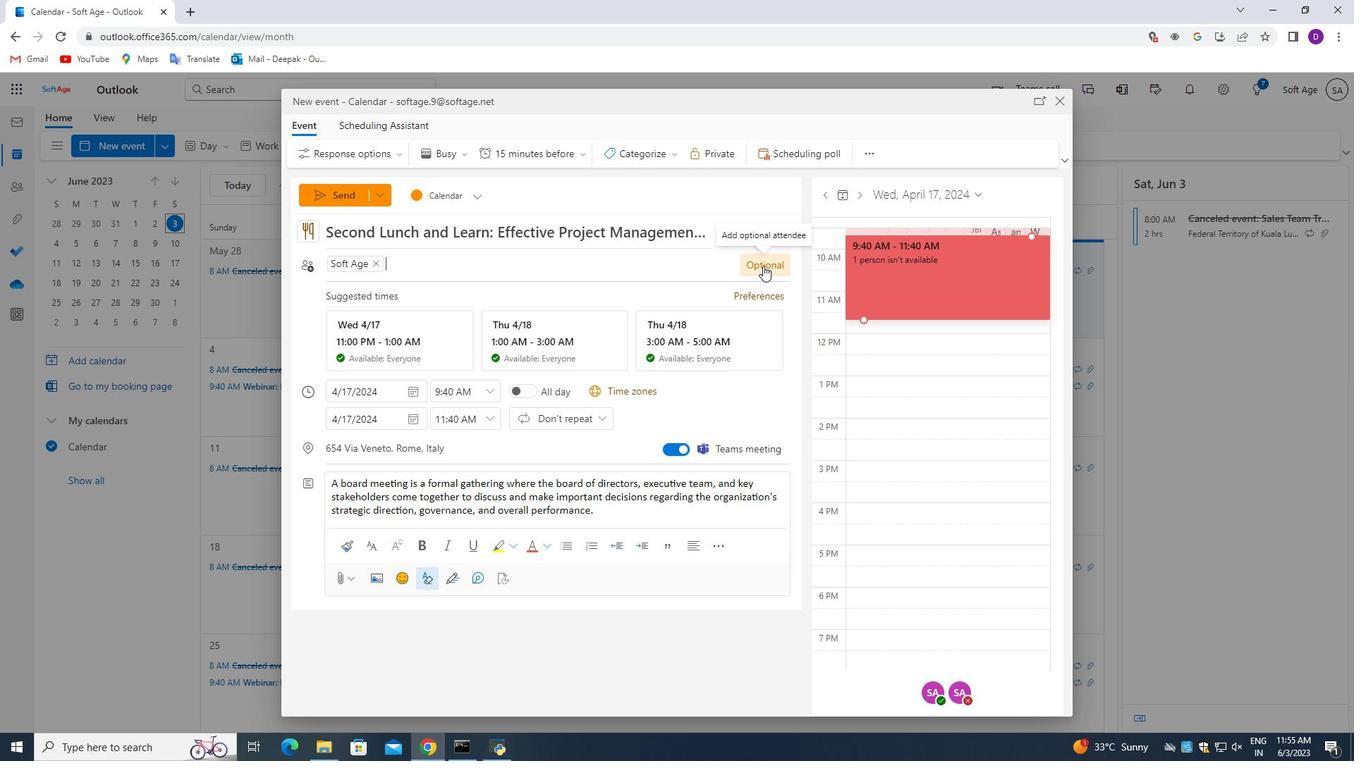 
Action: Mouse moved to (256, 332)
Screenshot: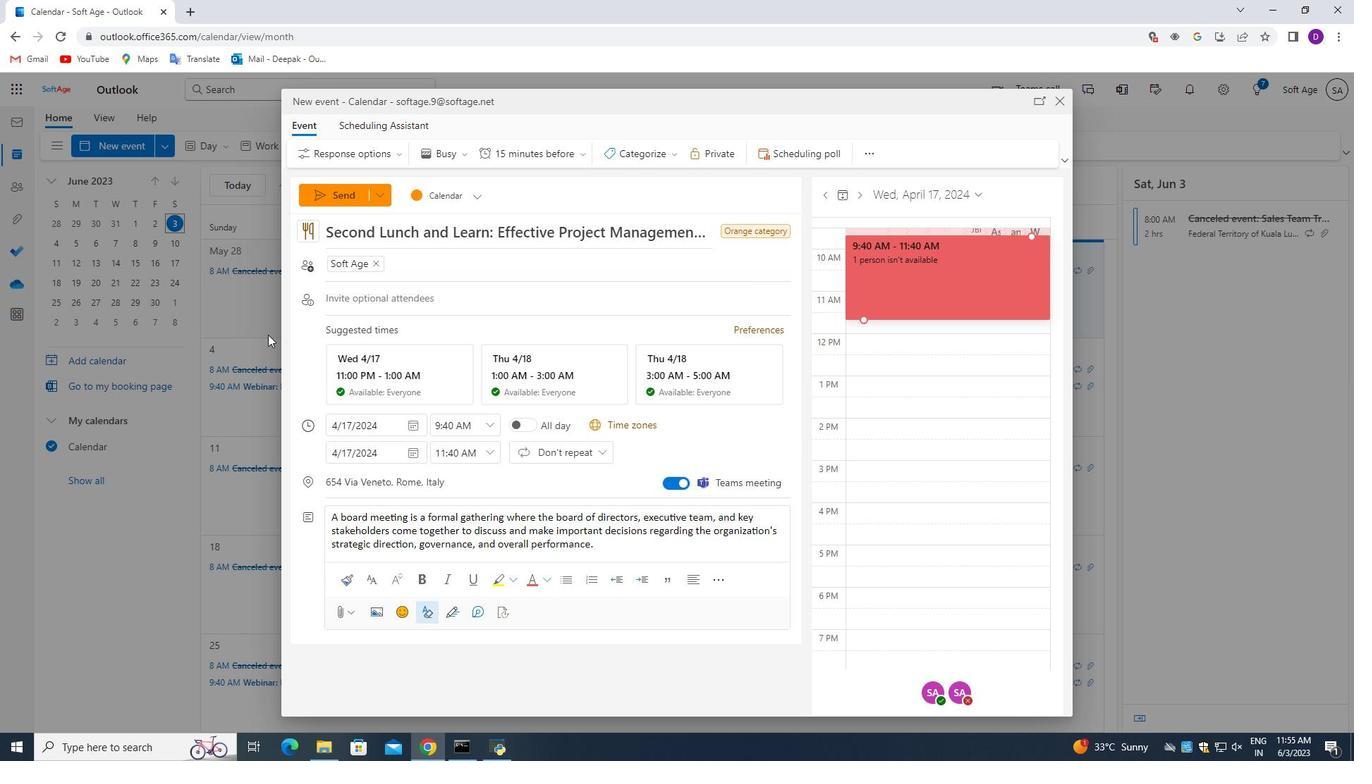 
Action: Key pressed softage.7<Key.shift>@softae.net<Key.backspace><Key.backspace><Key.backspace><Key.backspace><Key.backspace>ge.net<Key.enter>
Screenshot: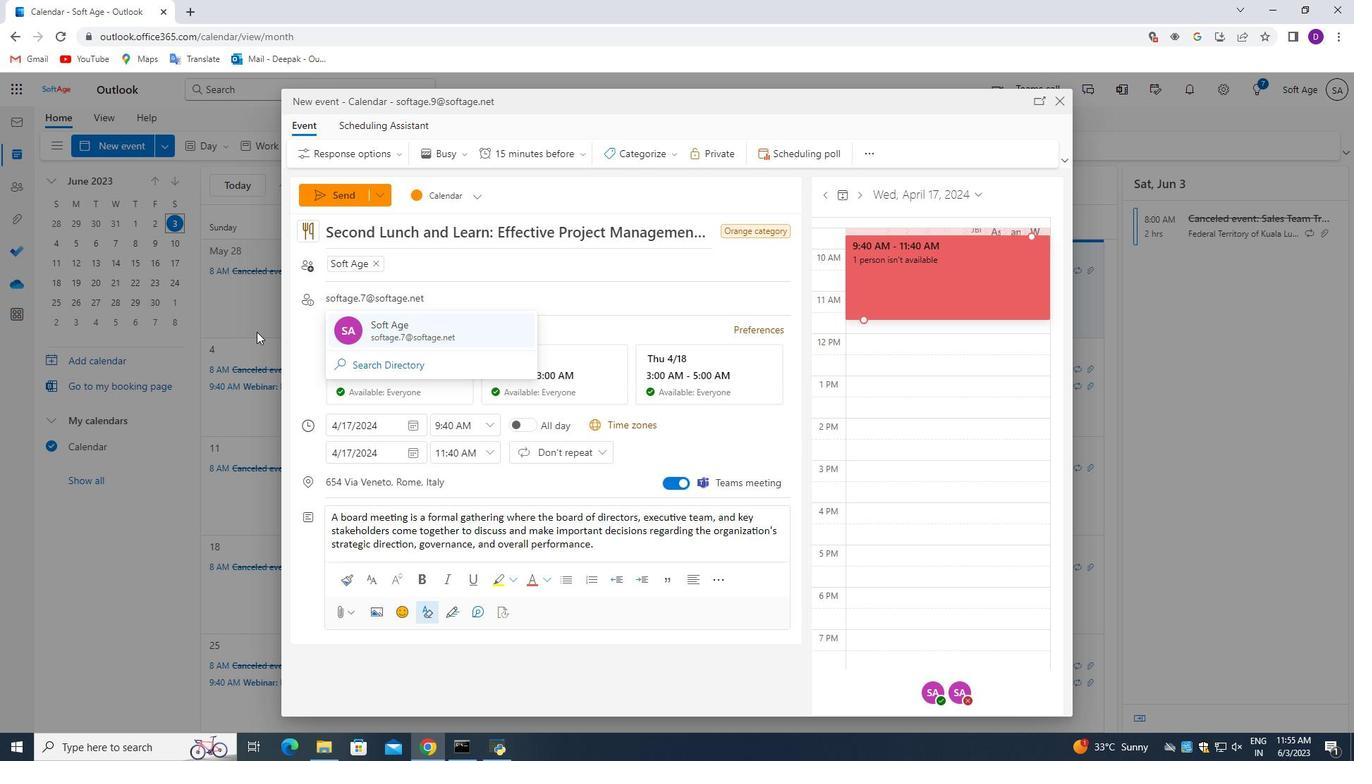 
Action: Mouse moved to (565, 158)
Screenshot: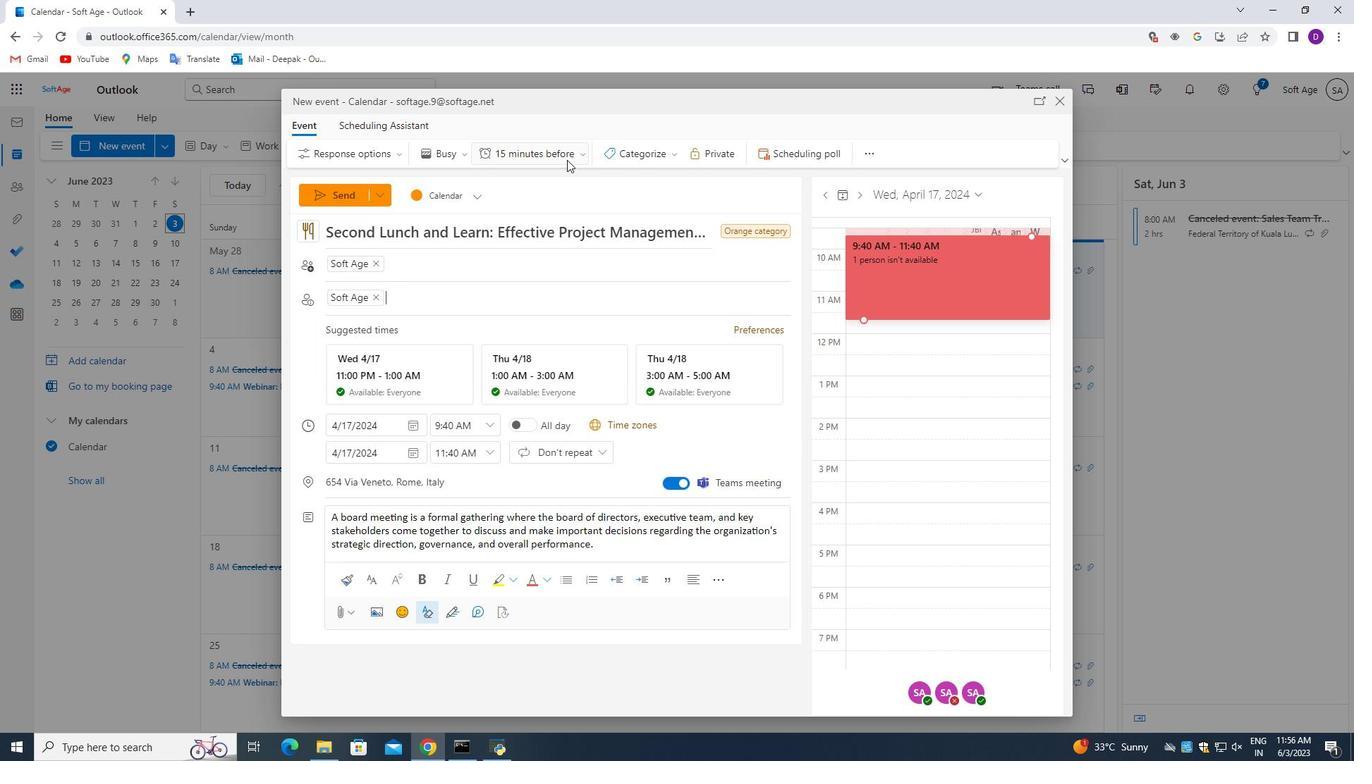 
Action: Mouse pressed left at (565, 158)
Screenshot: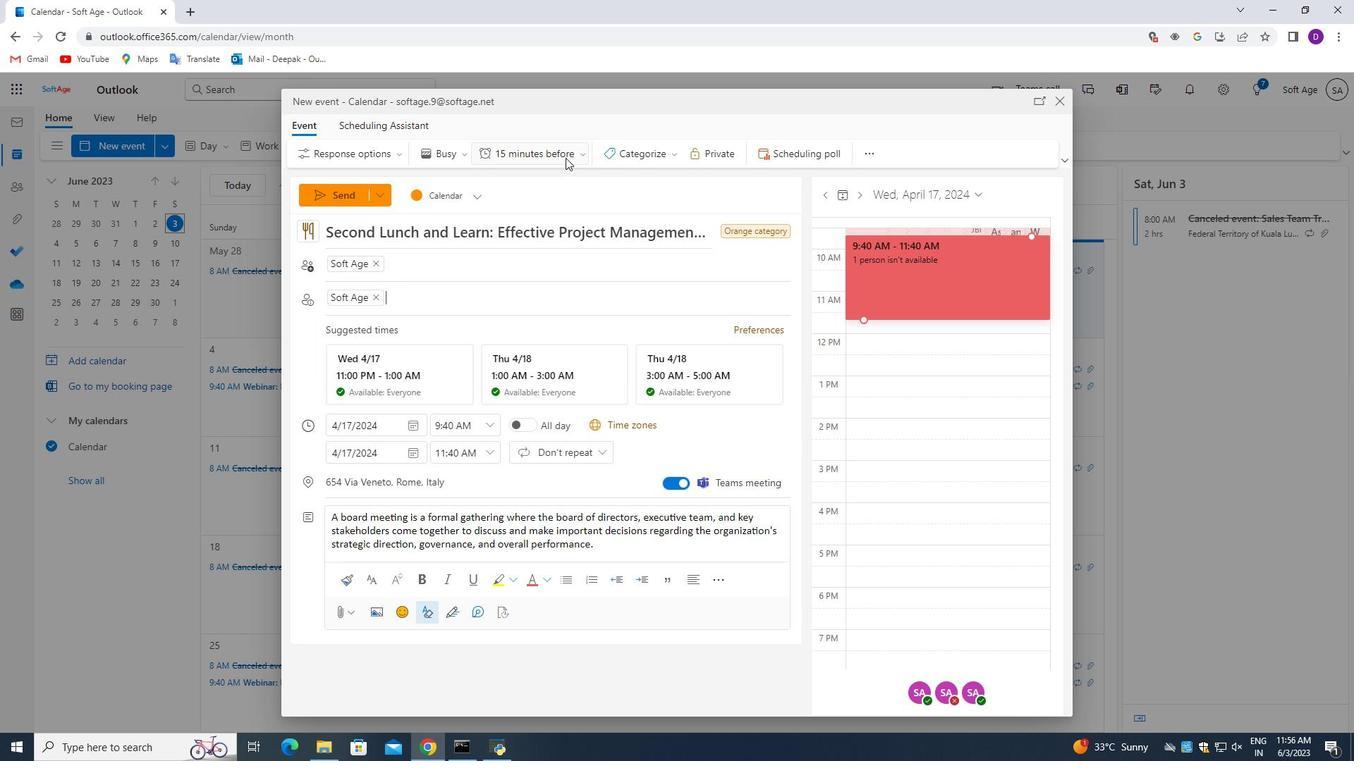 
Action: Mouse moved to (536, 332)
Screenshot: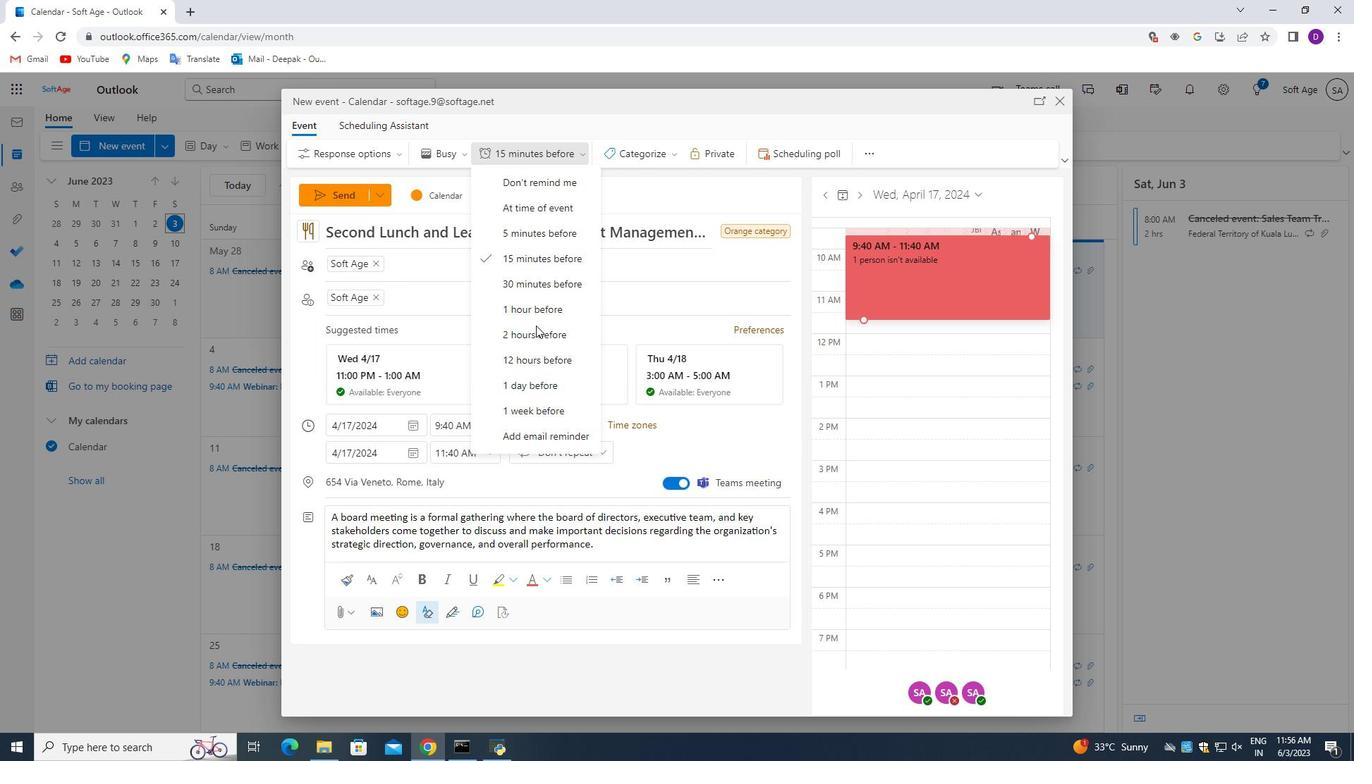 
Action: Mouse pressed left at (536, 332)
Screenshot: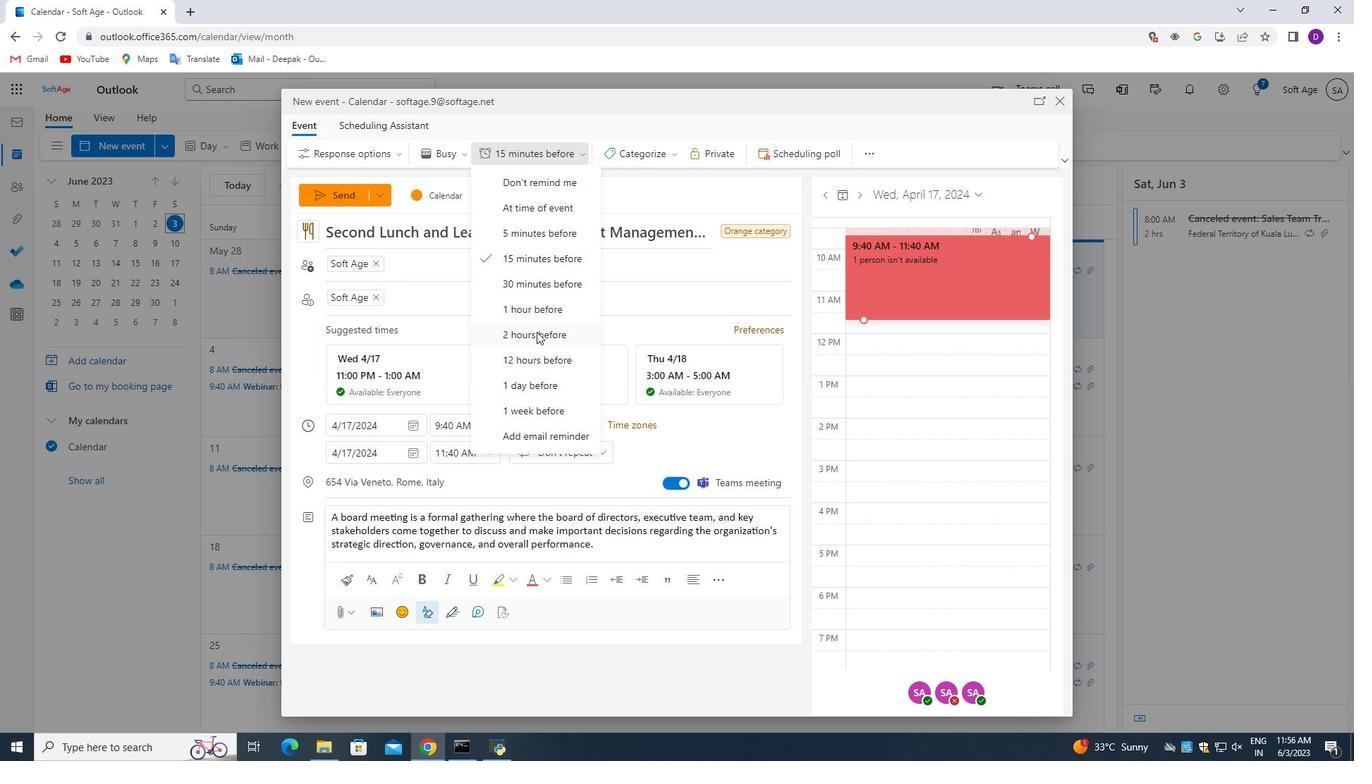
Action: Mouse moved to (496, 409)
Screenshot: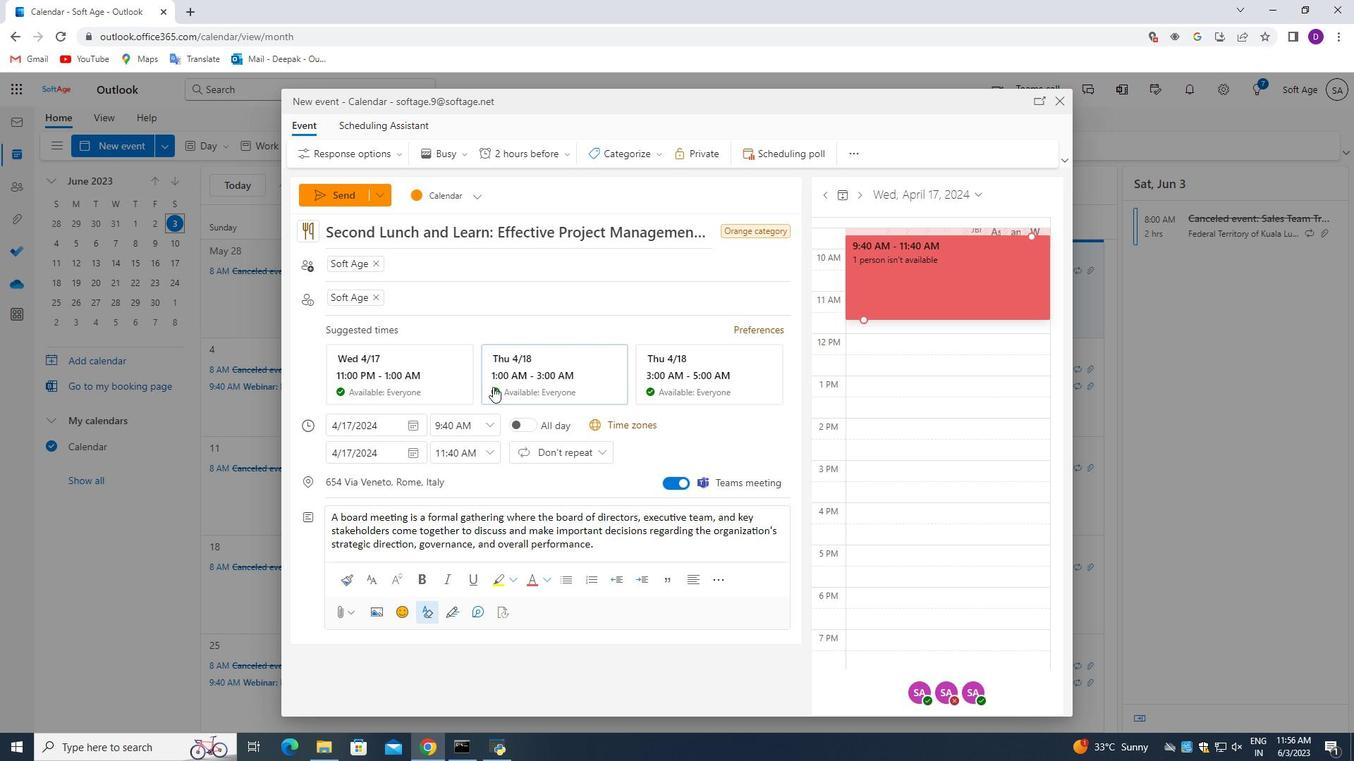 
Action: Mouse scrolled (496, 408) with delta (0, 0)
Screenshot: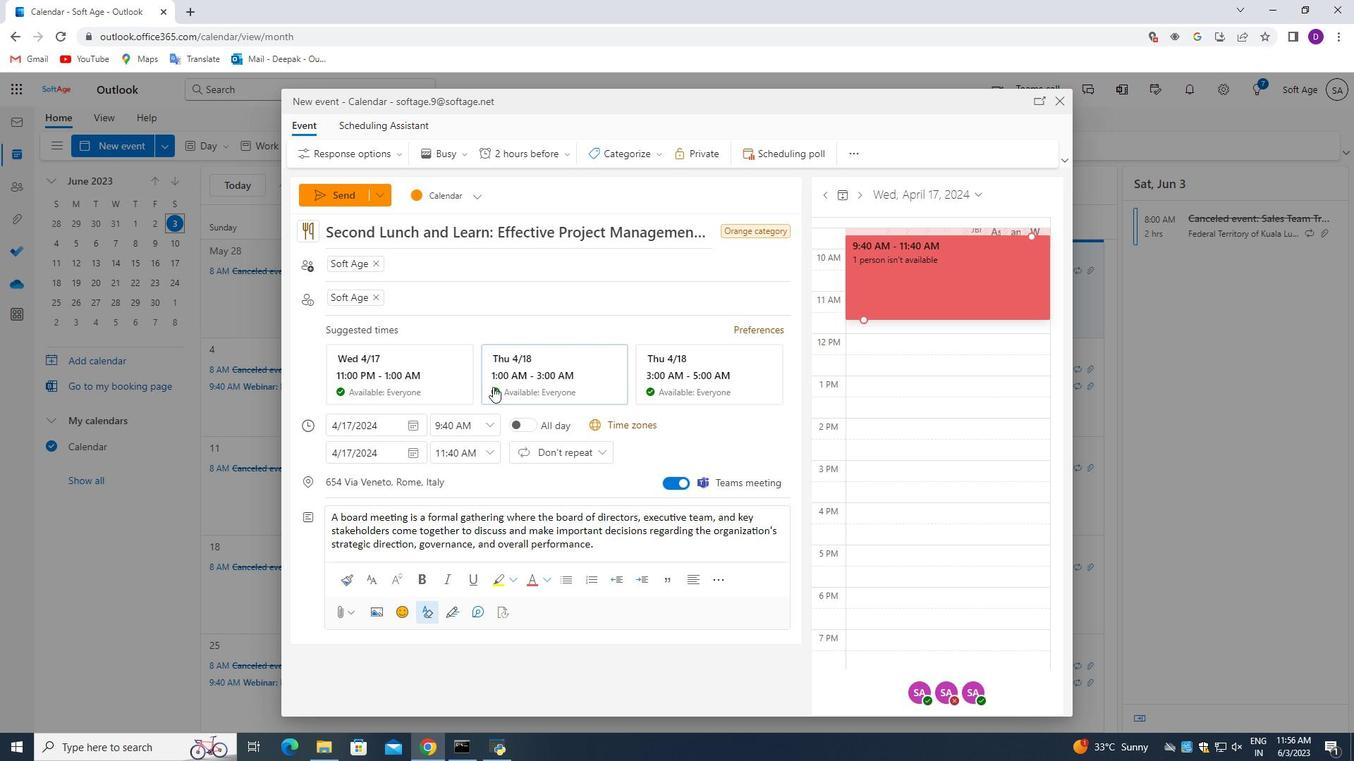 
Action: Mouse moved to (497, 413)
Screenshot: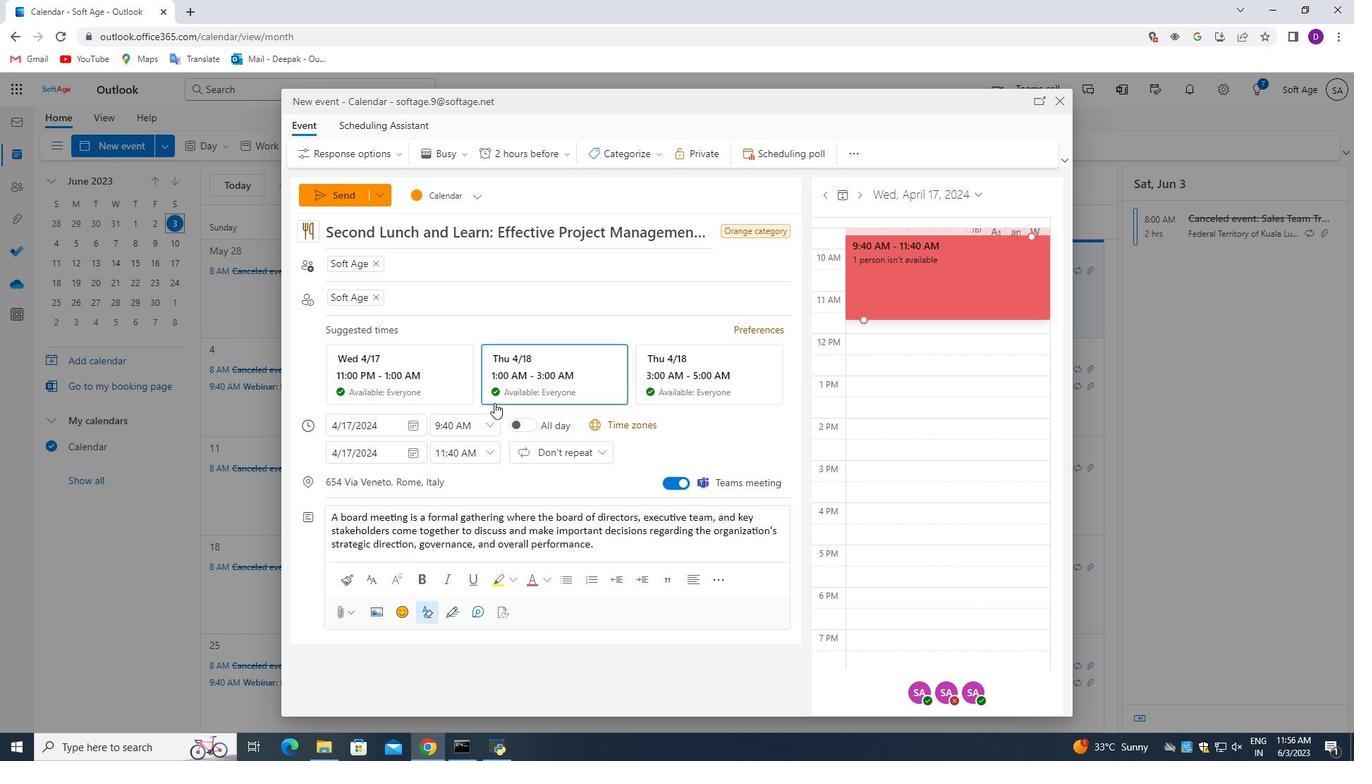 
Action: Mouse scrolled (497, 412) with delta (0, 0)
Screenshot: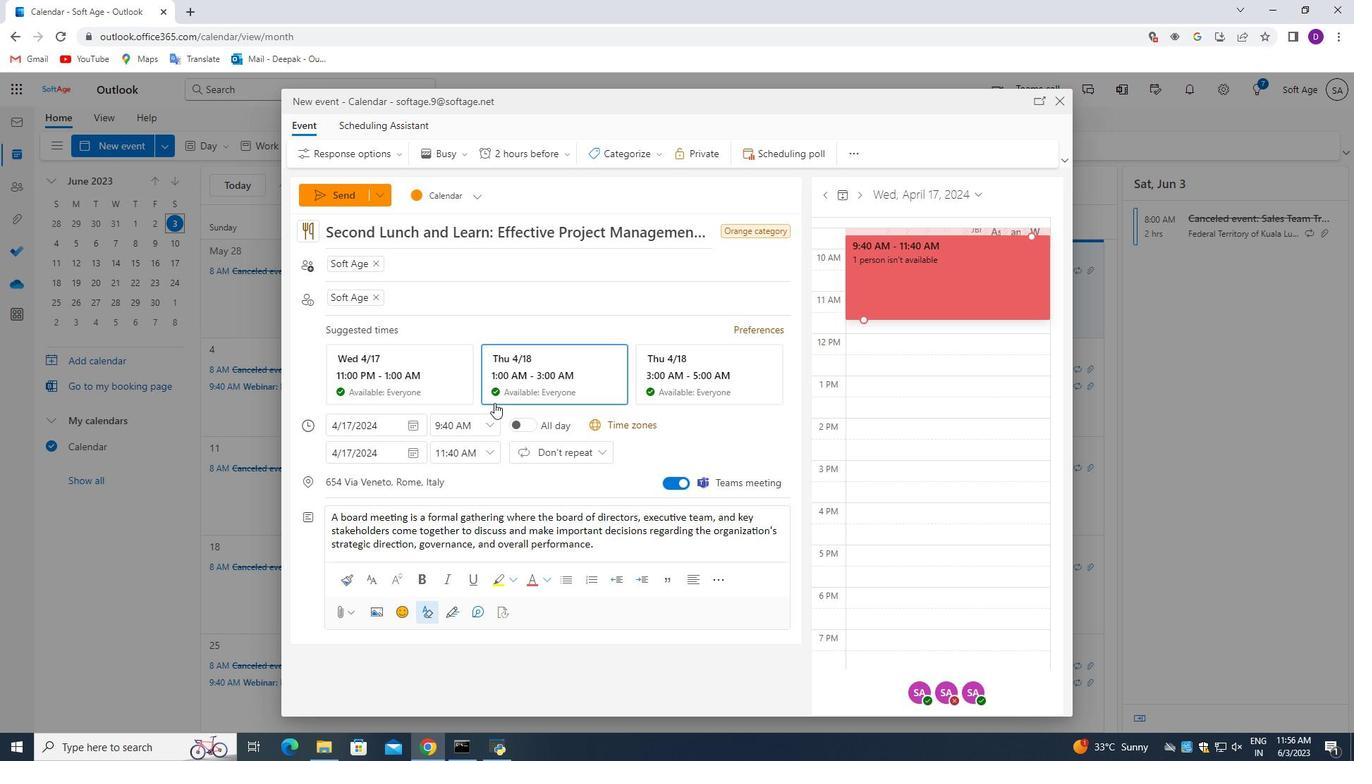 
Action: Mouse moved to (497, 414)
Screenshot: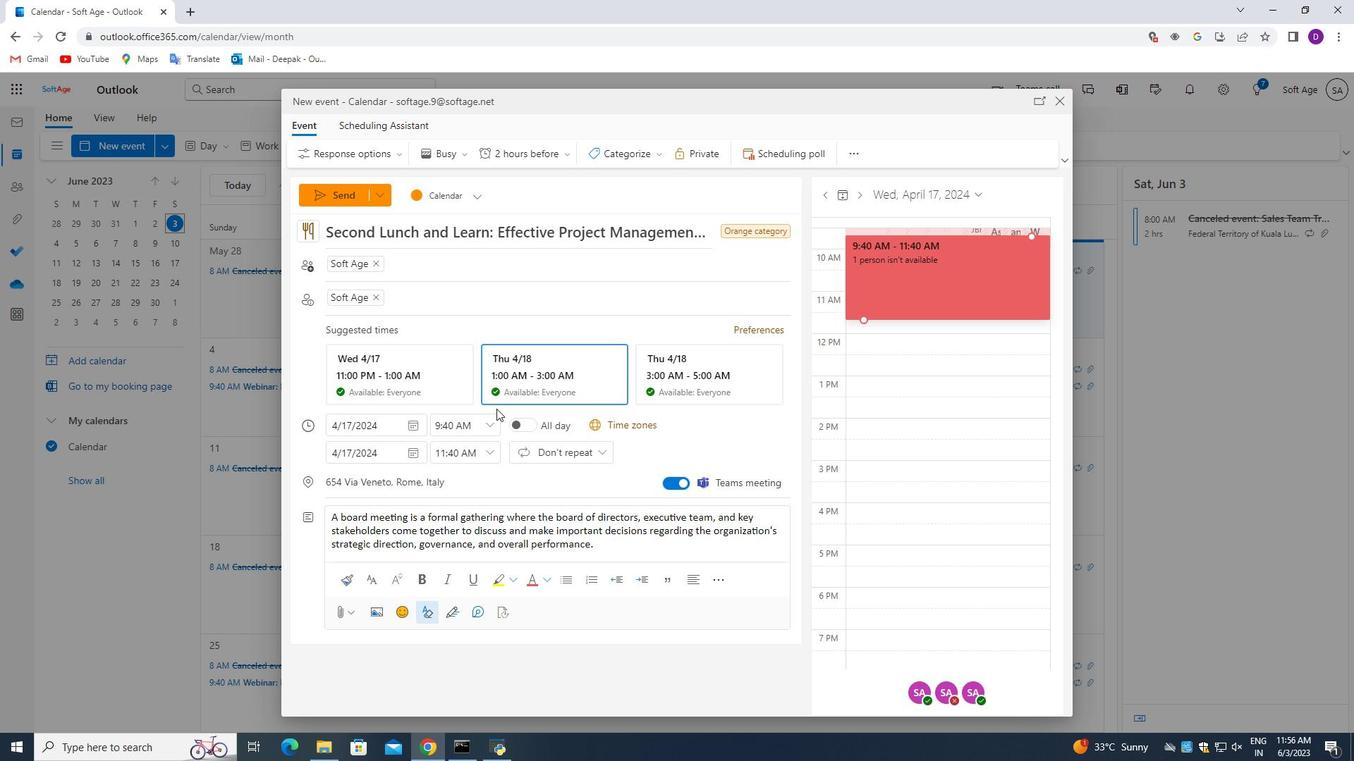
Action: Mouse scrolled (497, 414) with delta (0, 0)
Screenshot: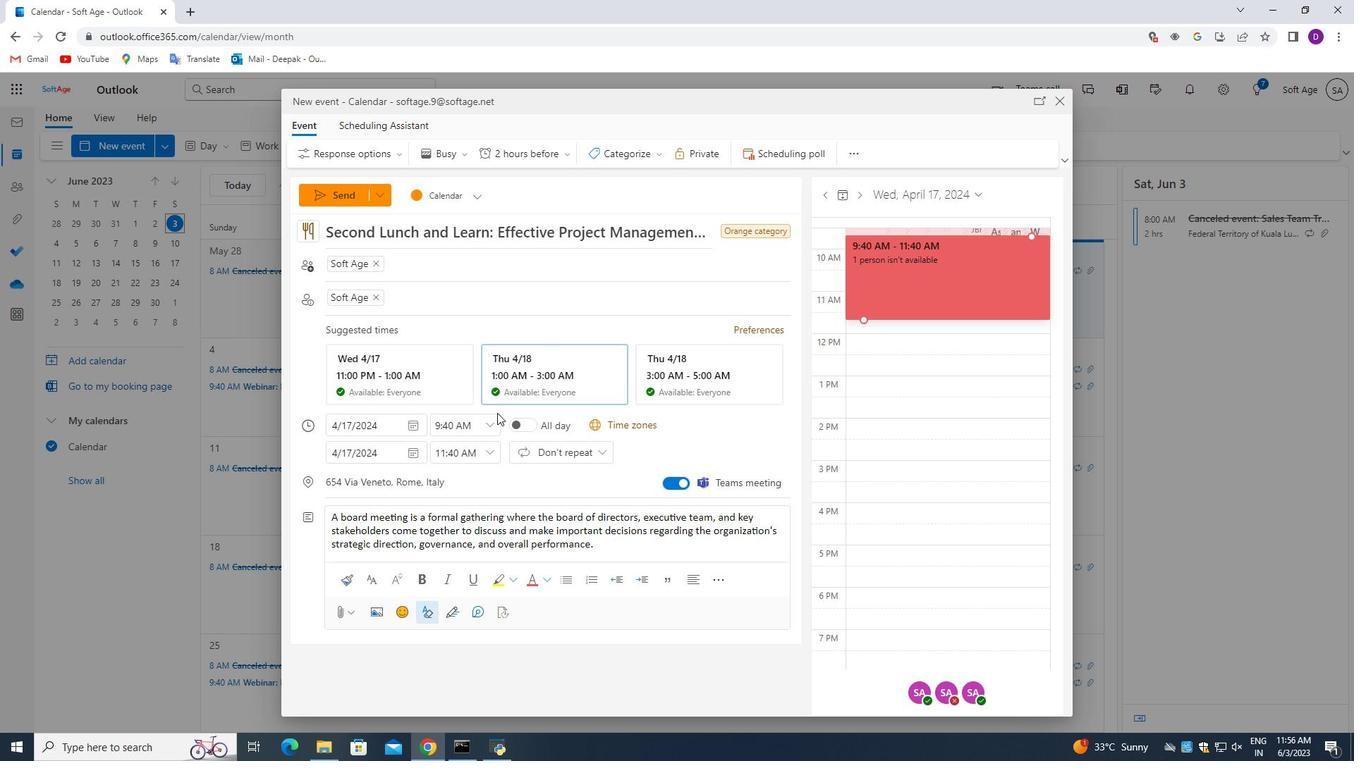 
Action: Mouse moved to (412, 355)
Screenshot: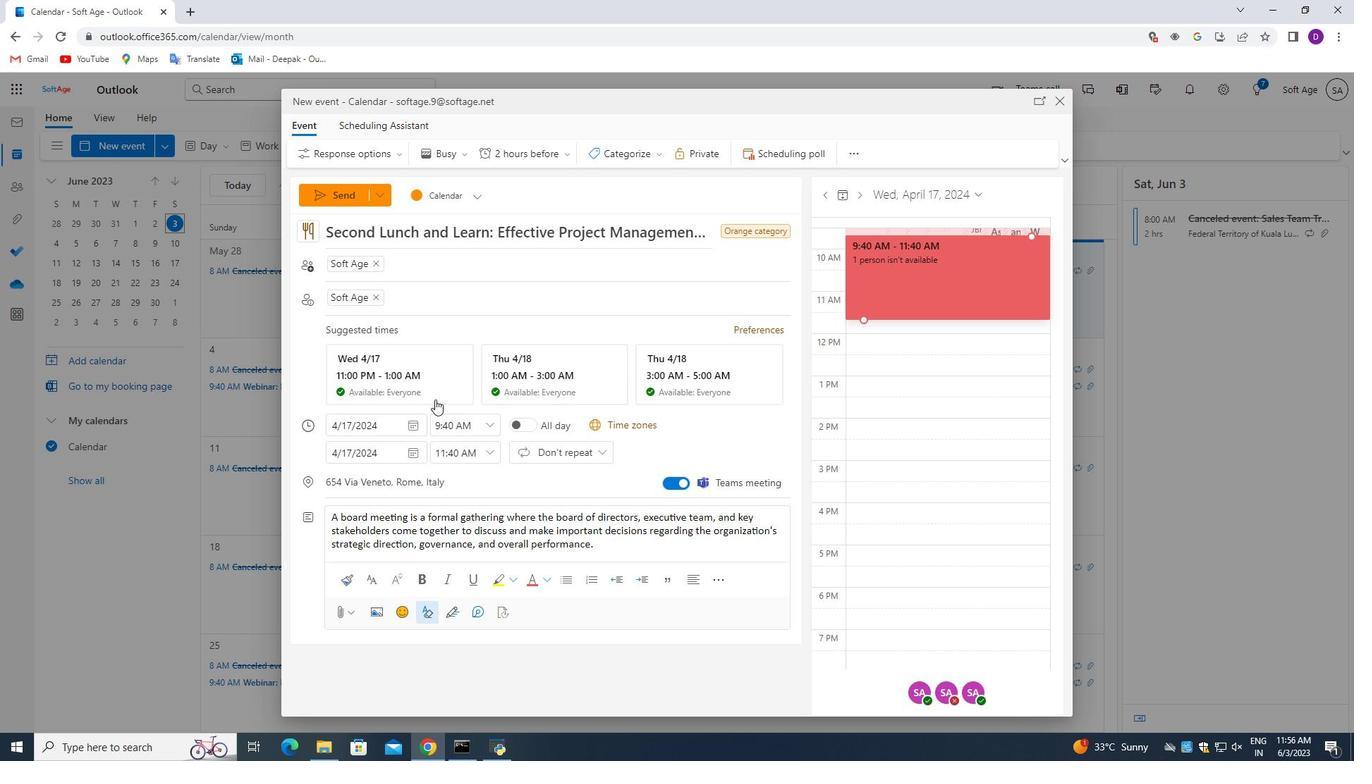 
Action: Mouse scrolled (412, 356) with delta (0, 0)
Screenshot: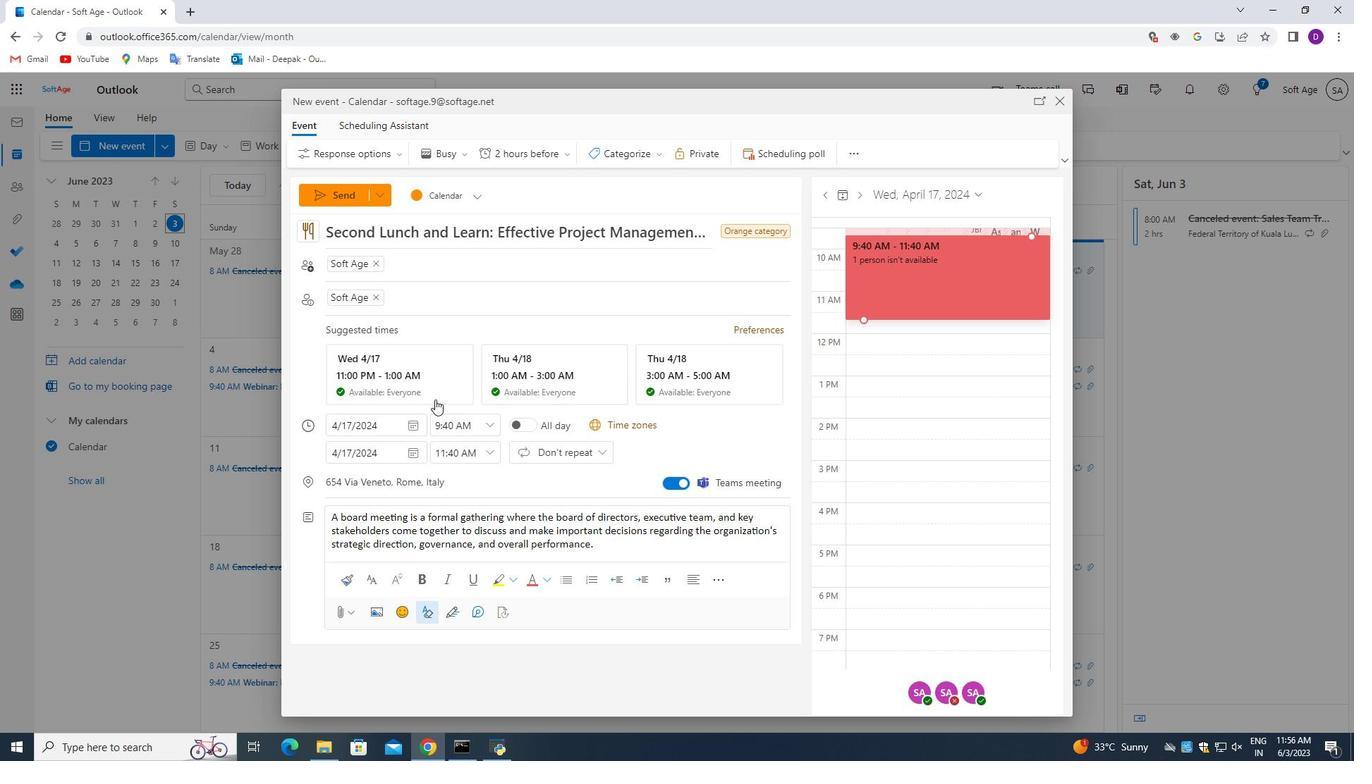
Action: Mouse moved to (410, 353)
Screenshot: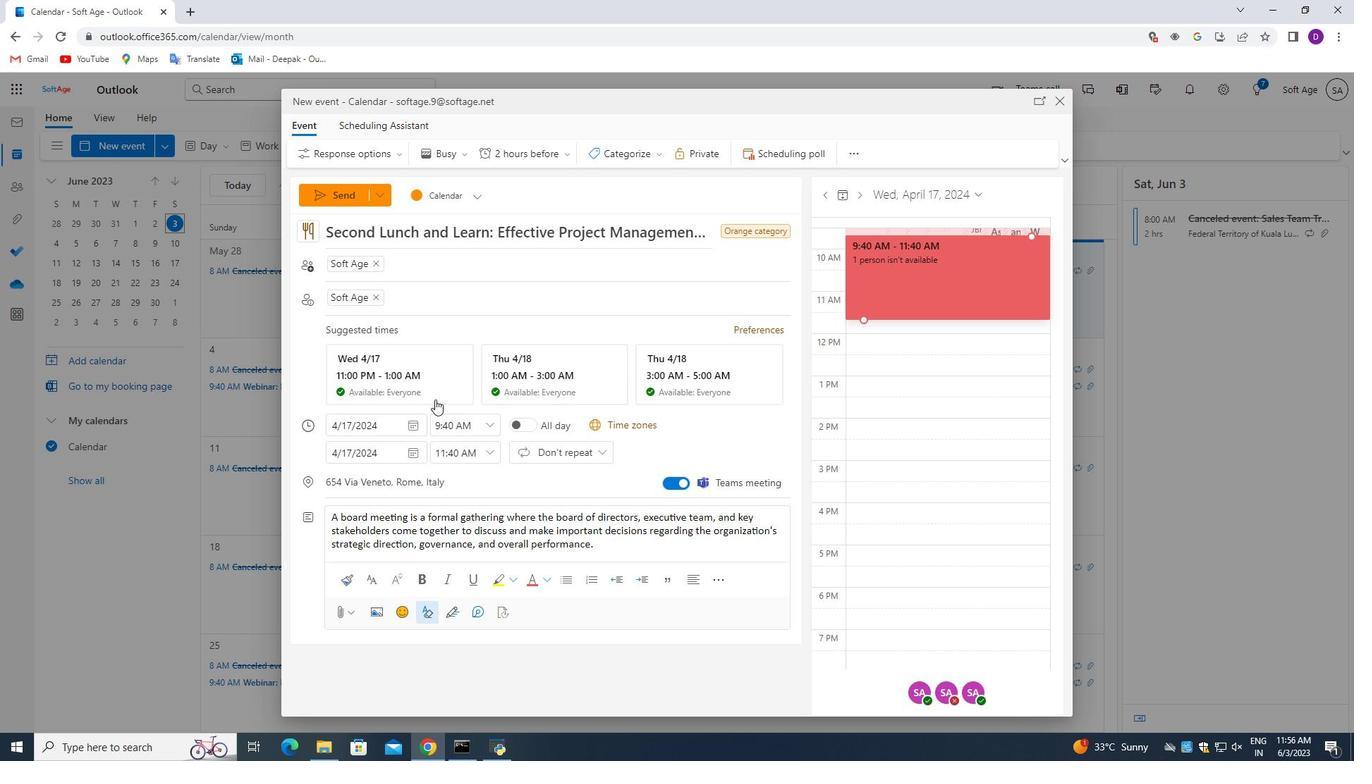 
Action: Mouse scrolled (410, 354) with delta (0, 0)
Screenshot: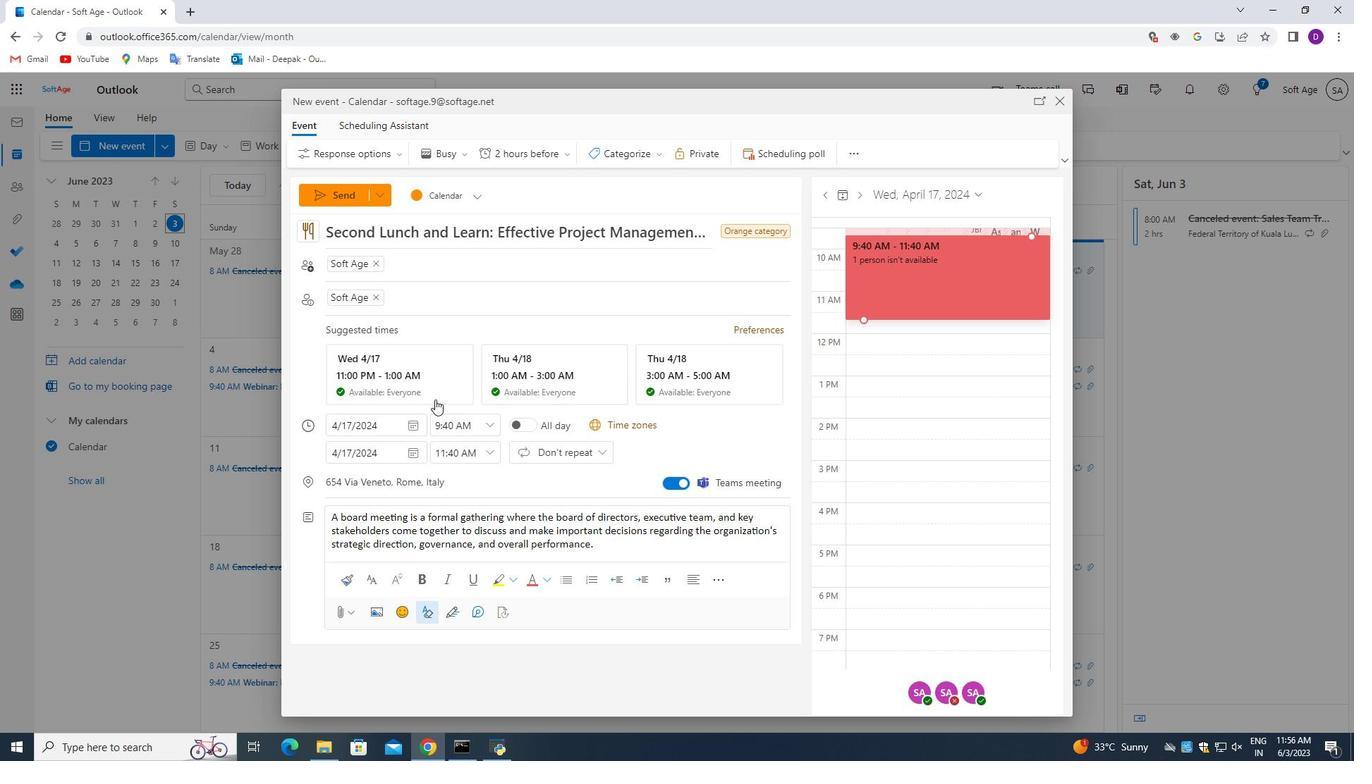 
Action: Mouse moved to (408, 346)
Screenshot: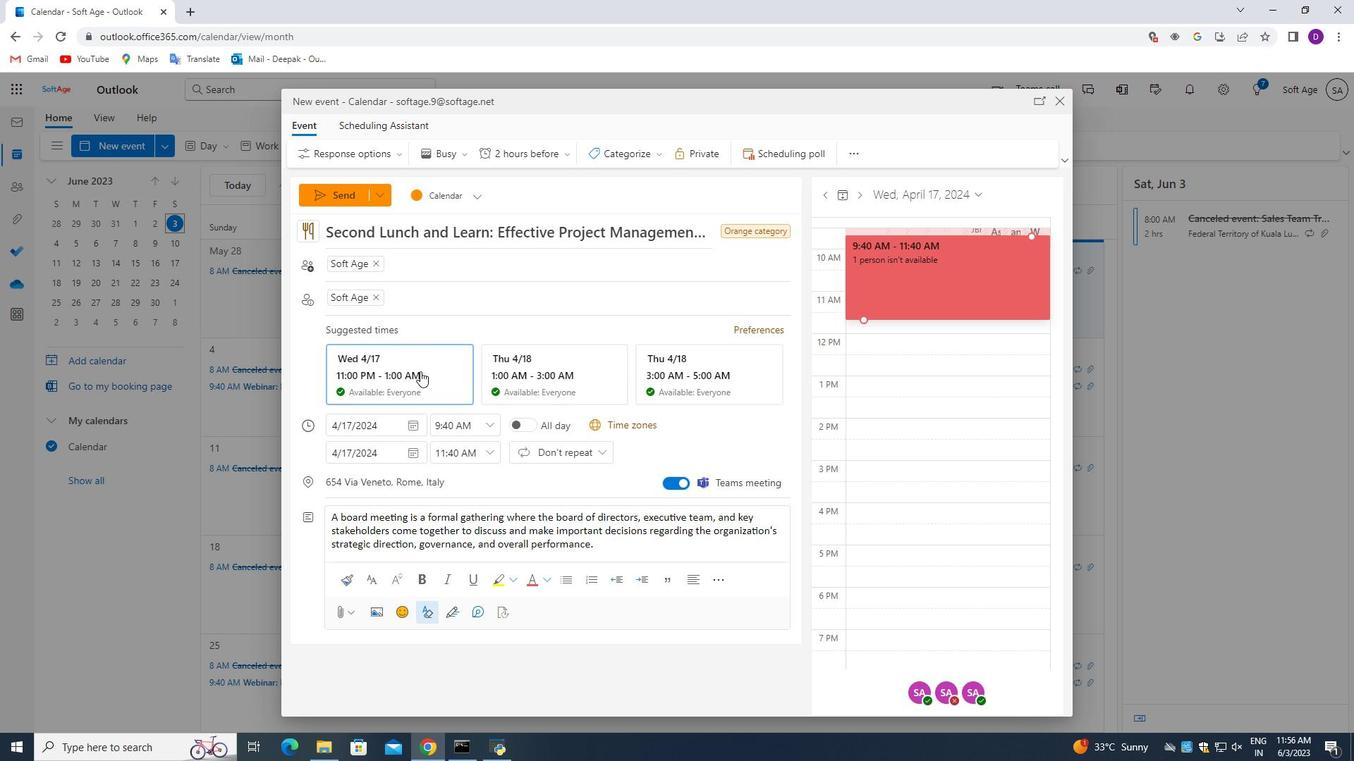 
Action: Mouse scrolled (408, 347) with delta (0, 0)
Screenshot: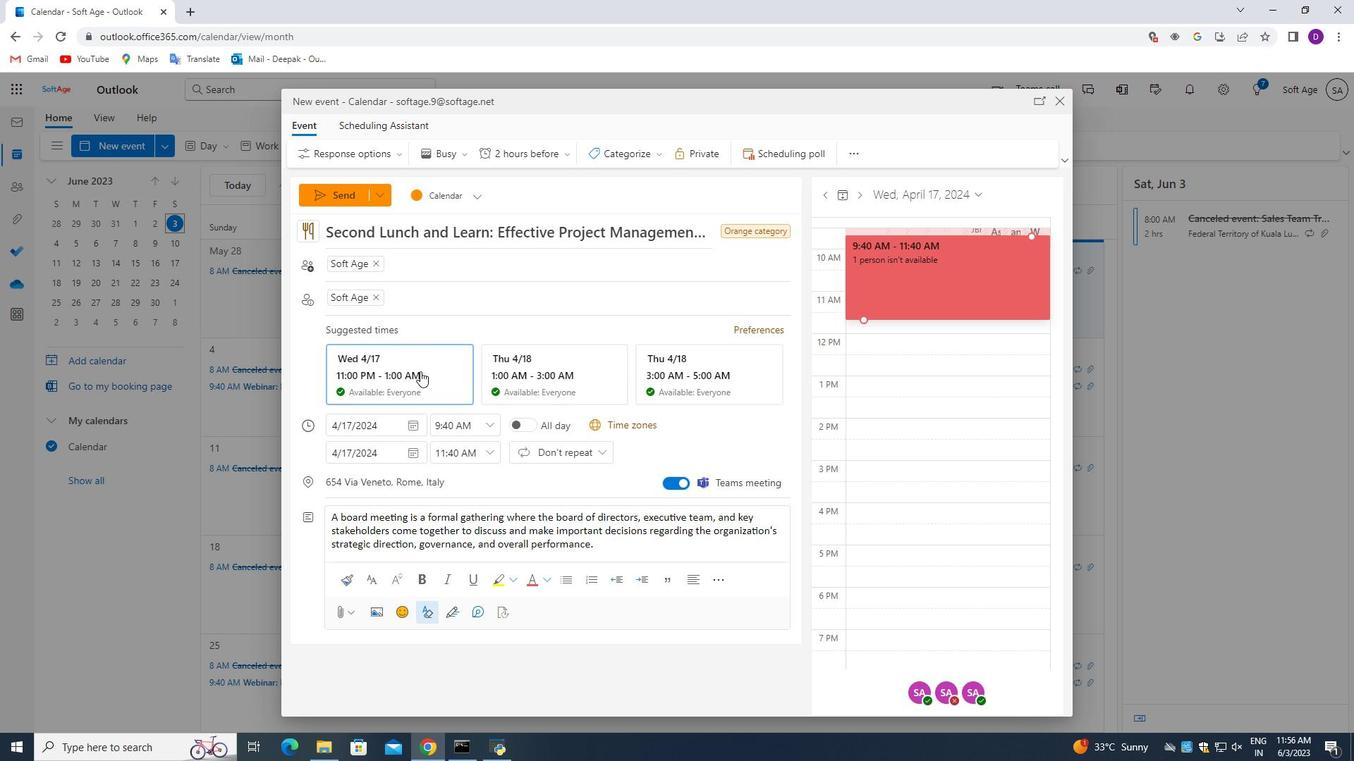 
Action: Mouse moved to (335, 198)
Screenshot: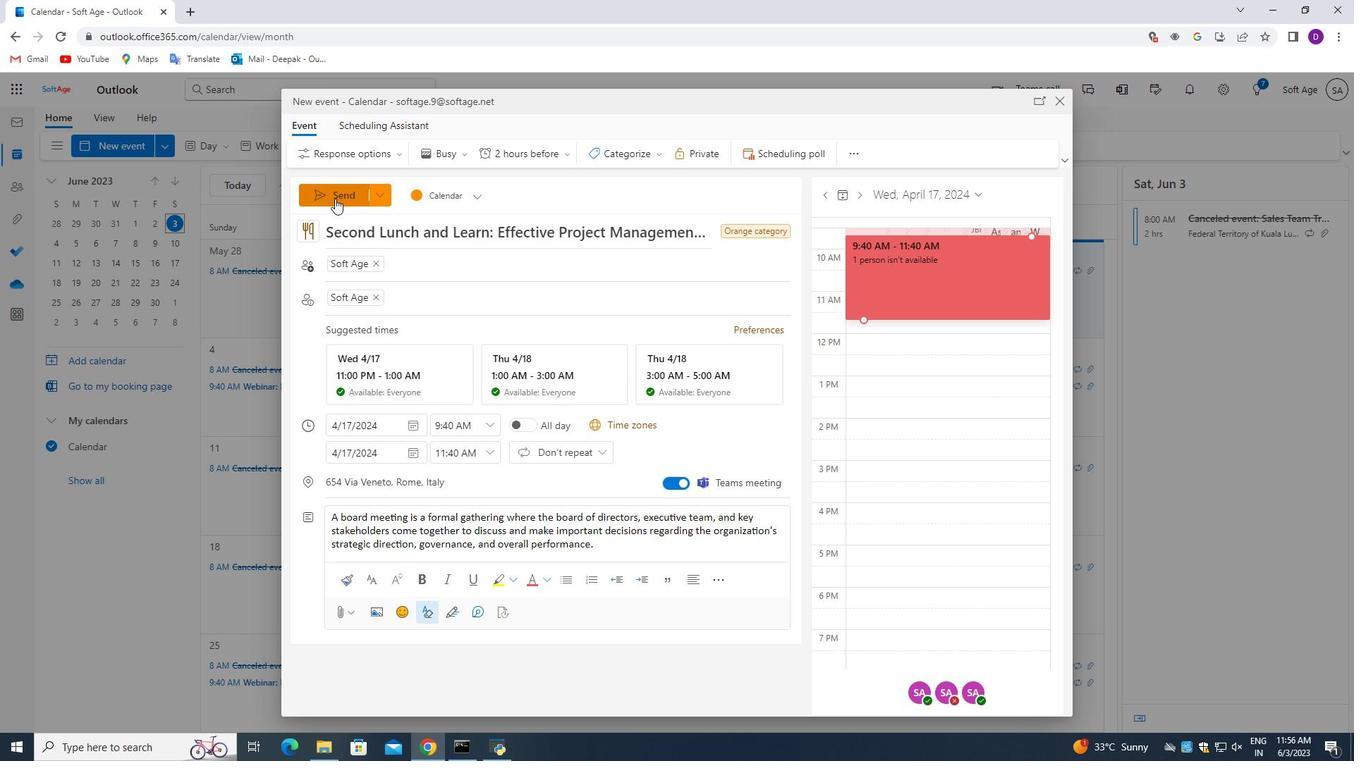 
Action: Mouse pressed left at (335, 198)
Screenshot: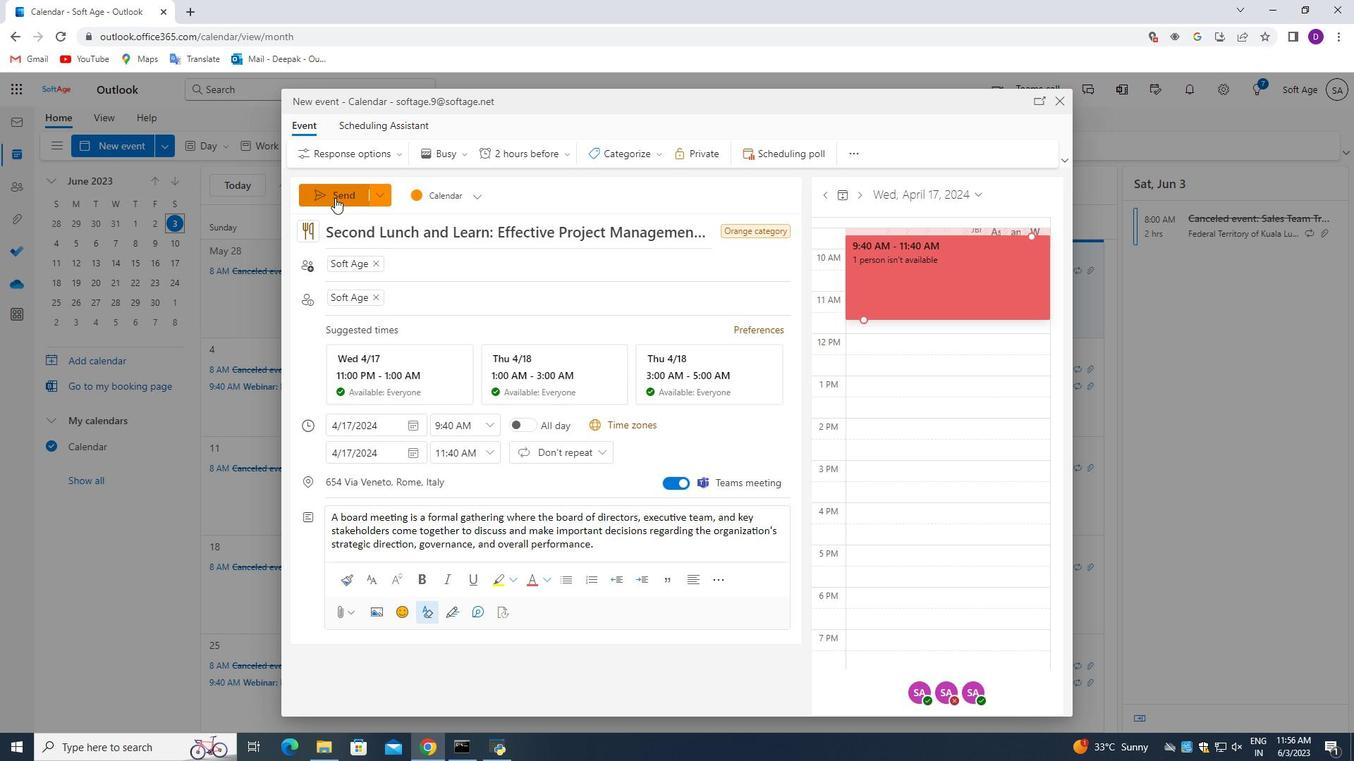 
Action: Mouse moved to (622, 356)
Screenshot: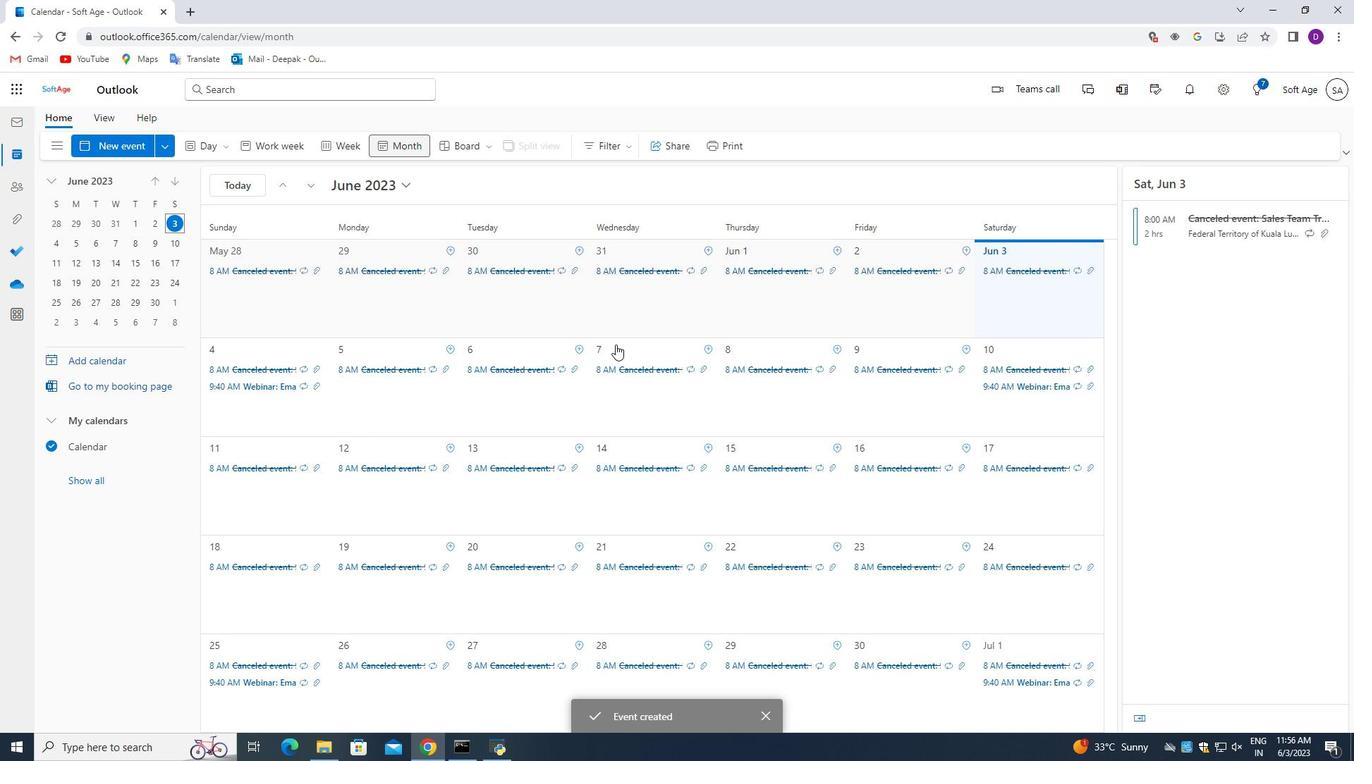 
Action: Mouse scrolled (620, 351) with delta (0, 0)
Screenshot: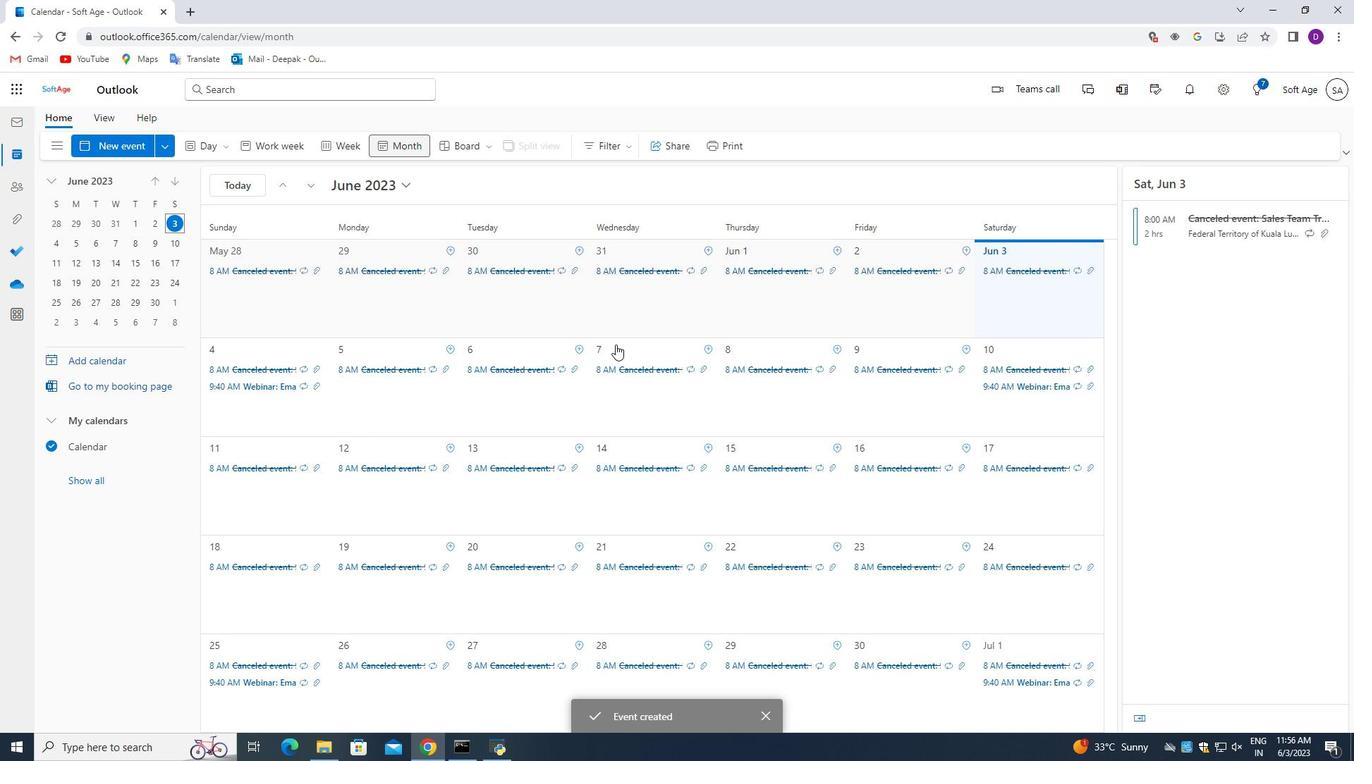 
Action: Mouse moved to (622, 359)
Screenshot: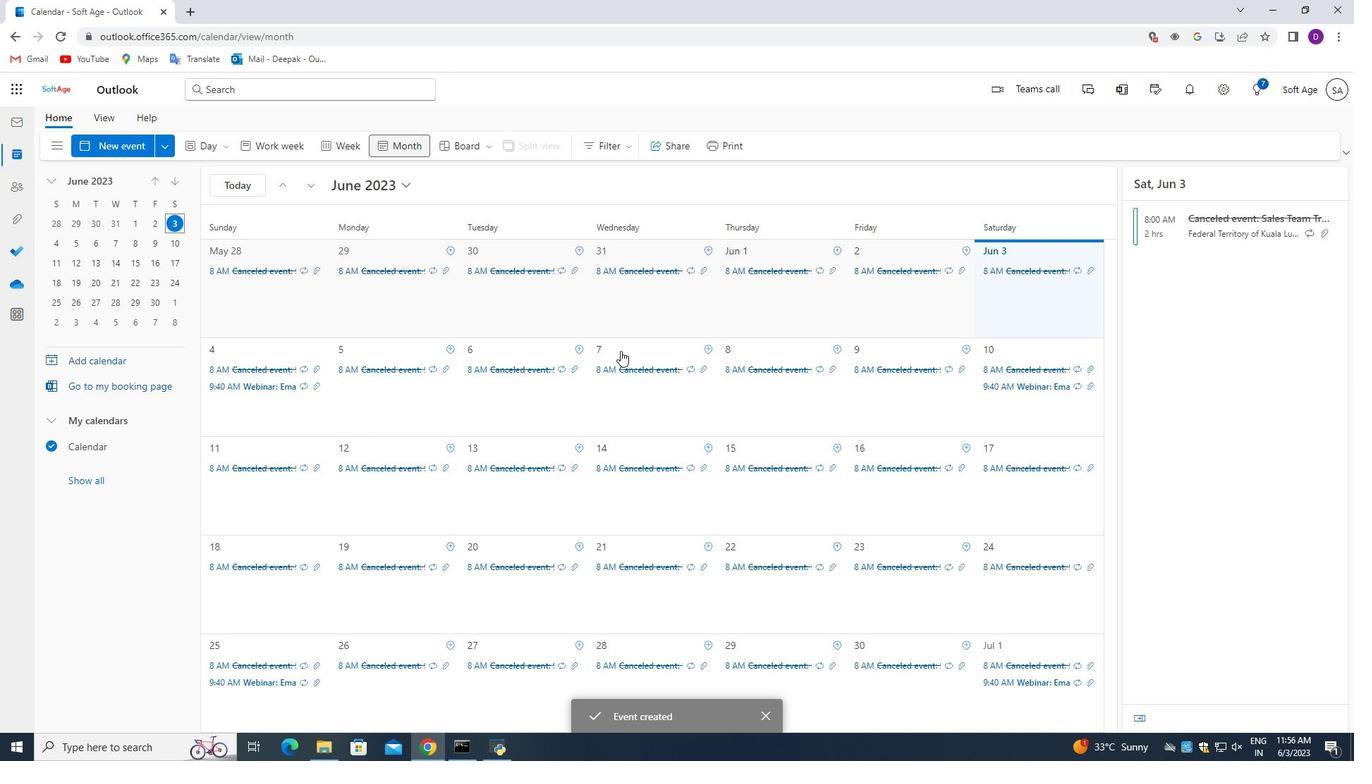 
Action: Mouse scrolled (622, 357) with delta (0, 0)
Screenshot: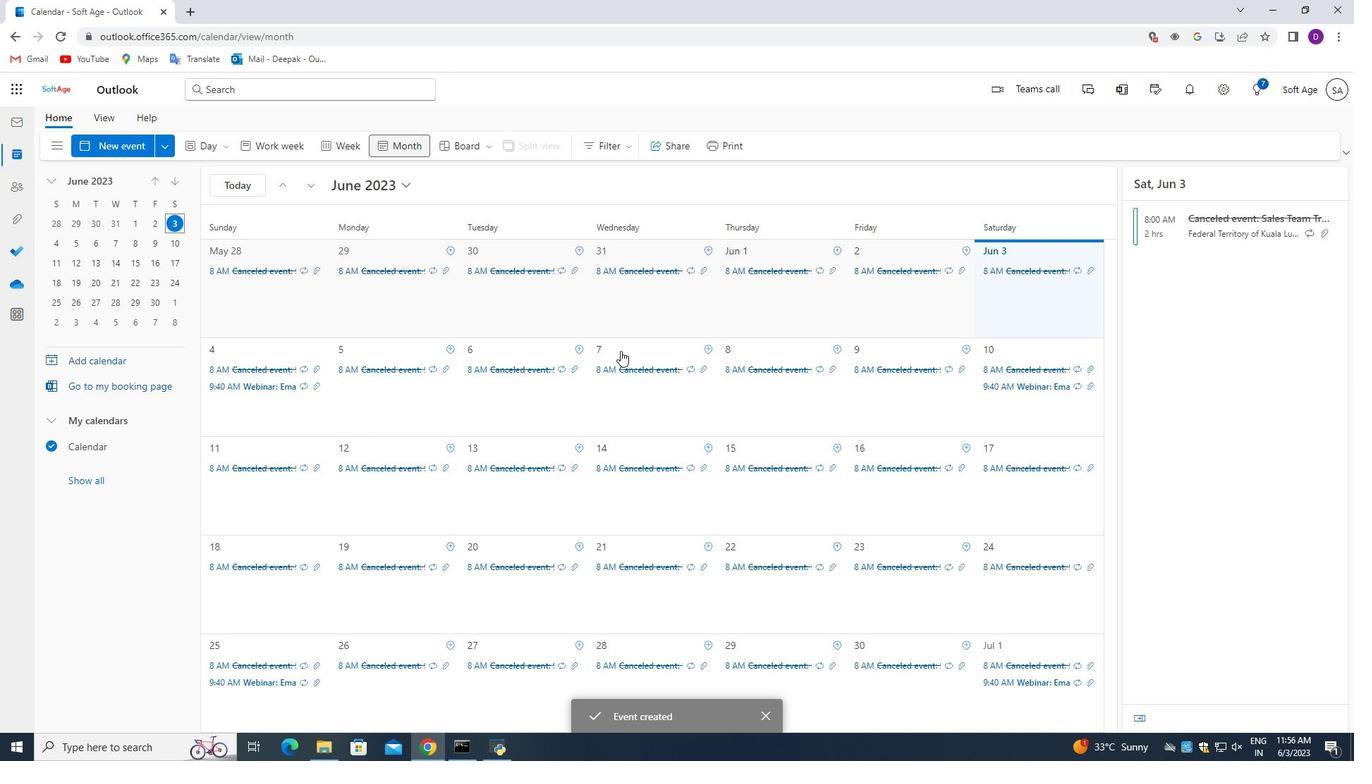 
Action: Mouse scrolled (622, 359) with delta (0, 0)
Screenshot: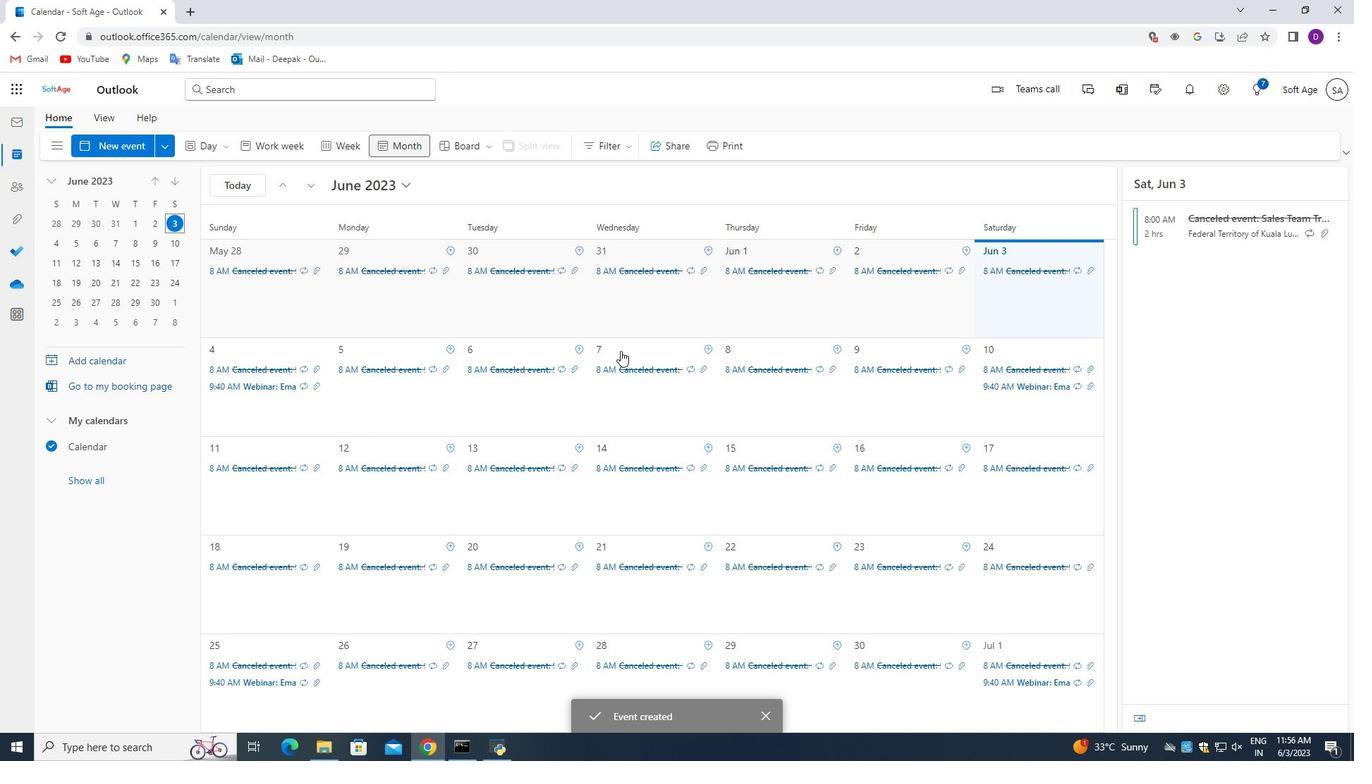 
Action: Mouse moved to (622, 361)
Screenshot: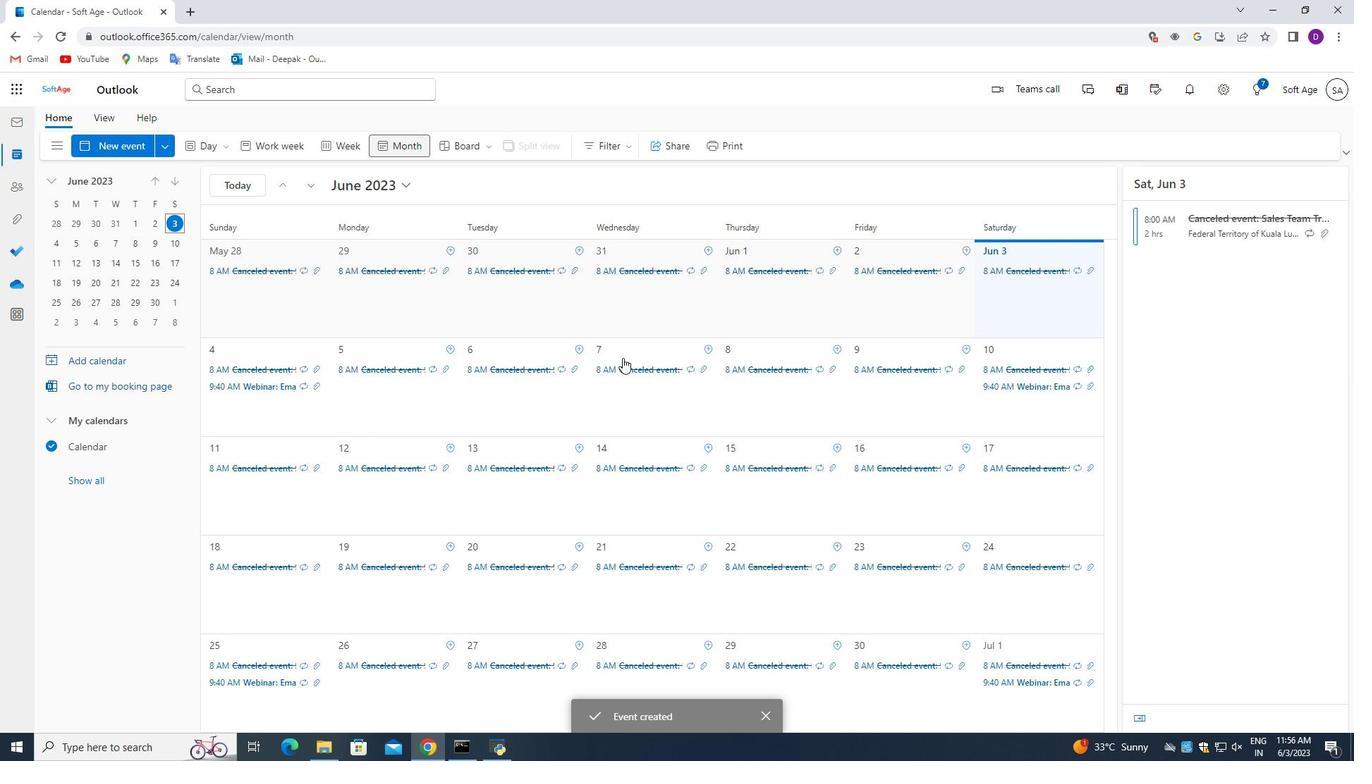 
Action: Mouse scrolled (622, 361) with delta (0, 0)
Screenshot: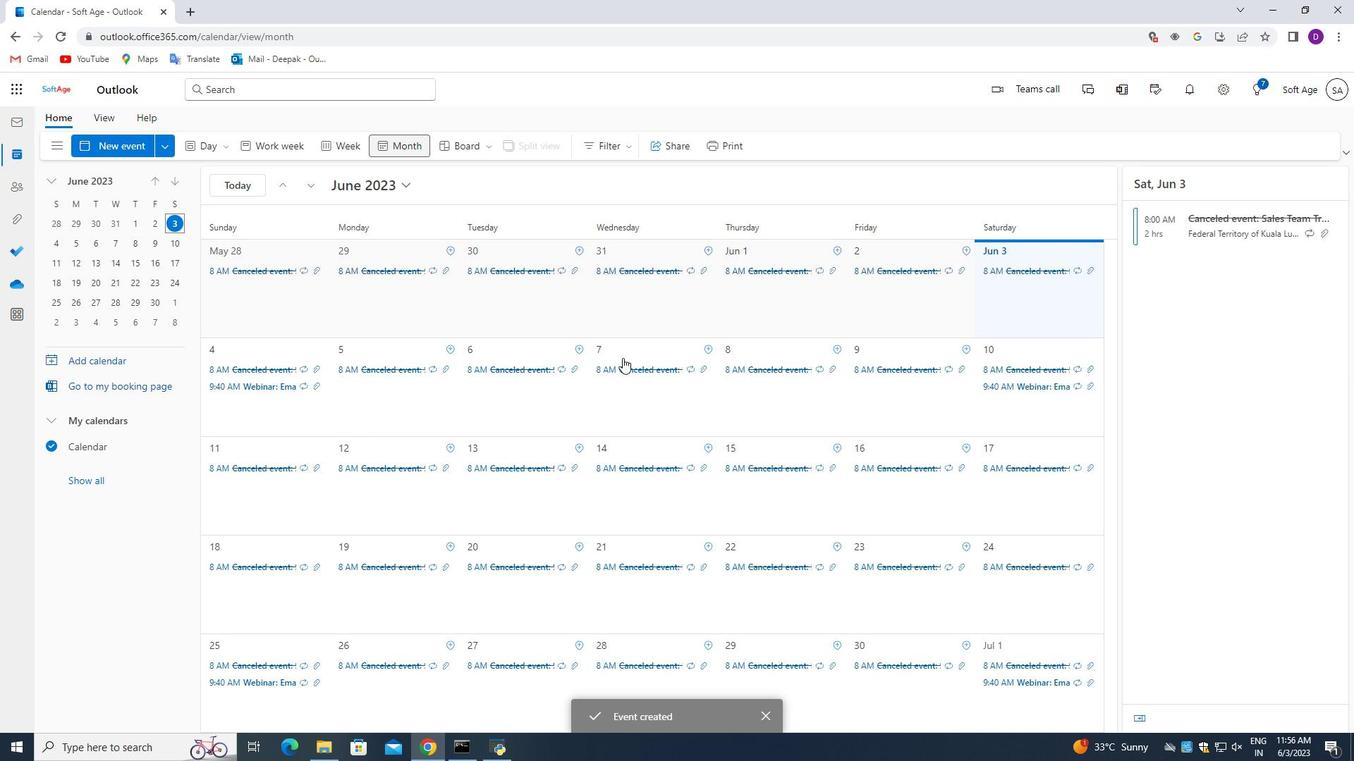 
Action: Mouse moved to (594, 372)
Screenshot: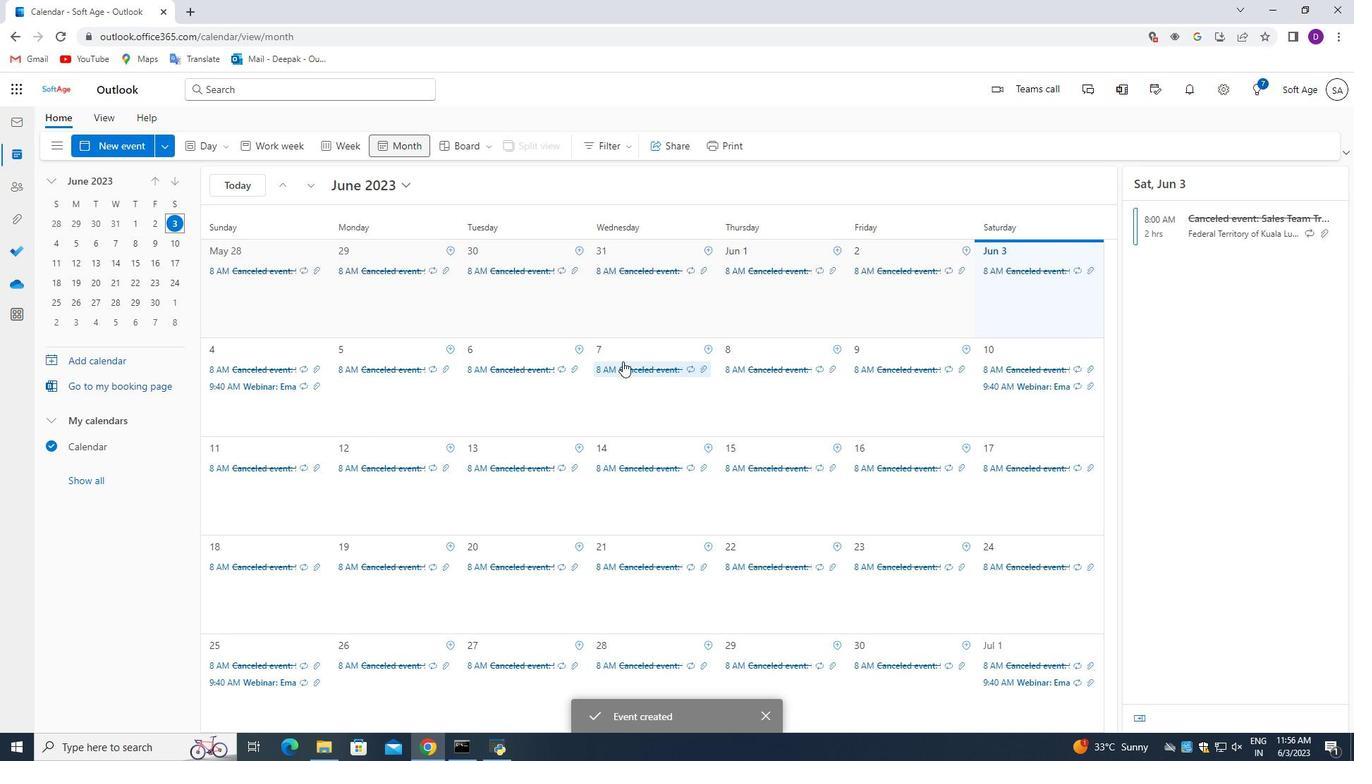 
Action: Mouse scrolled (594, 373) with delta (0, 0)
Screenshot: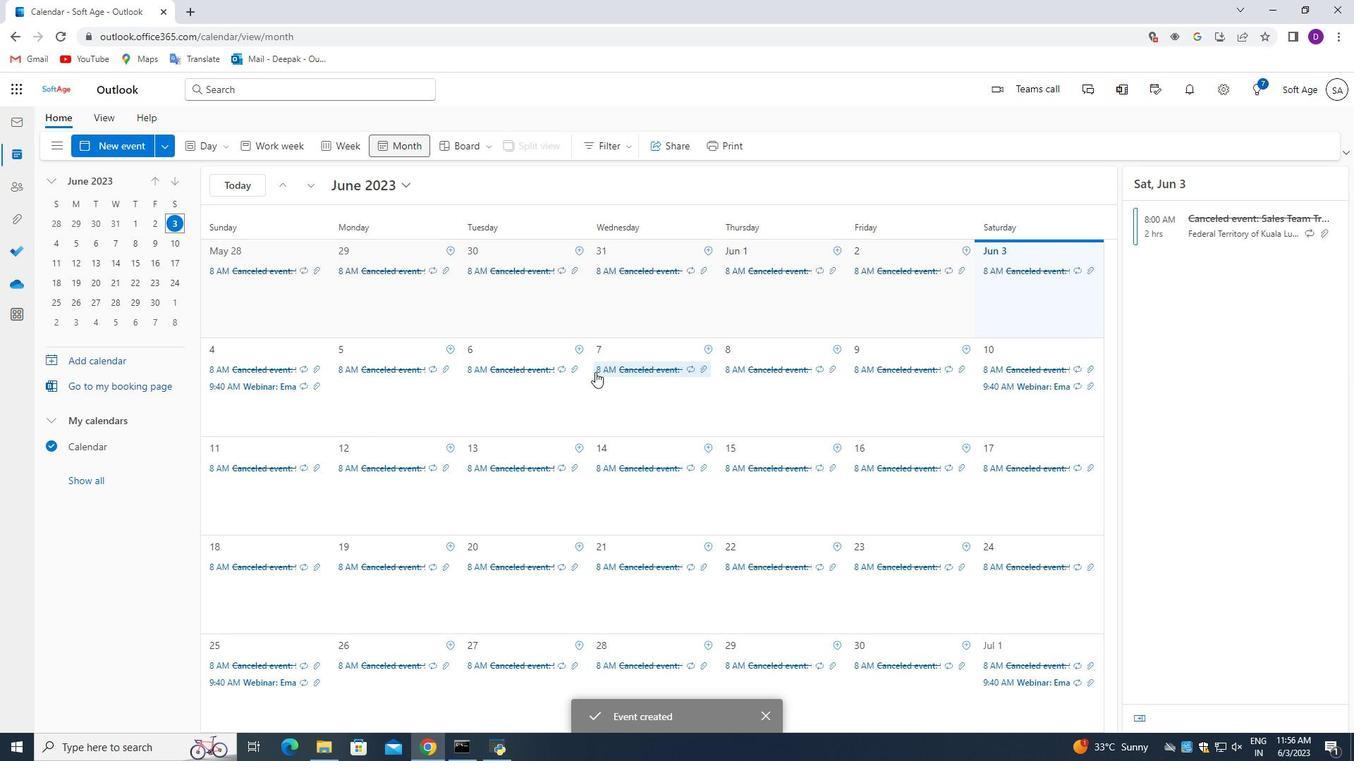 
Action: Mouse scrolled (594, 373) with delta (0, 0)
Screenshot: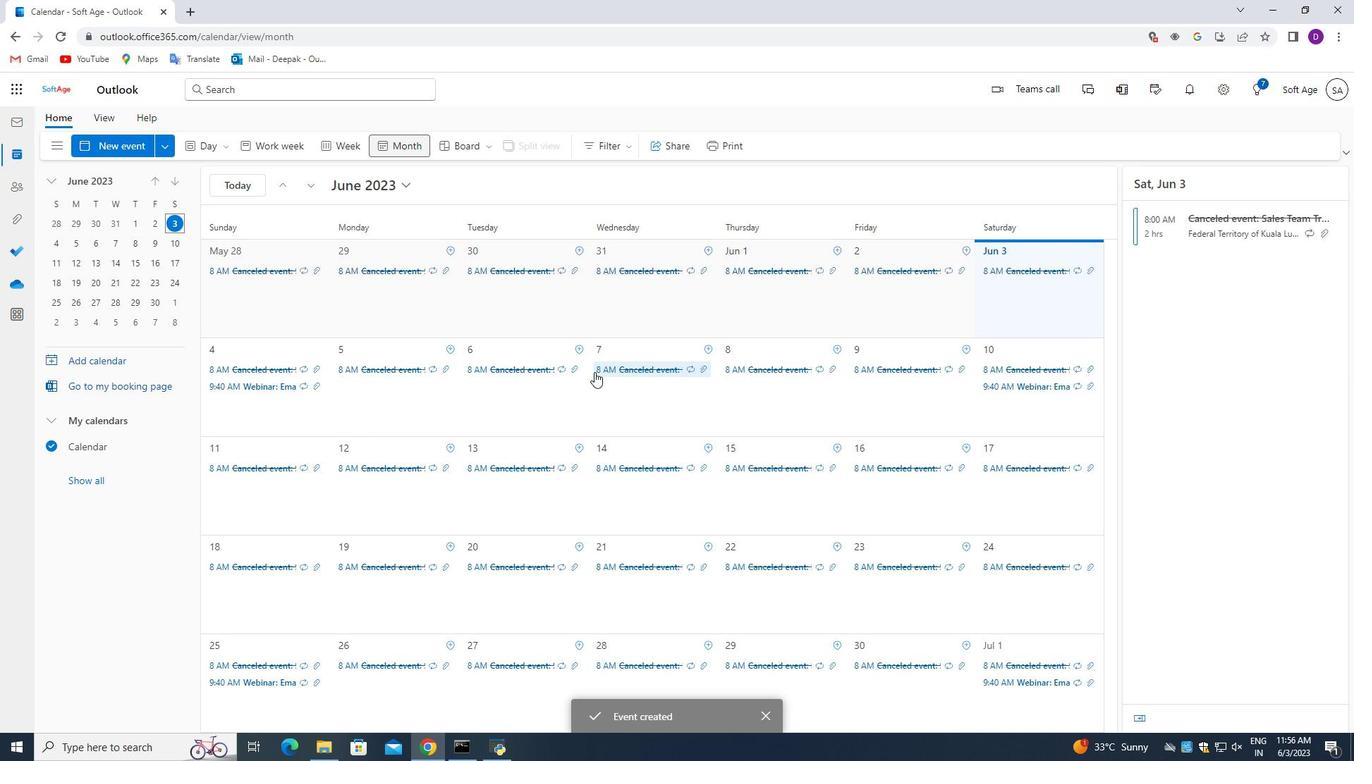 
Action: Mouse scrolled (594, 373) with delta (0, 0)
Screenshot: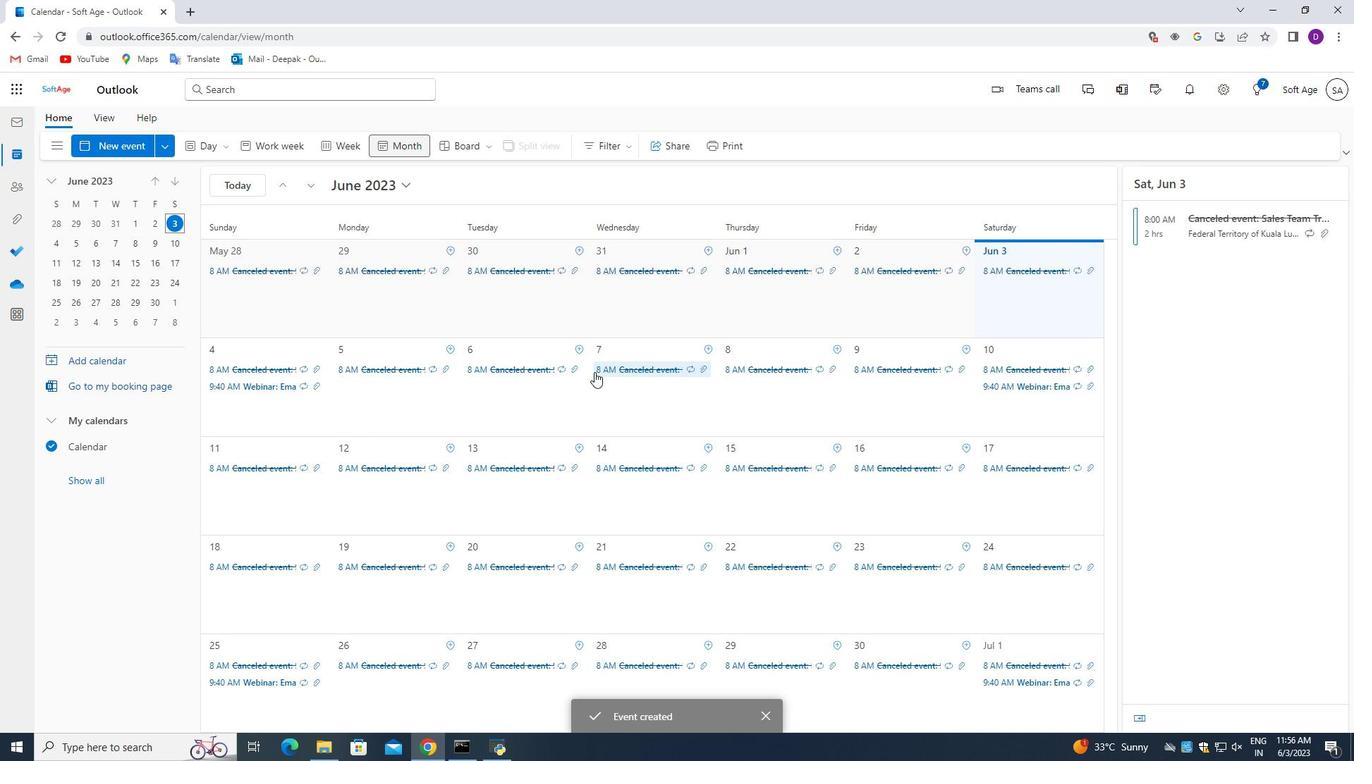 
Action: Mouse scrolled (594, 373) with delta (0, 0)
Screenshot: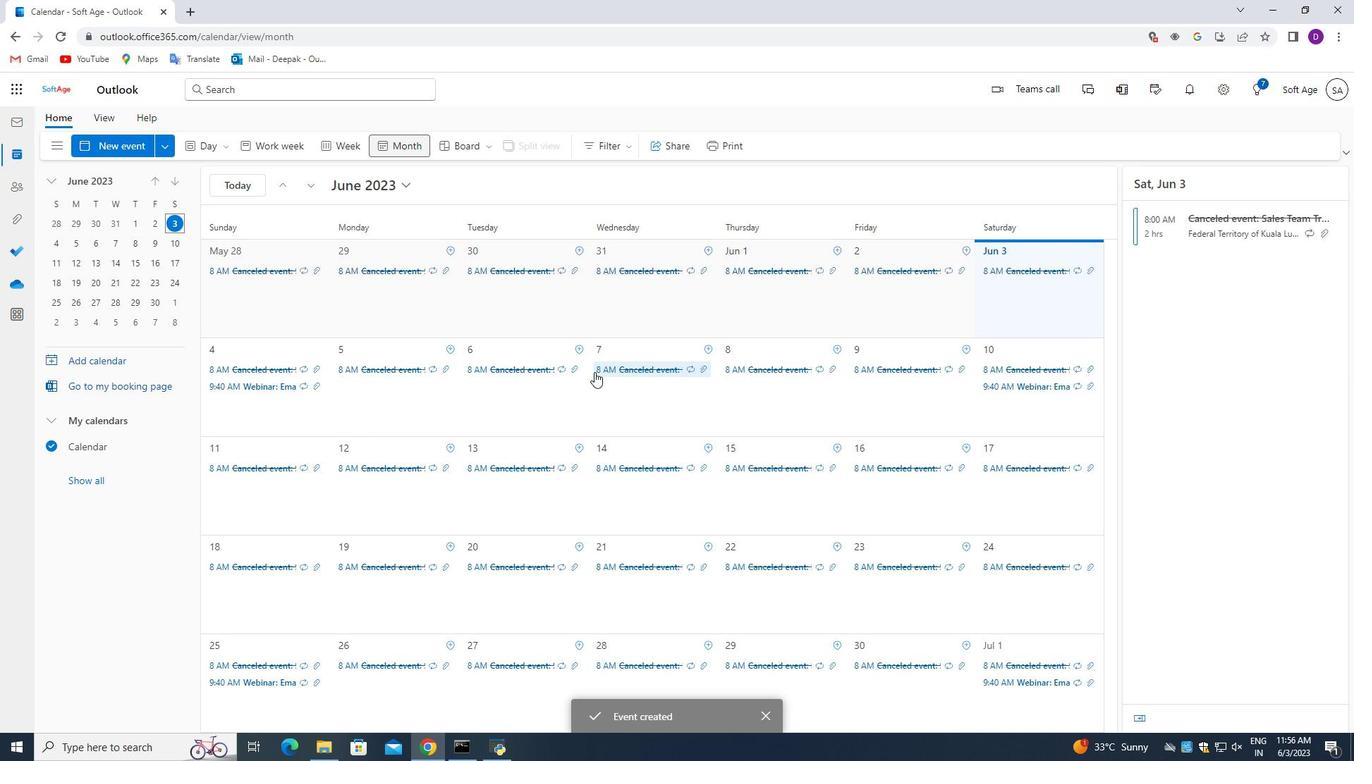 
